 Task: Find an Airbnb in Su-ngai Kolok, Thailand for 8 guests from 12th to 16th July, with a price range of ₹10,000 to ₹16,000, including amenities like Wifi, Free parking, TV, Gym, and Breakfast, and enable self check-in.
Action: Mouse moved to (565, 124)
Screenshot: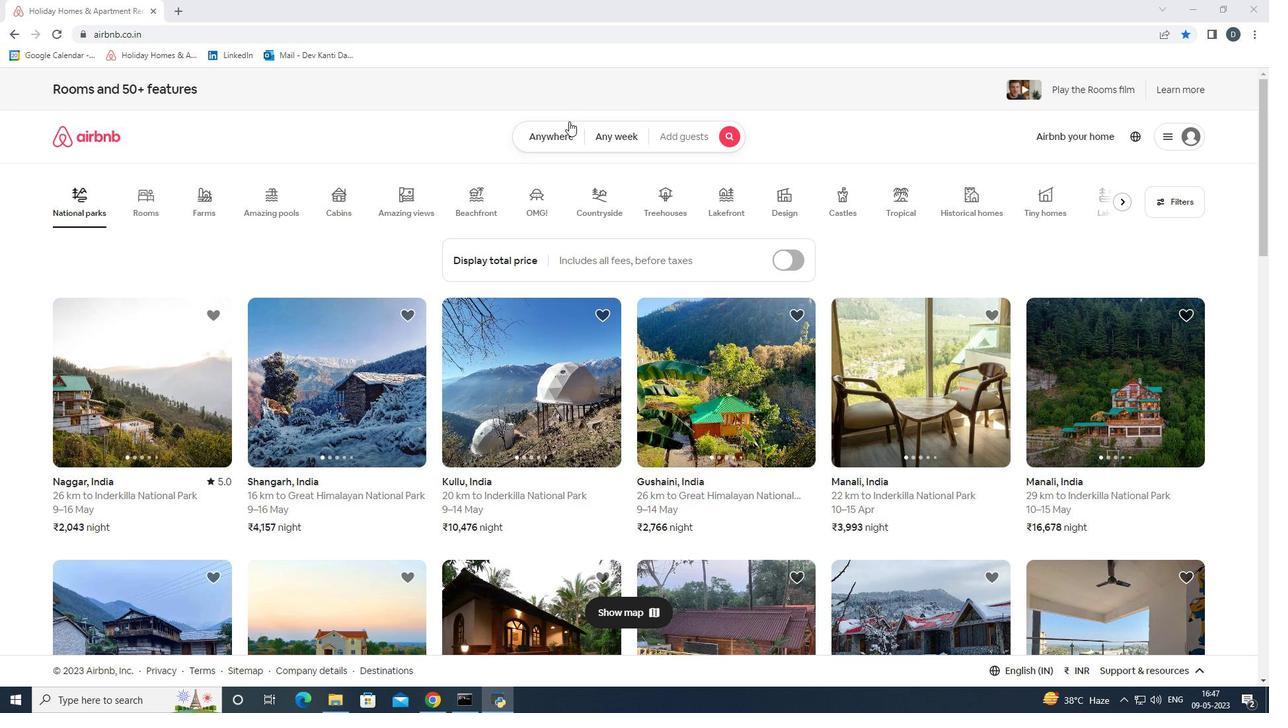 
Action: Mouse pressed left at (565, 124)
Screenshot: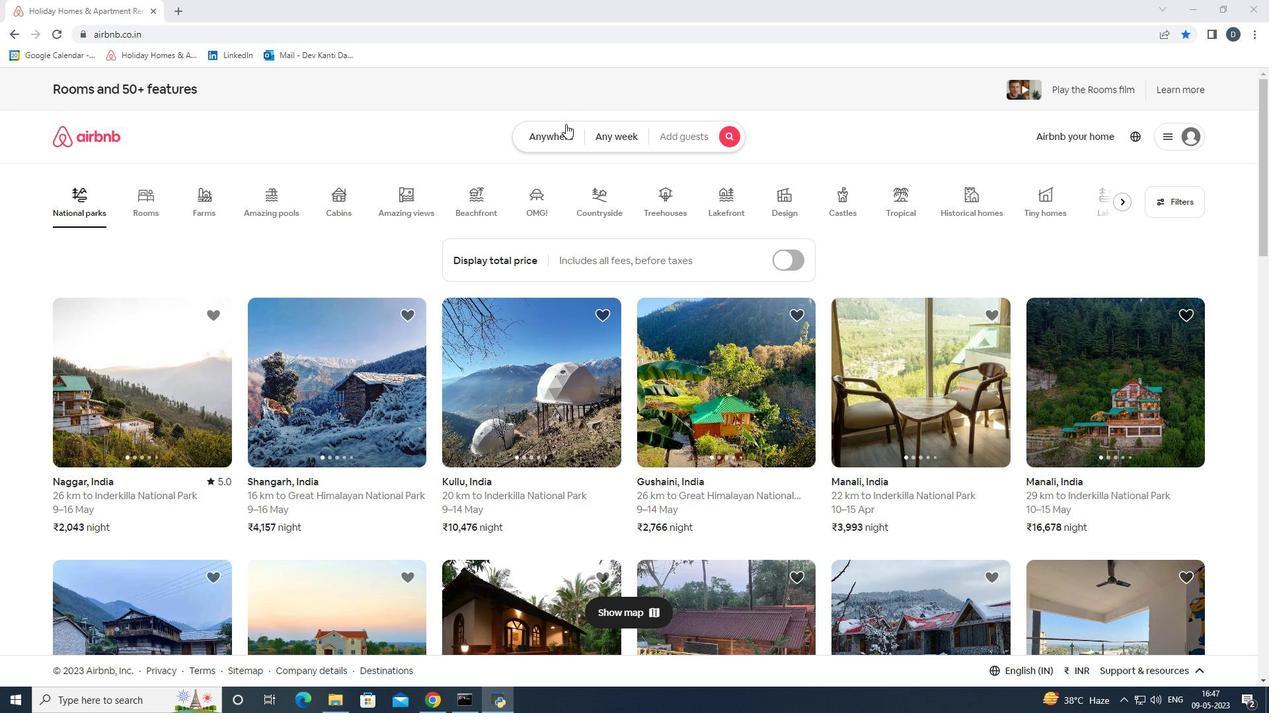 
Action: Mouse moved to (522, 189)
Screenshot: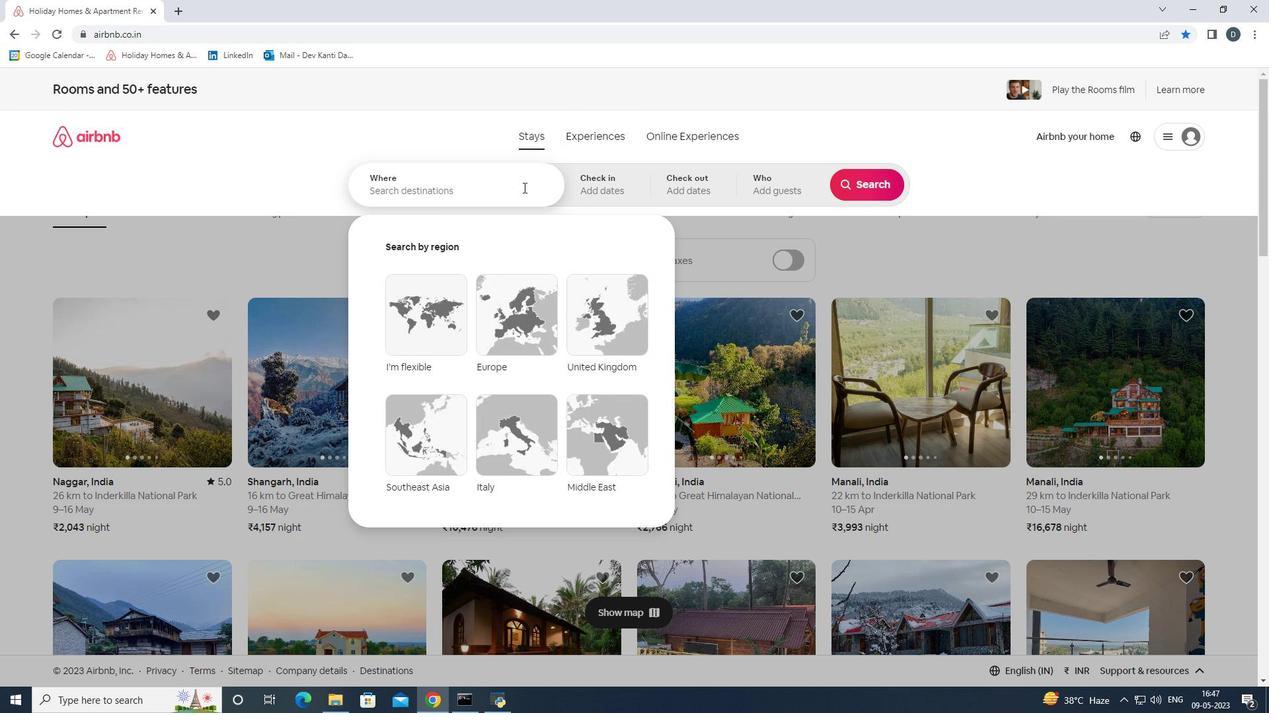 
Action: Mouse pressed left at (522, 189)
Screenshot: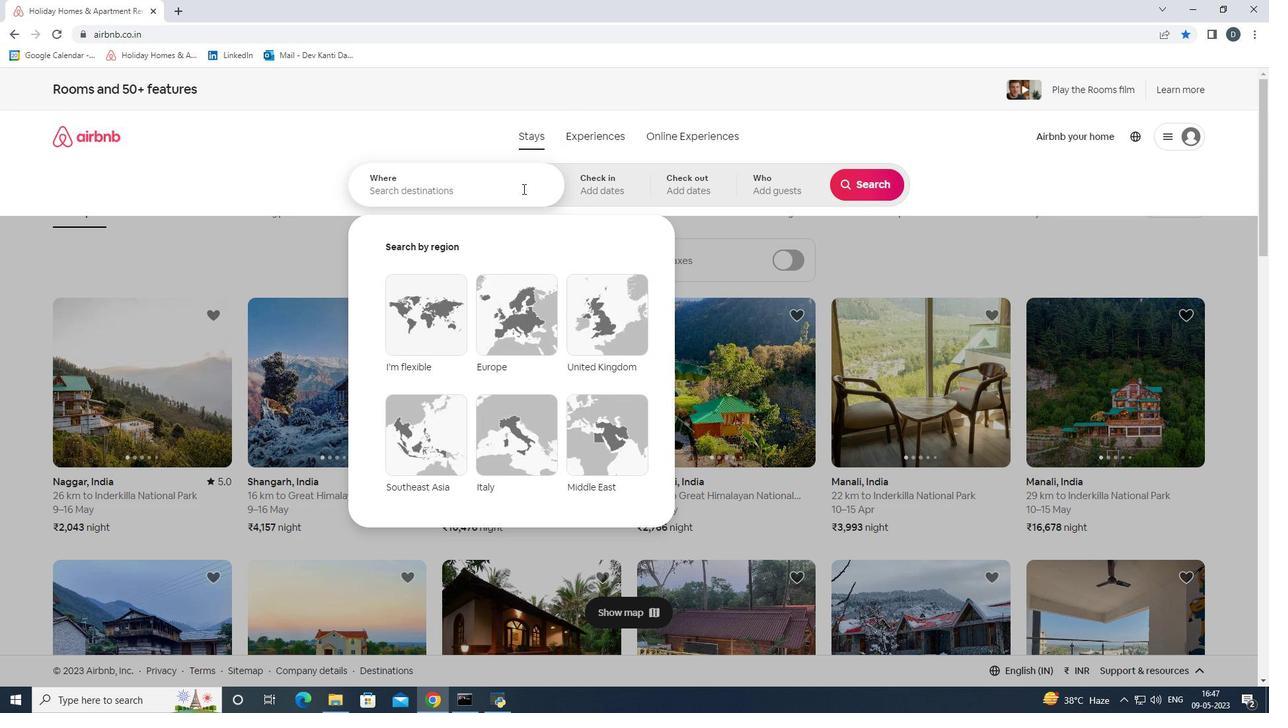 
Action: Mouse moved to (522, 190)
Screenshot: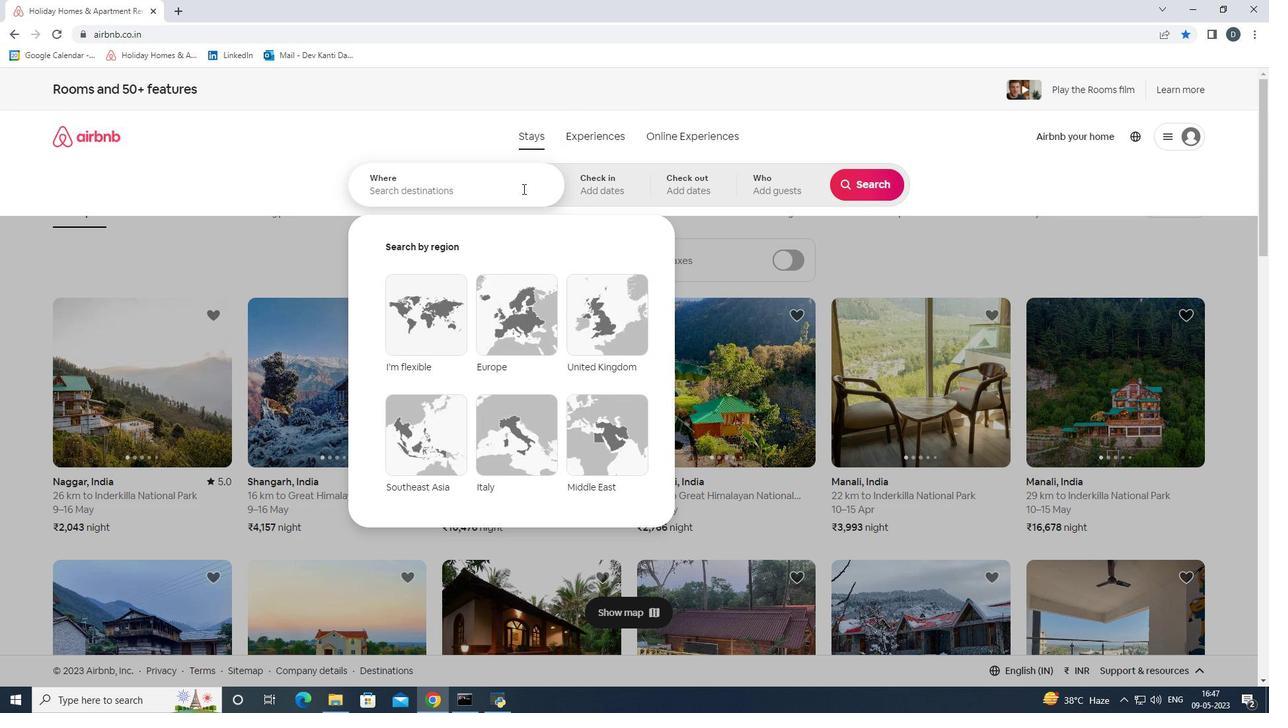 
Action: Key pressed <Key.shift>Su-<Key.shift>ngai<Key.space><Key.shift><Key.shift><Key.shift><Key.shift><Key.shift><Key.shift><Key.shift><Key.shift><Key.shift><Key.shift><Key.shift>Kolok,<Key.space><Key.shift><Key.shift><Key.shift><Key.shift><Key.shift><Key.shift><Key.shift><Key.shift><Key.shift><Key.shift><Key.shift><Key.shift><Key.shift><Key.shift>Thailand<Key.enter>
Screenshot: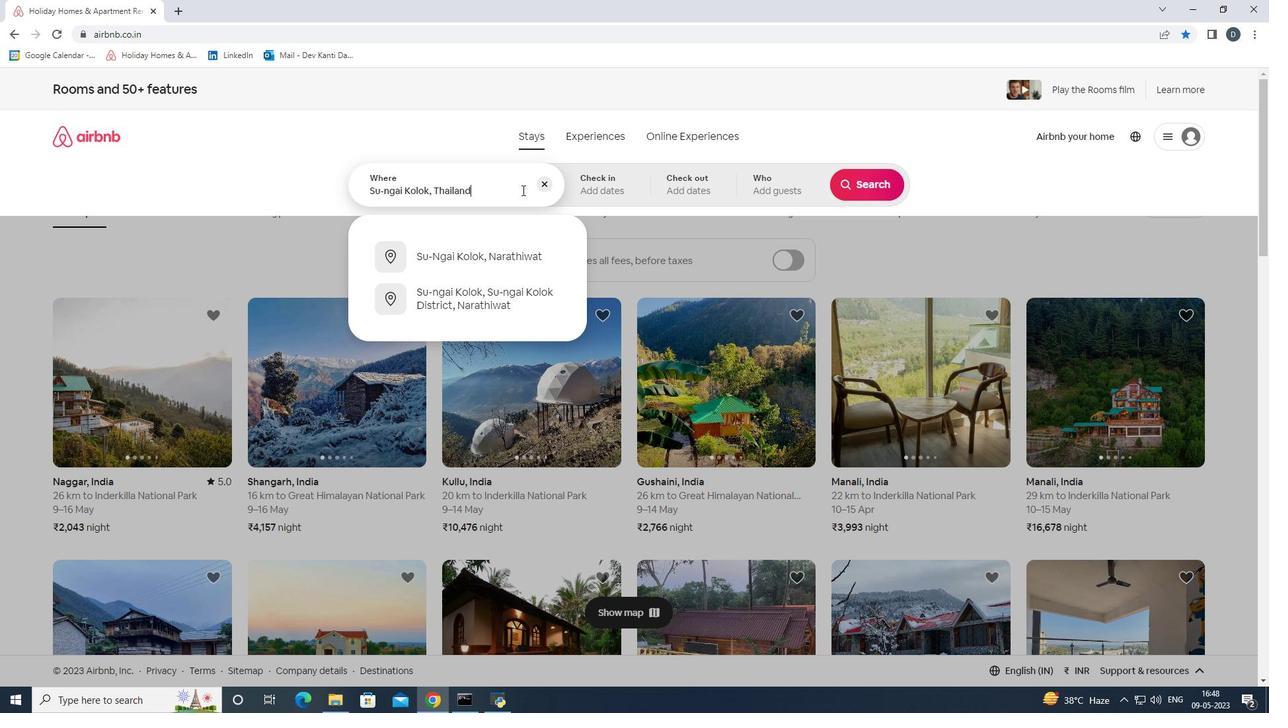 
Action: Mouse moved to (858, 293)
Screenshot: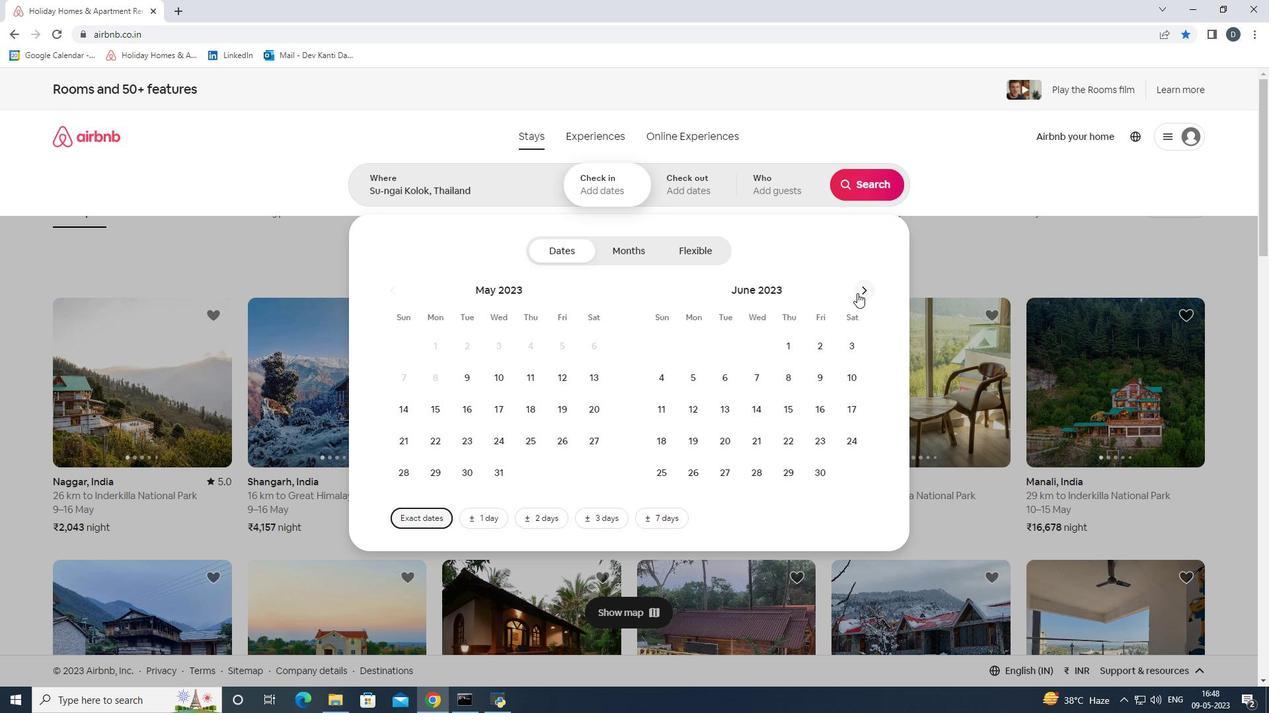 
Action: Mouse pressed left at (858, 293)
Screenshot: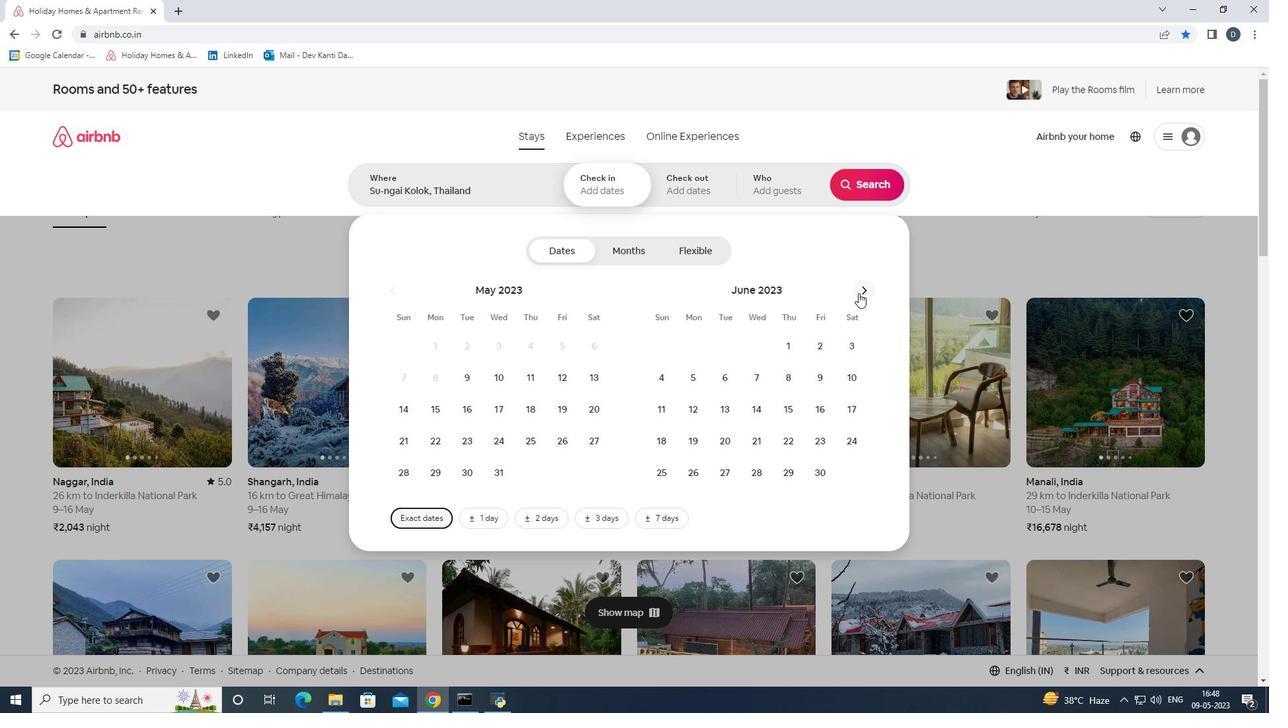 
Action: Mouse moved to (761, 404)
Screenshot: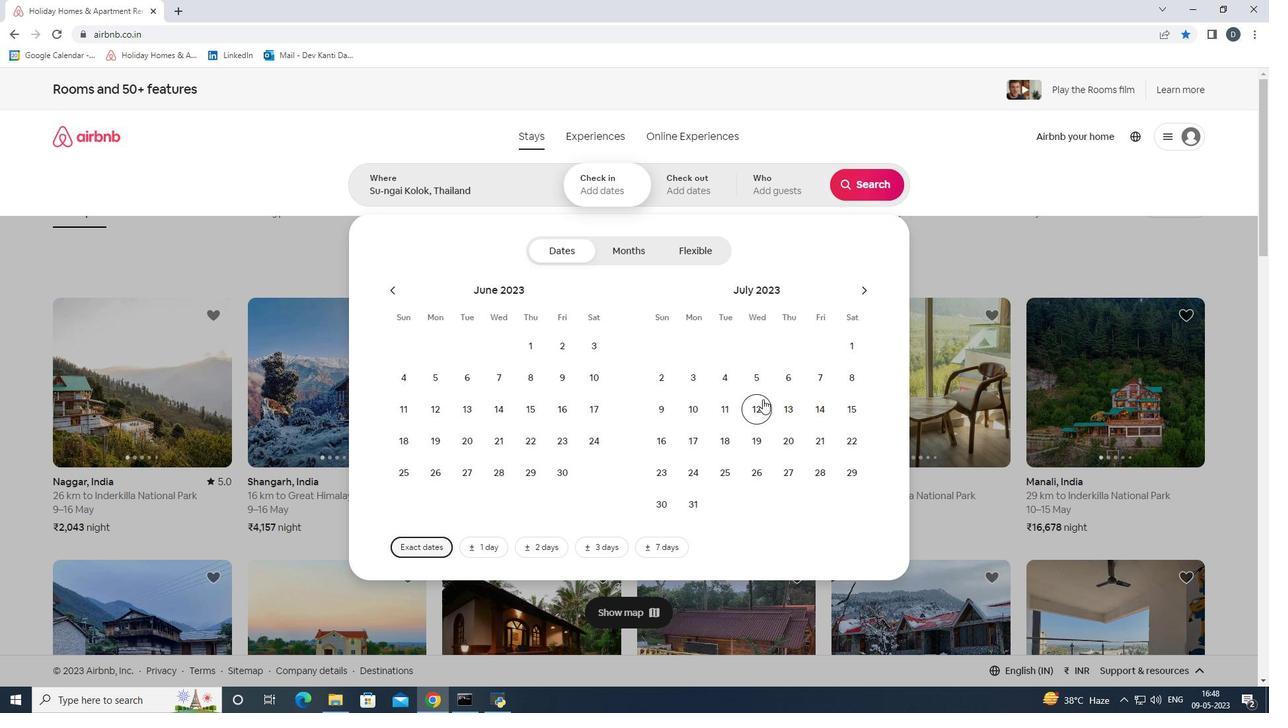 
Action: Mouse pressed left at (761, 404)
Screenshot: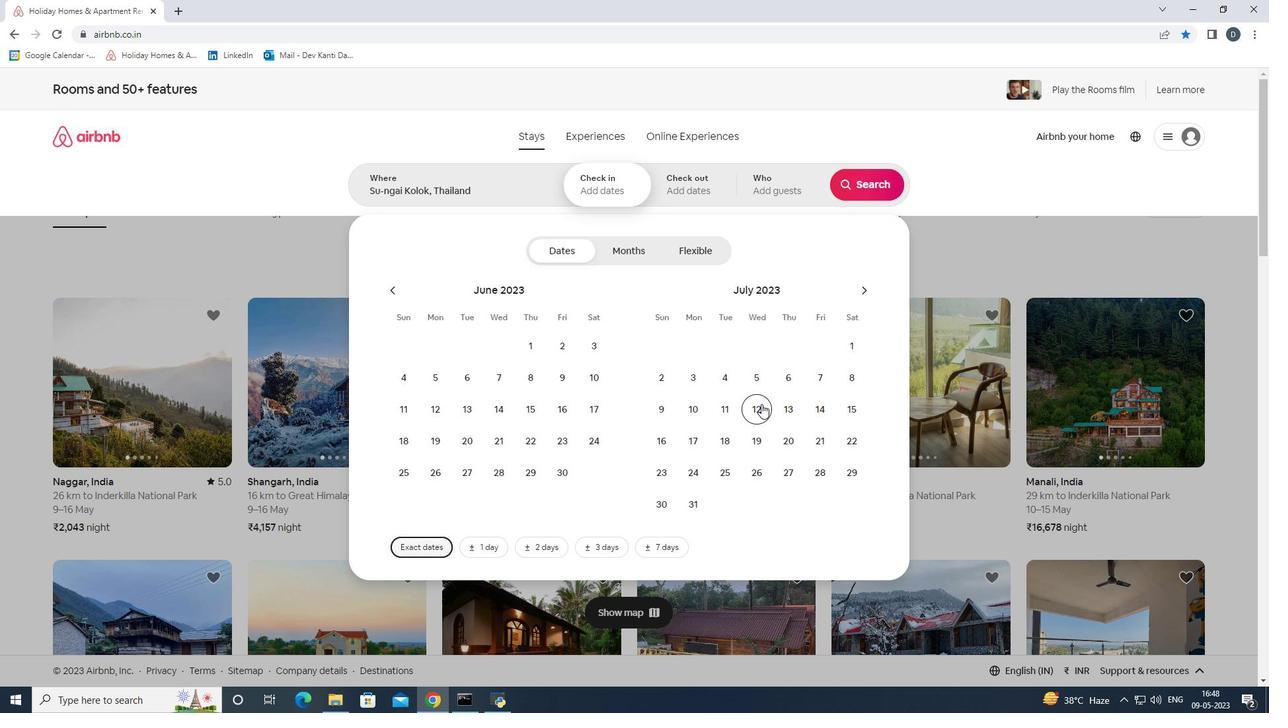 
Action: Mouse moved to (667, 434)
Screenshot: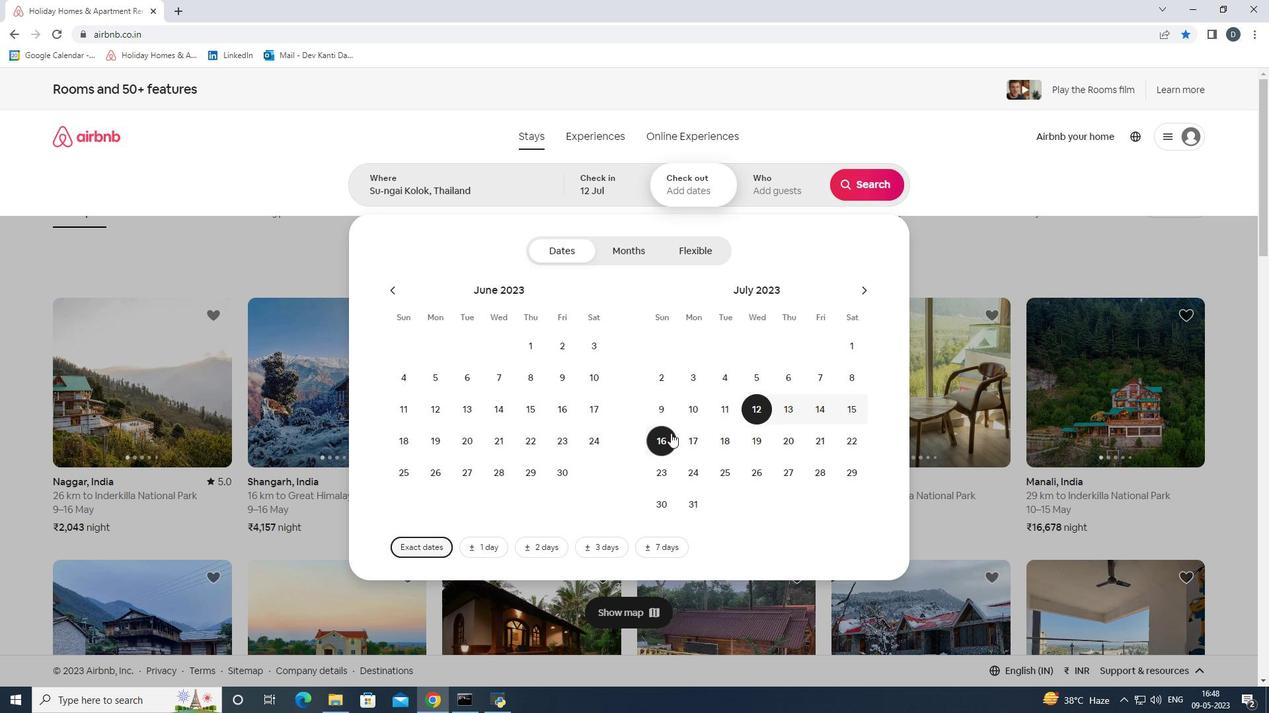 
Action: Mouse pressed left at (667, 434)
Screenshot: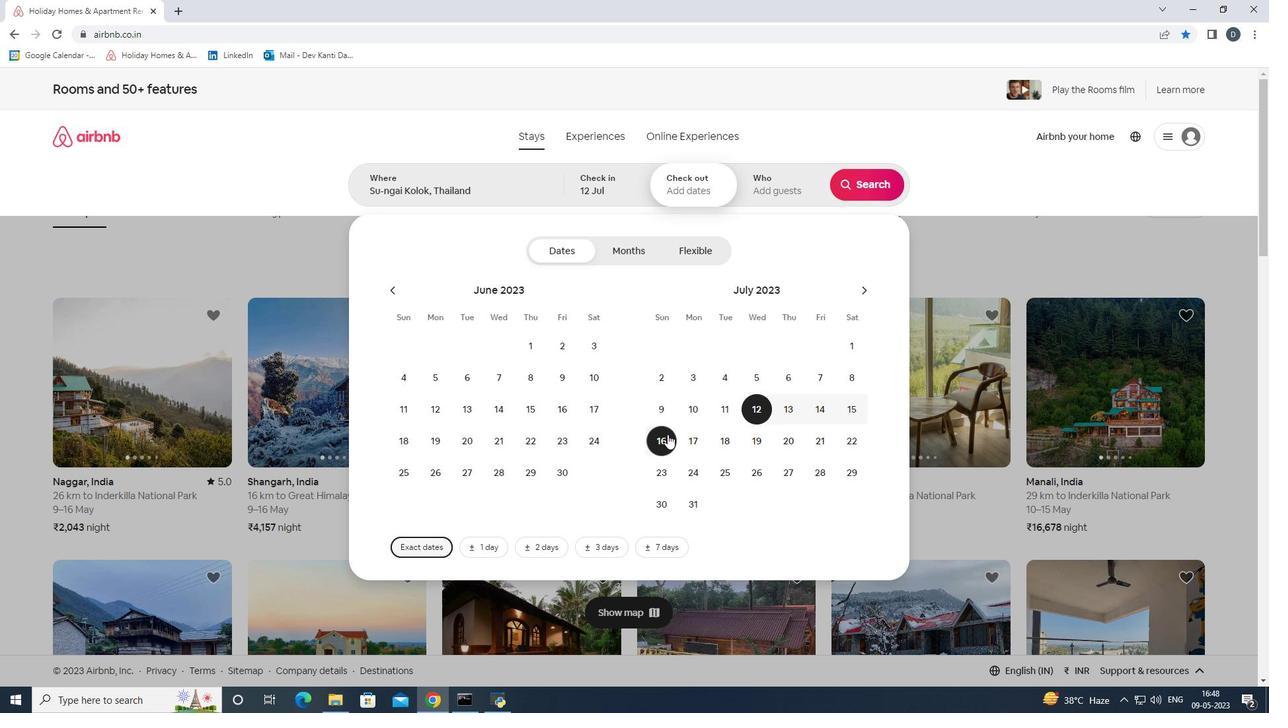 
Action: Mouse moved to (755, 202)
Screenshot: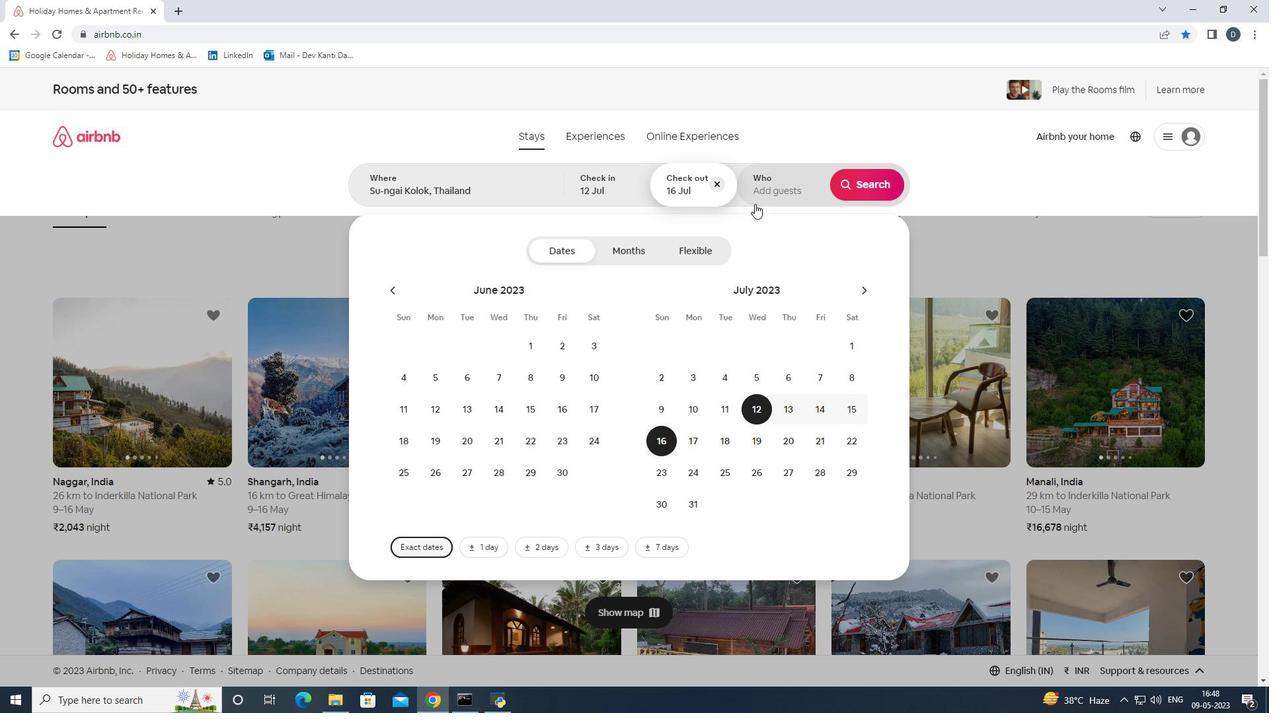 
Action: Mouse pressed left at (755, 202)
Screenshot: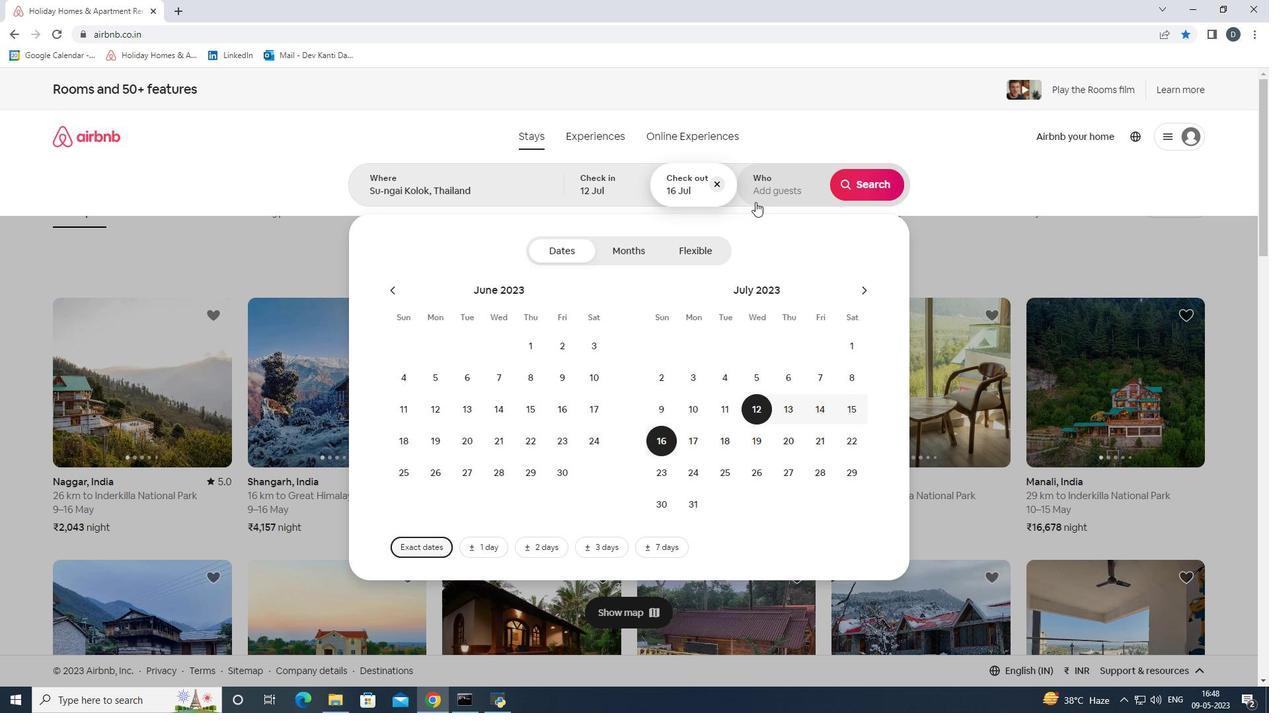 
Action: Mouse moved to (865, 256)
Screenshot: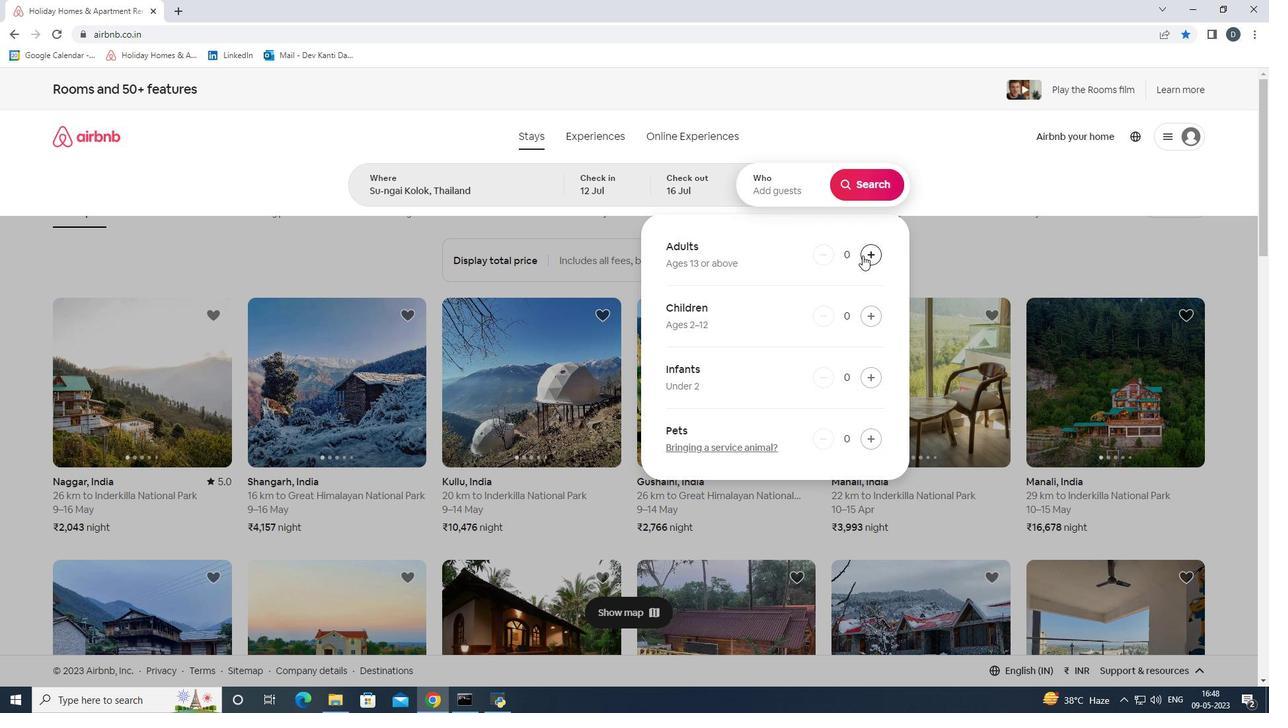
Action: Mouse pressed left at (865, 256)
Screenshot: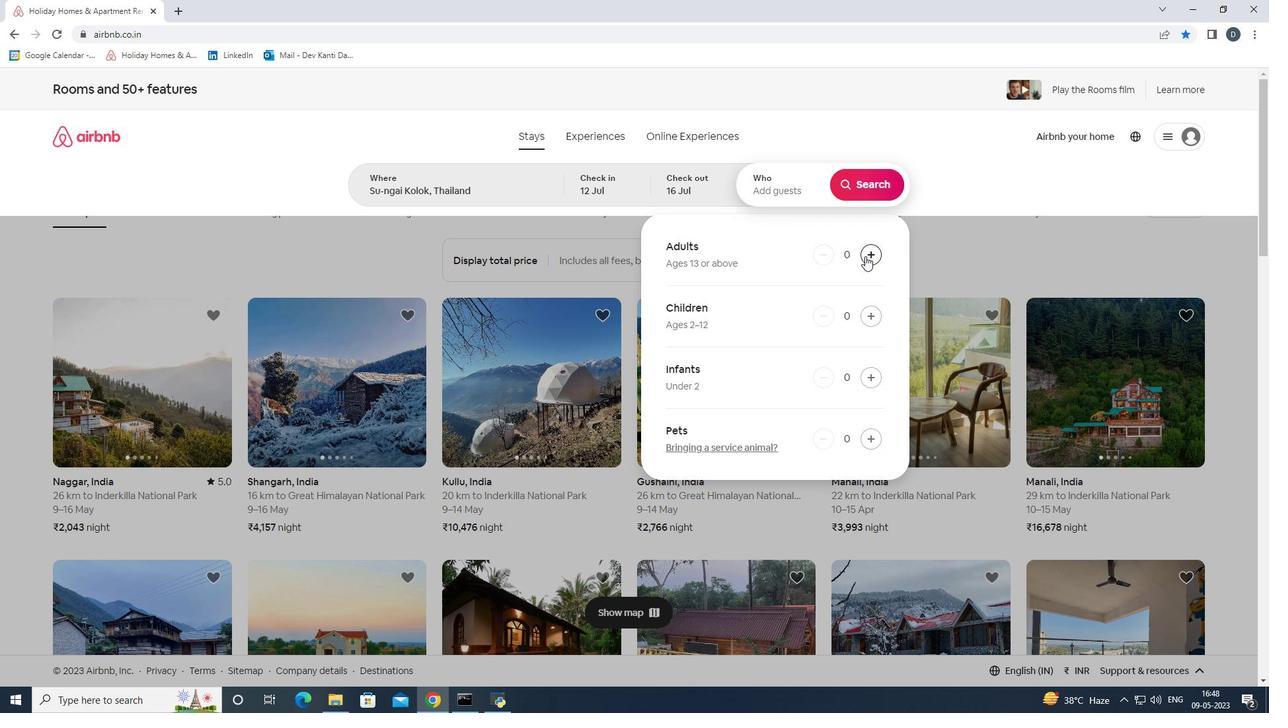 
Action: Mouse pressed left at (865, 256)
Screenshot: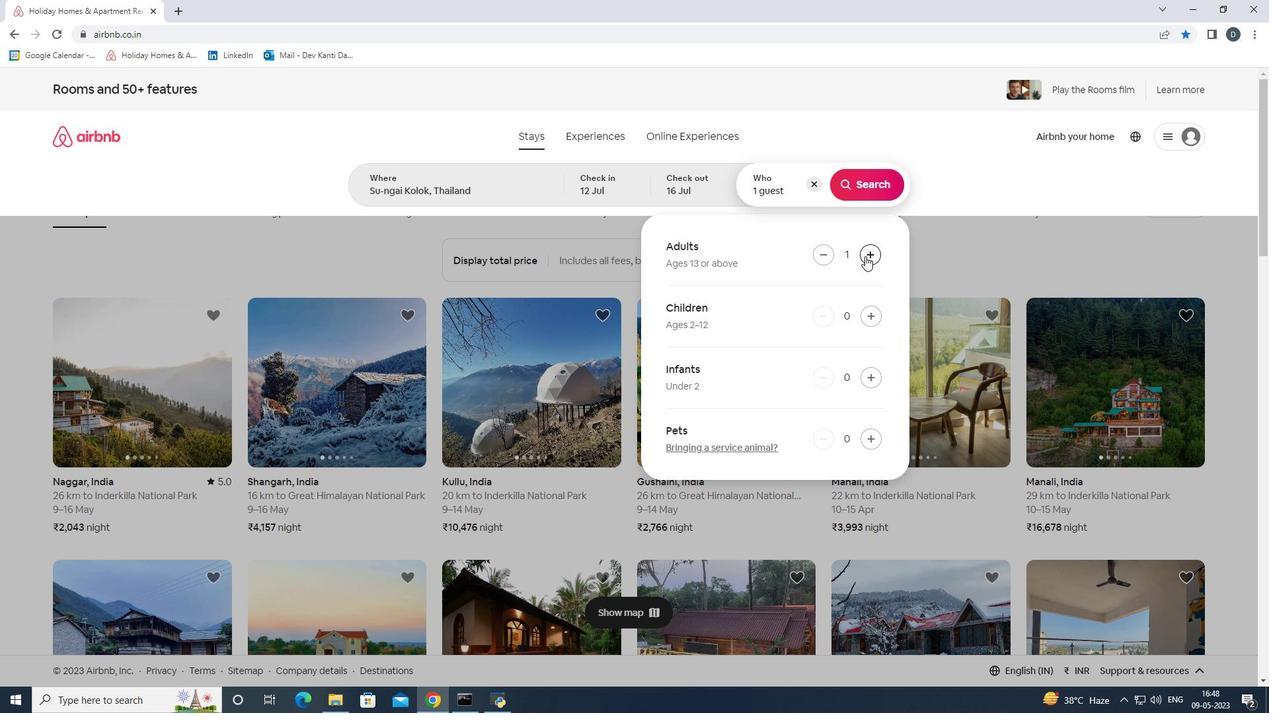 
Action: Mouse pressed left at (865, 256)
Screenshot: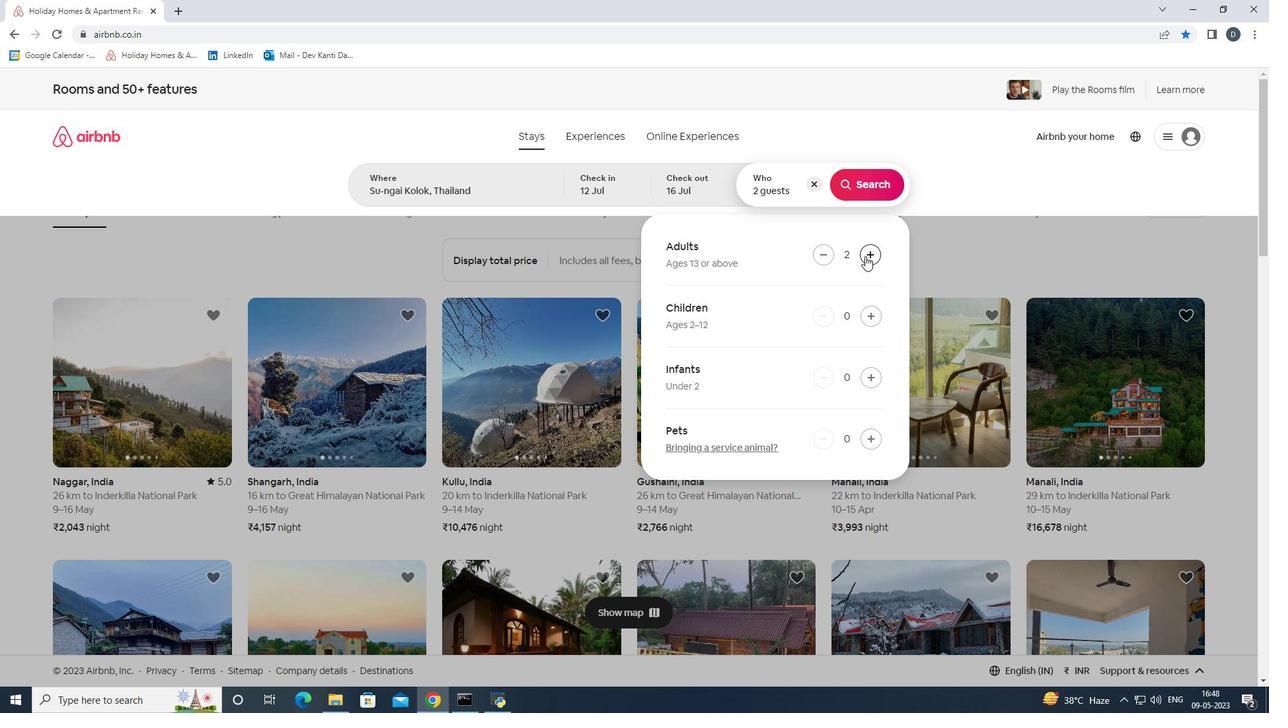 
Action: Mouse pressed left at (865, 256)
Screenshot: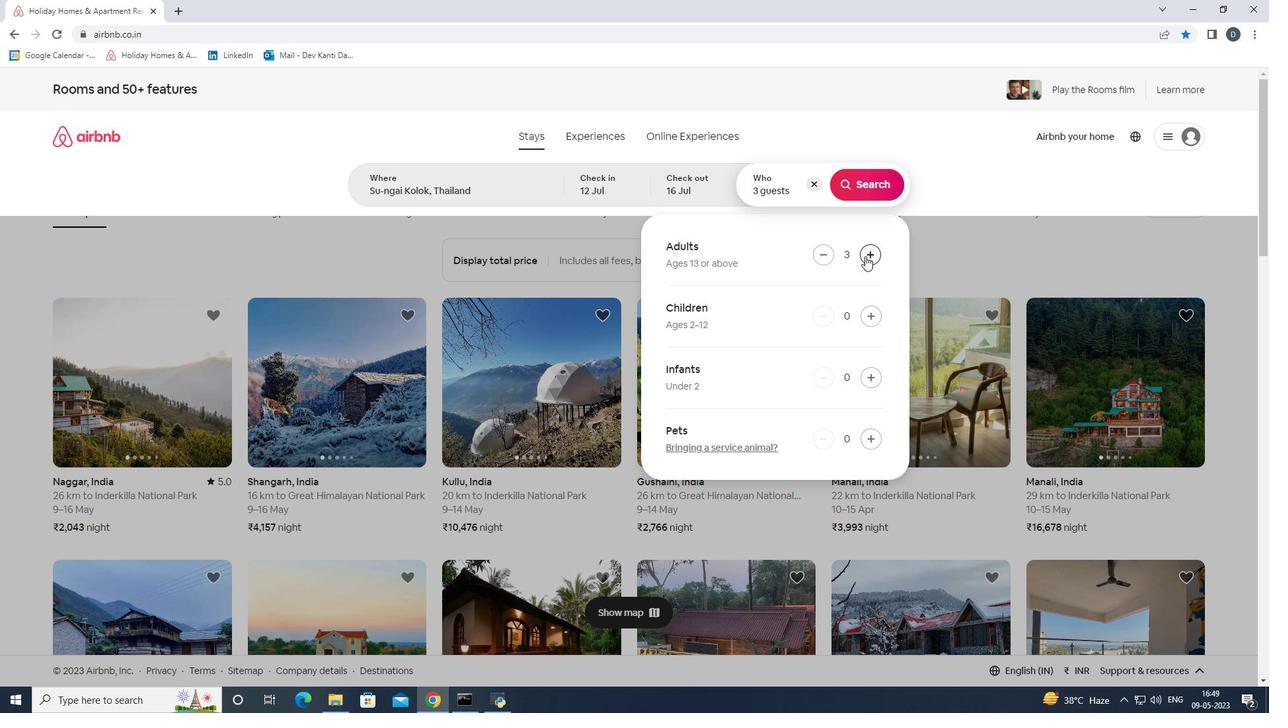 
Action: Mouse pressed left at (865, 256)
Screenshot: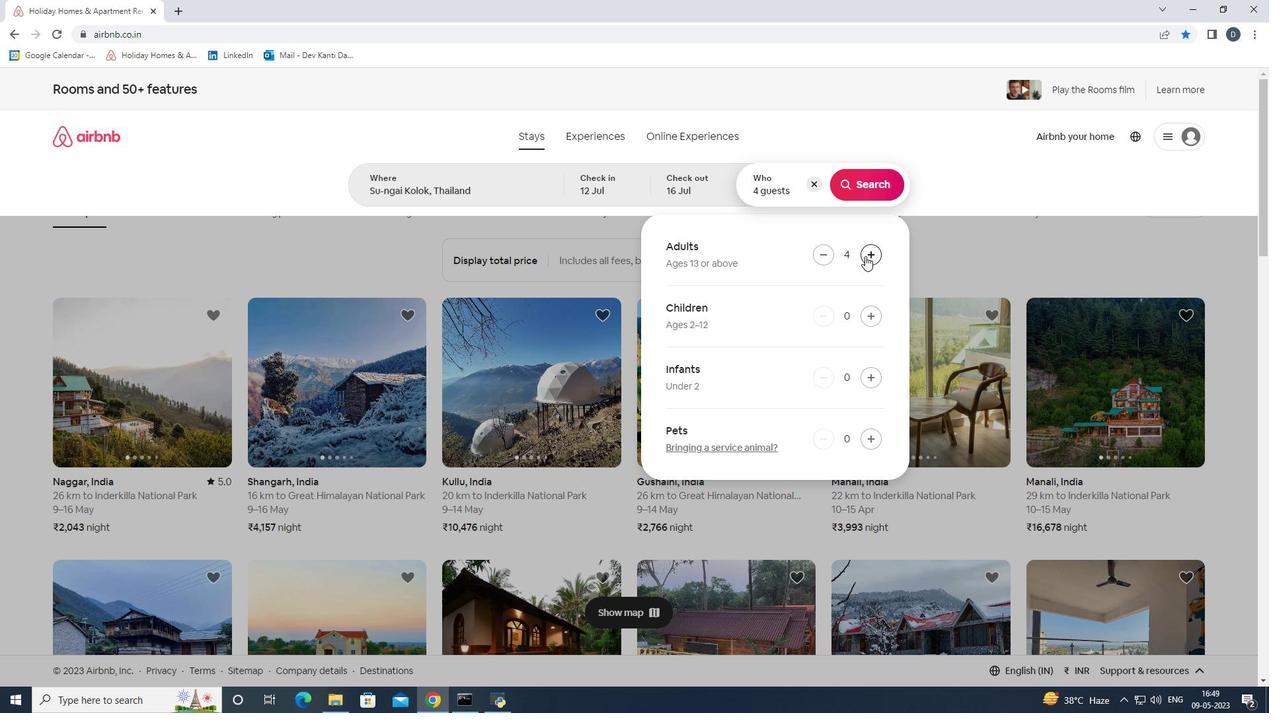 
Action: Mouse pressed left at (865, 256)
Screenshot: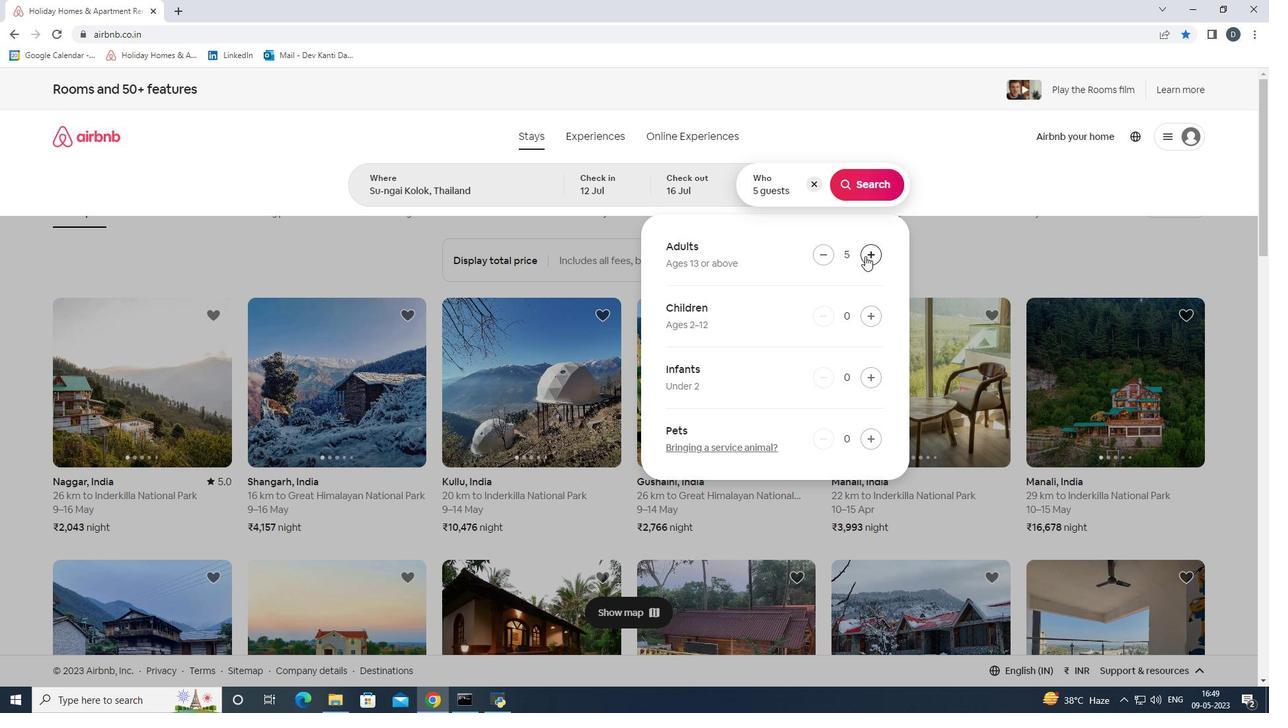 
Action: Mouse pressed left at (865, 256)
Screenshot: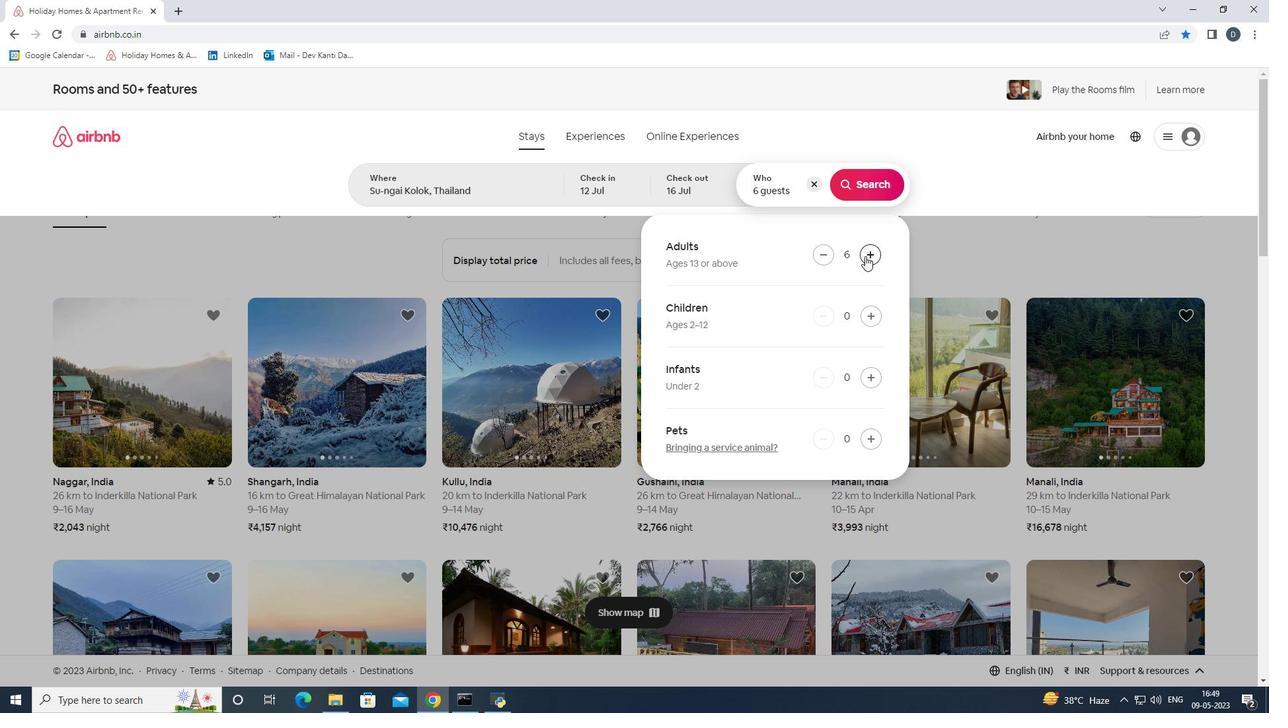
Action: Mouse pressed left at (865, 256)
Screenshot: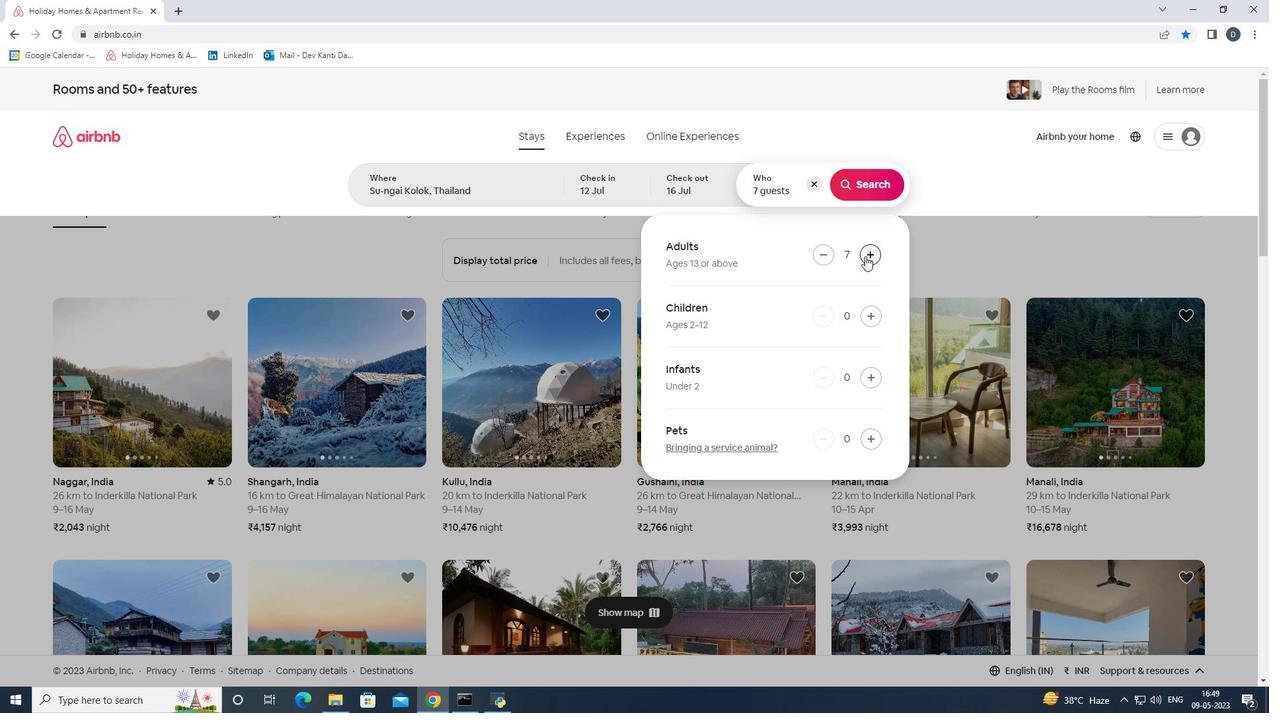 
Action: Mouse moved to (864, 192)
Screenshot: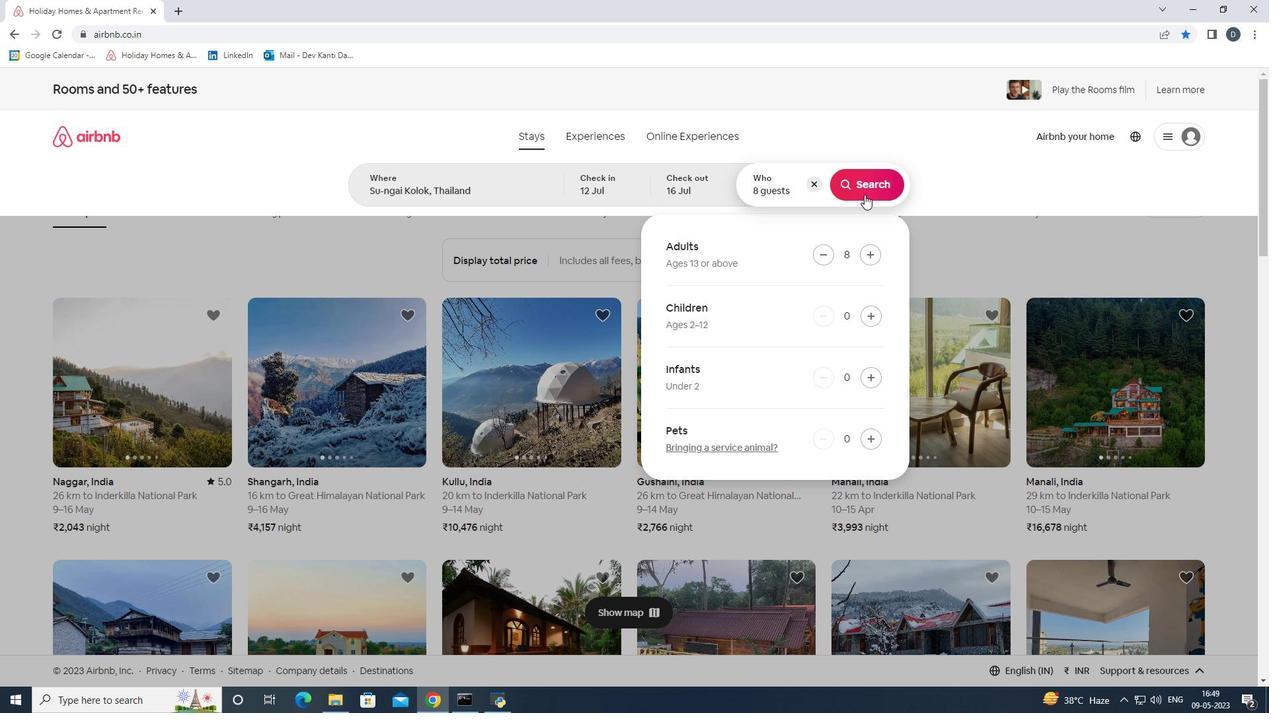 
Action: Mouse pressed left at (864, 192)
Screenshot: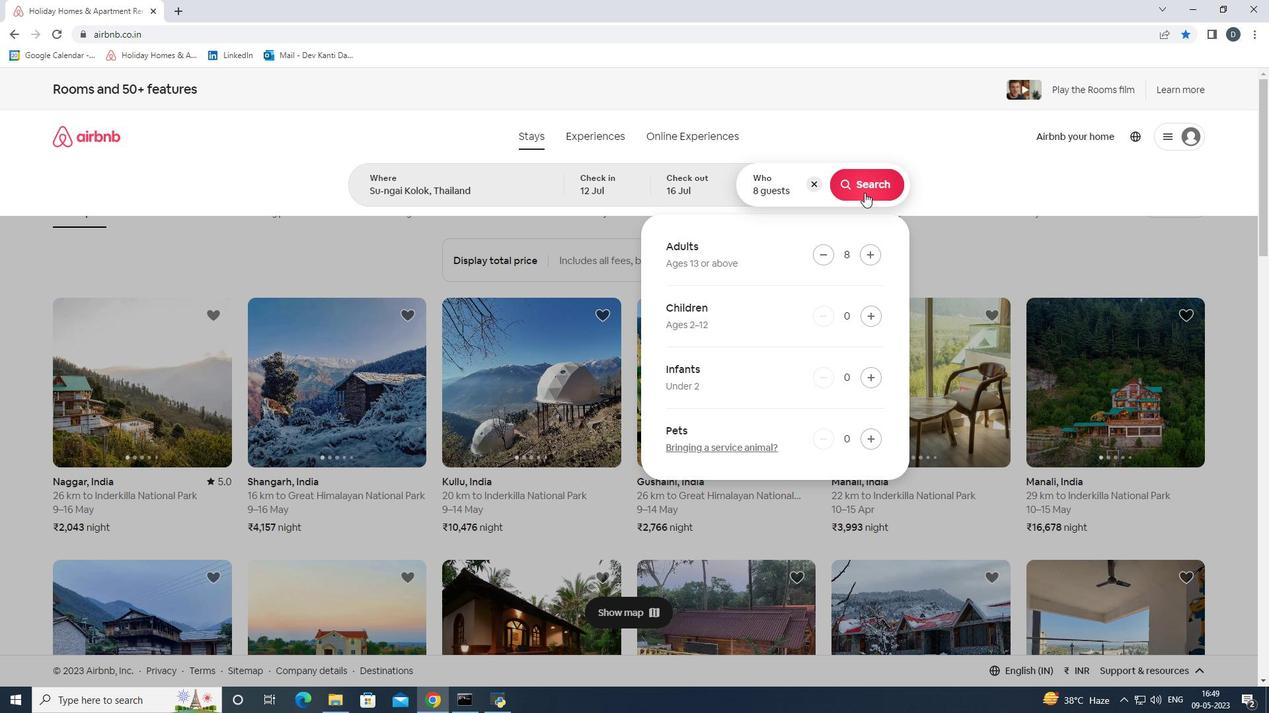 
Action: Mouse moved to (1200, 146)
Screenshot: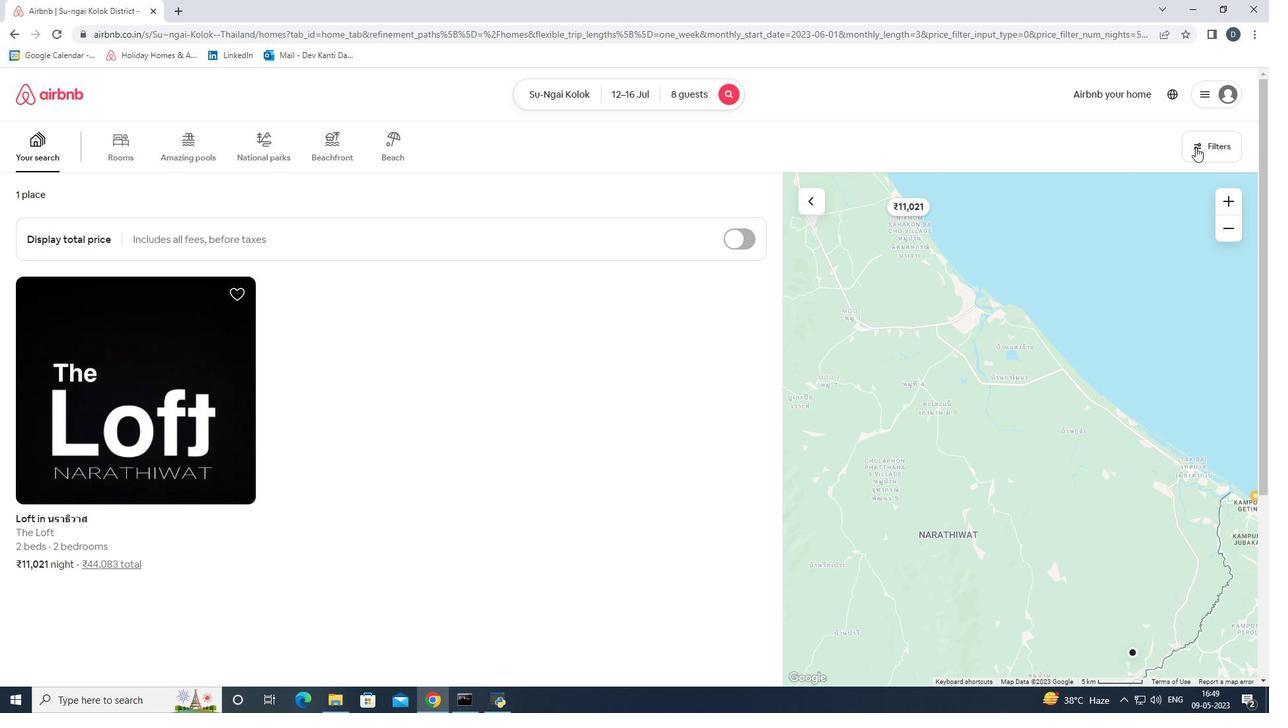 
Action: Mouse pressed left at (1200, 146)
Screenshot: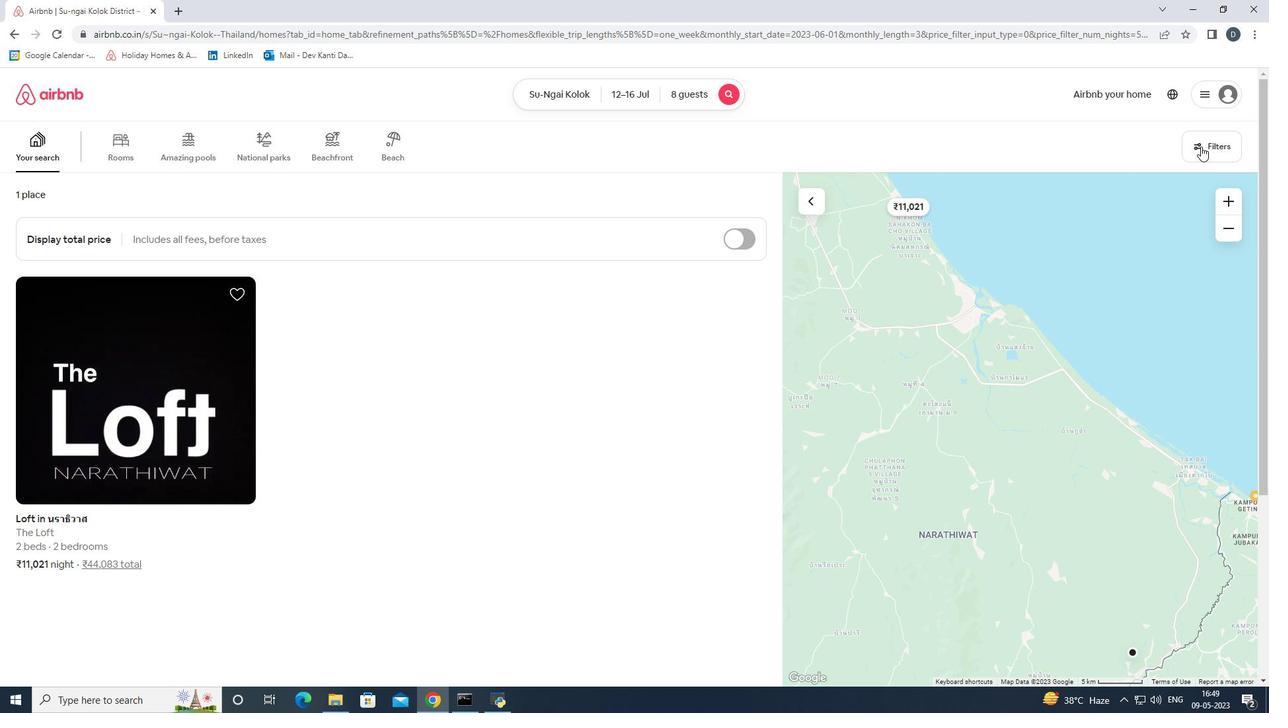 
Action: Mouse moved to (572, 469)
Screenshot: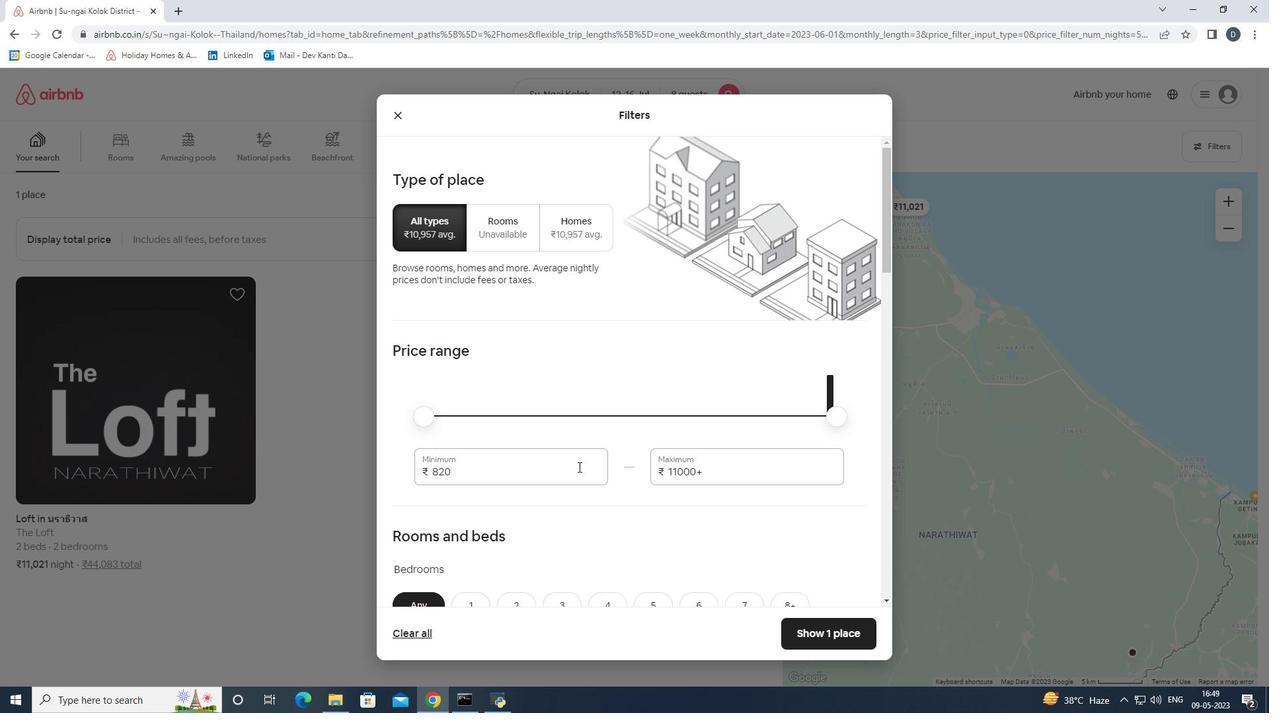 
Action: Mouse pressed left at (572, 469)
Screenshot: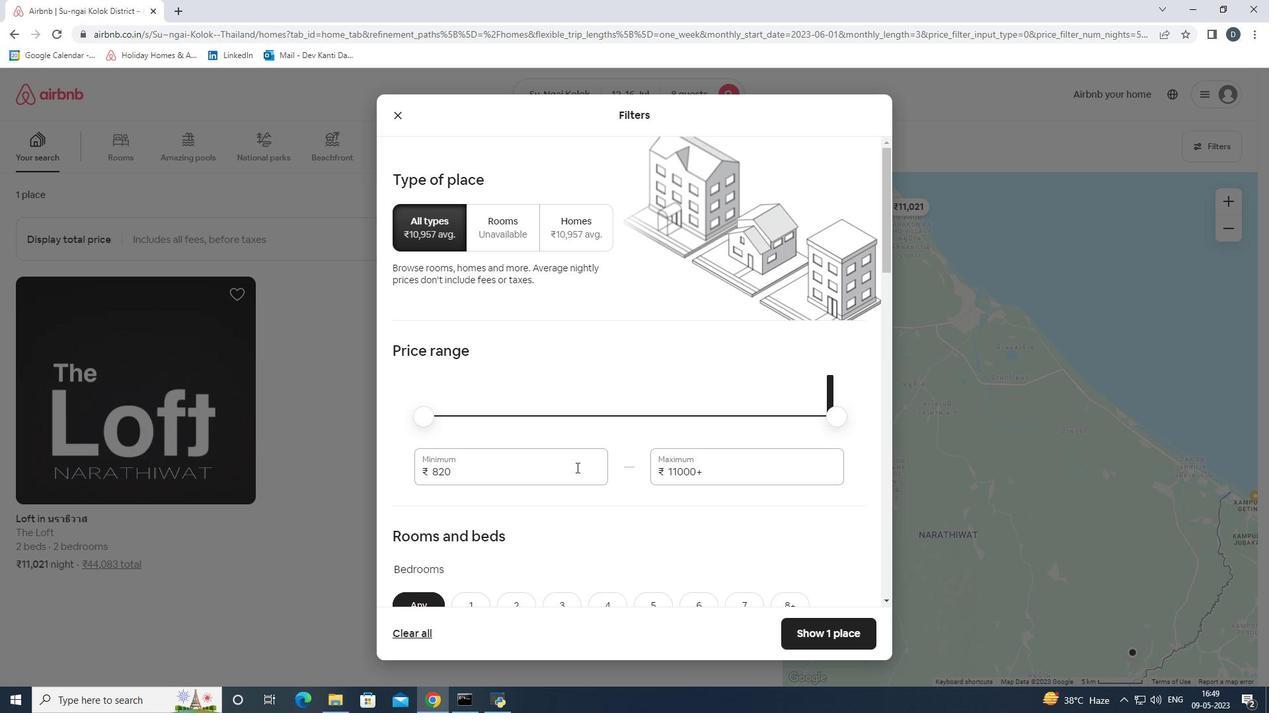 
Action: Mouse pressed left at (572, 469)
Screenshot: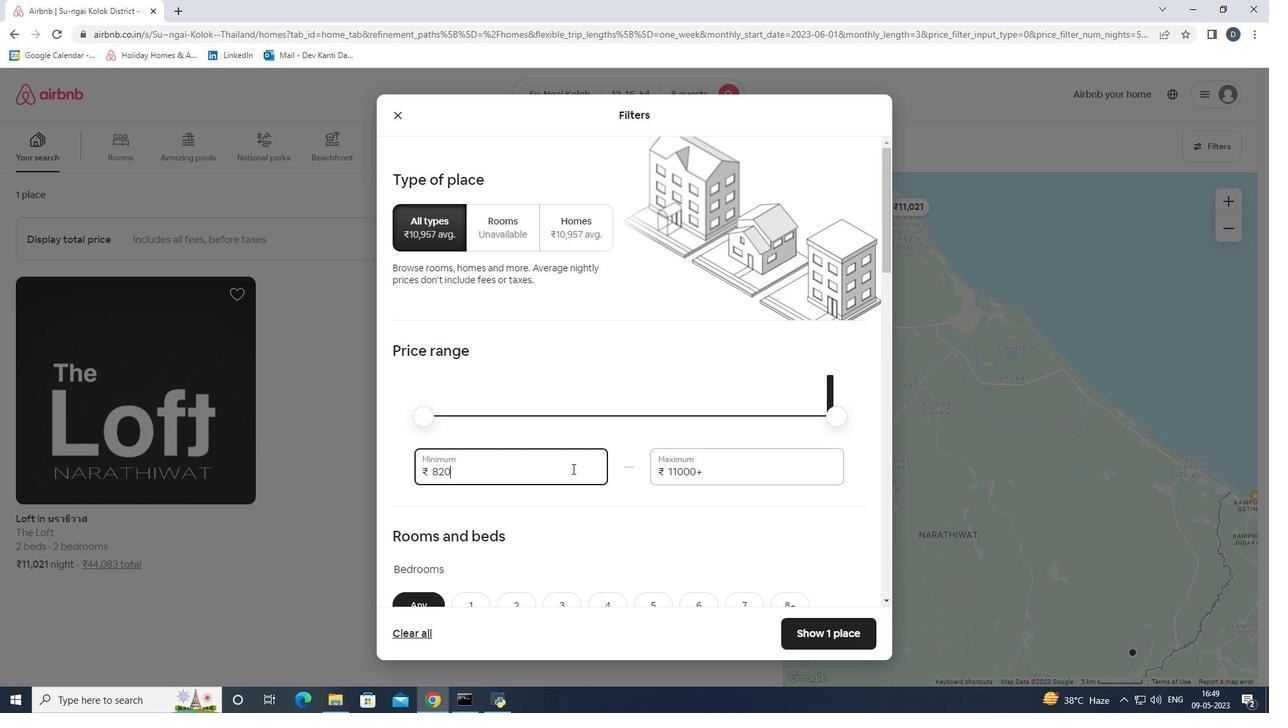 
Action: Mouse moved to (553, 471)
Screenshot: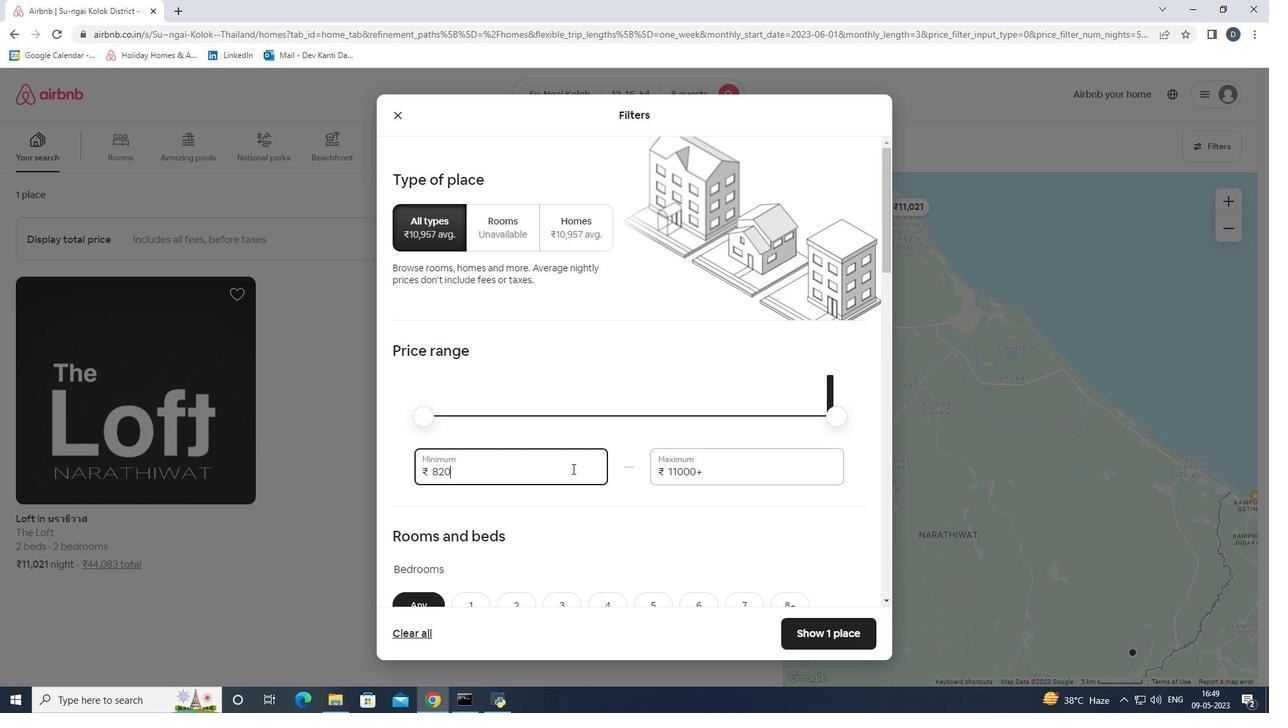 
Action: Key pressed 10000<Key.tab>16000
Screenshot: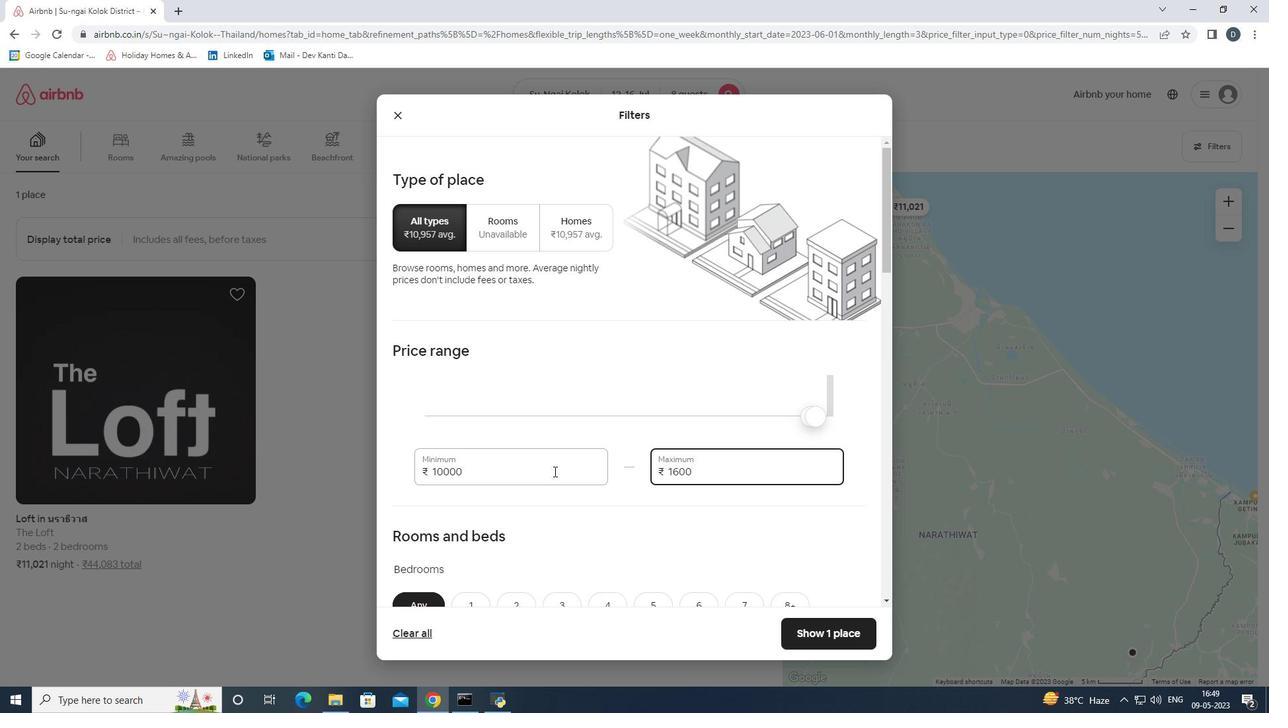 
Action: Mouse scrolled (553, 471) with delta (0, 0)
Screenshot: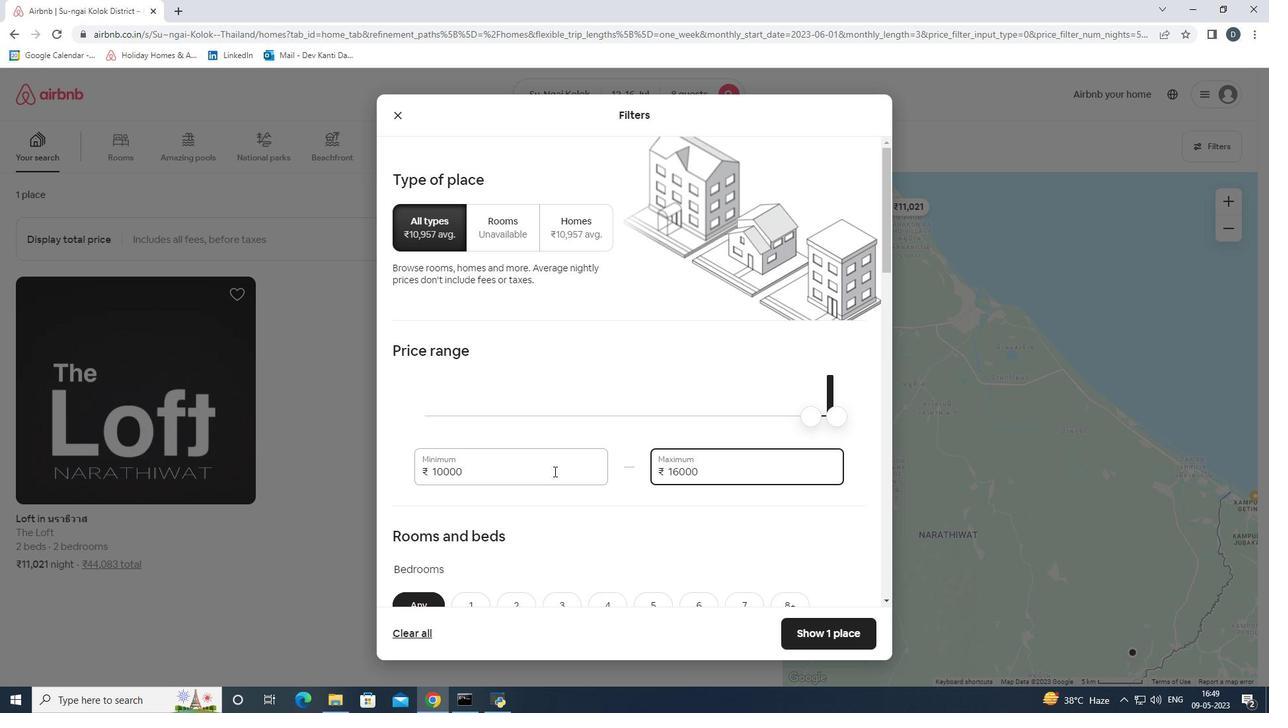 
Action: Mouse scrolled (553, 471) with delta (0, 0)
Screenshot: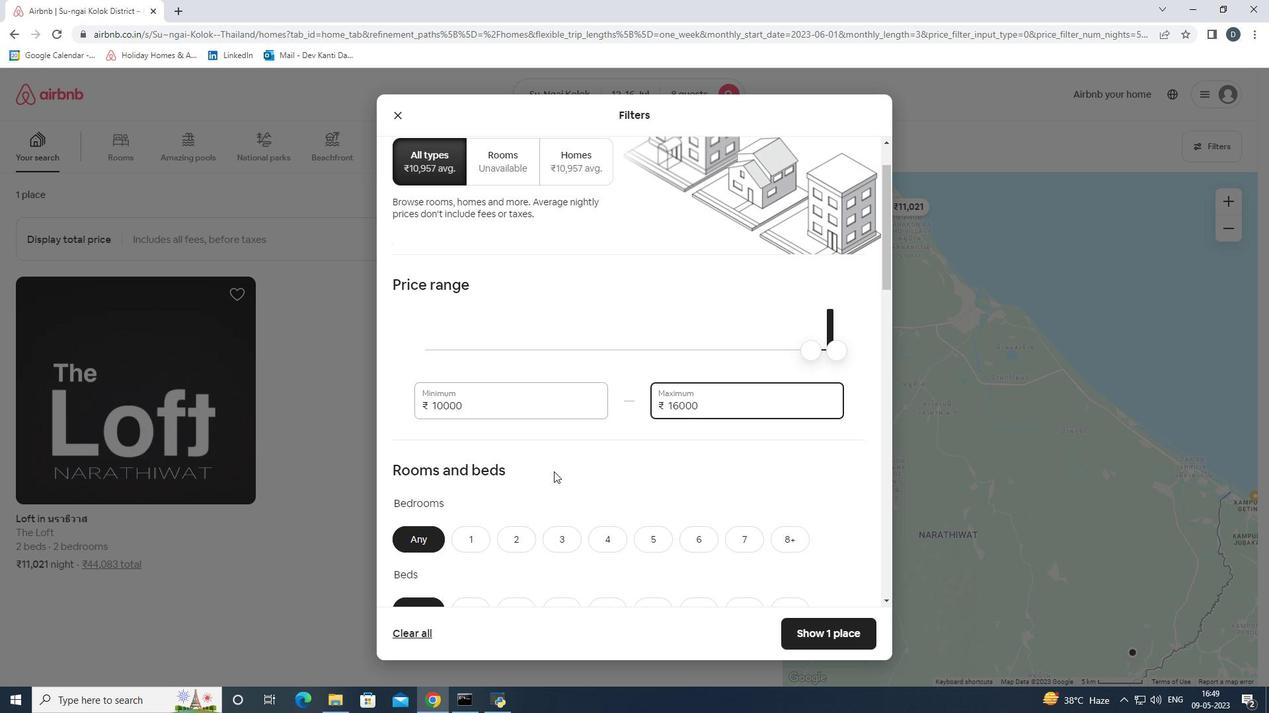 
Action: Mouse scrolled (553, 471) with delta (0, 0)
Screenshot: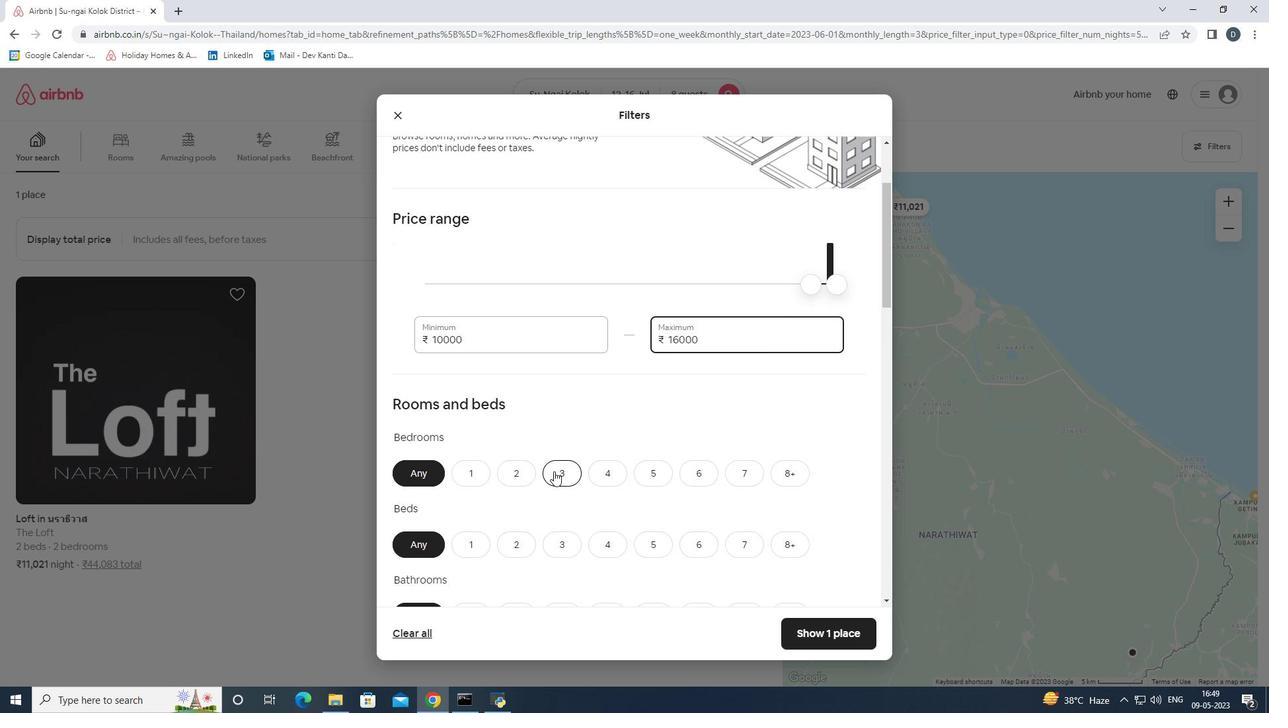 
Action: Mouse moved to (553, 476)
Screenshot: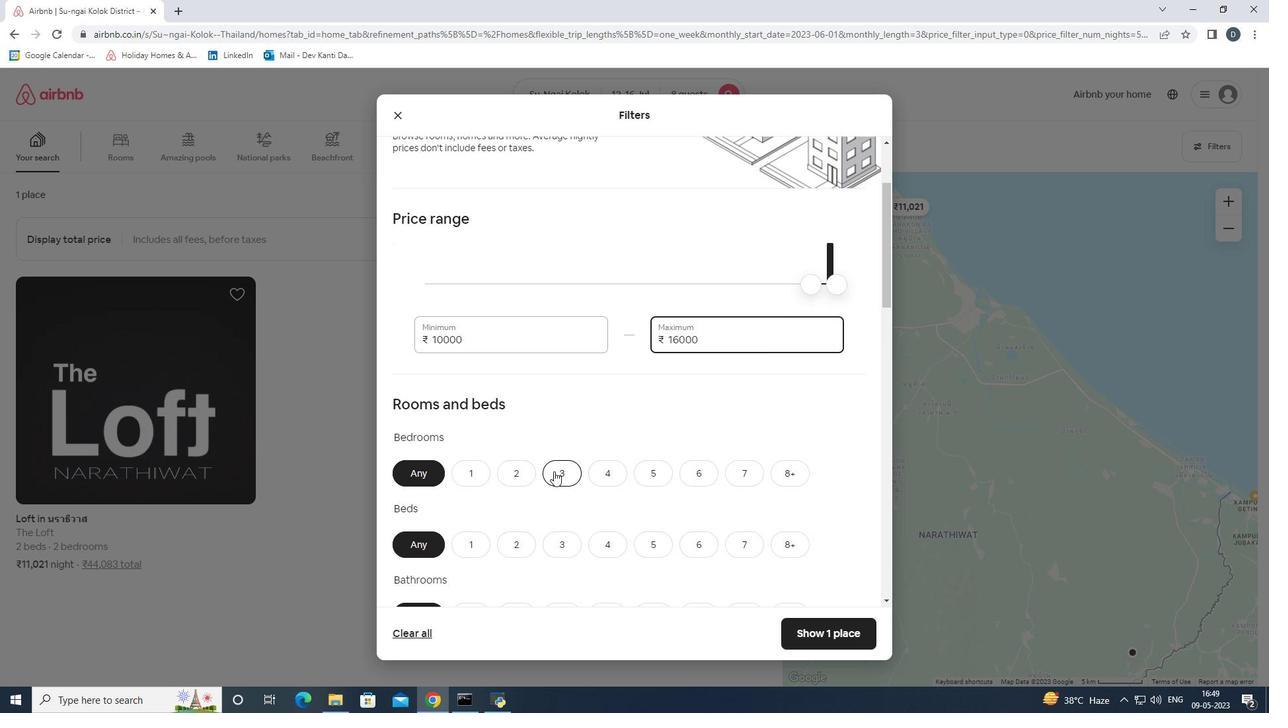 
Action: Mouse scrolled (553, 475) with delta (0, 0)
Screenshot: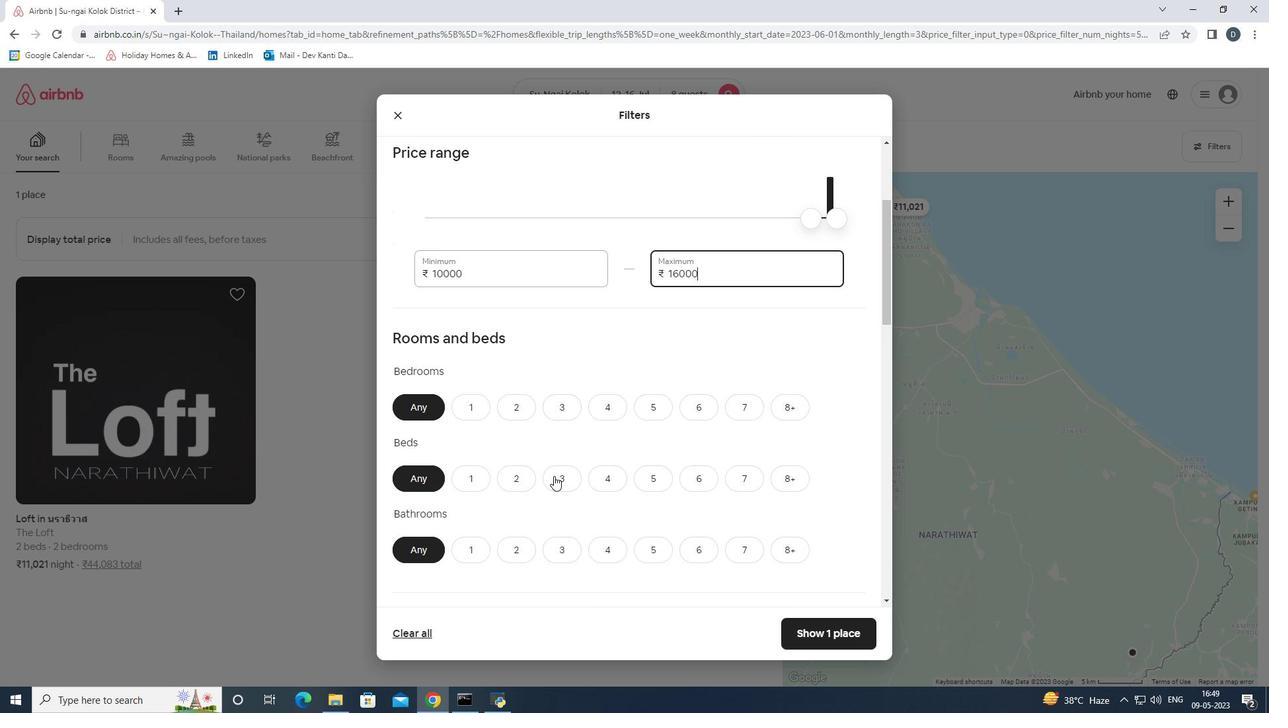 
Action: Mouse moved to (781, 346)
Screenshot: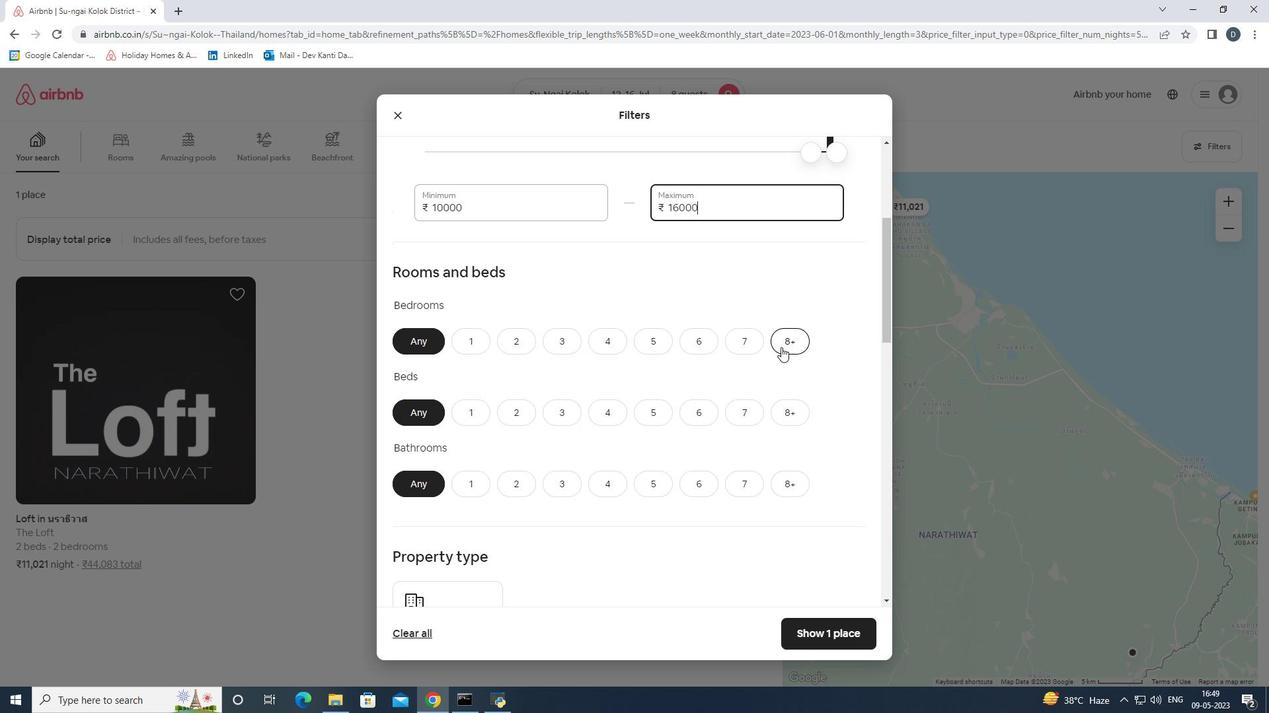 
Action: Mouse pressed left at (781, 346)
Screenshot: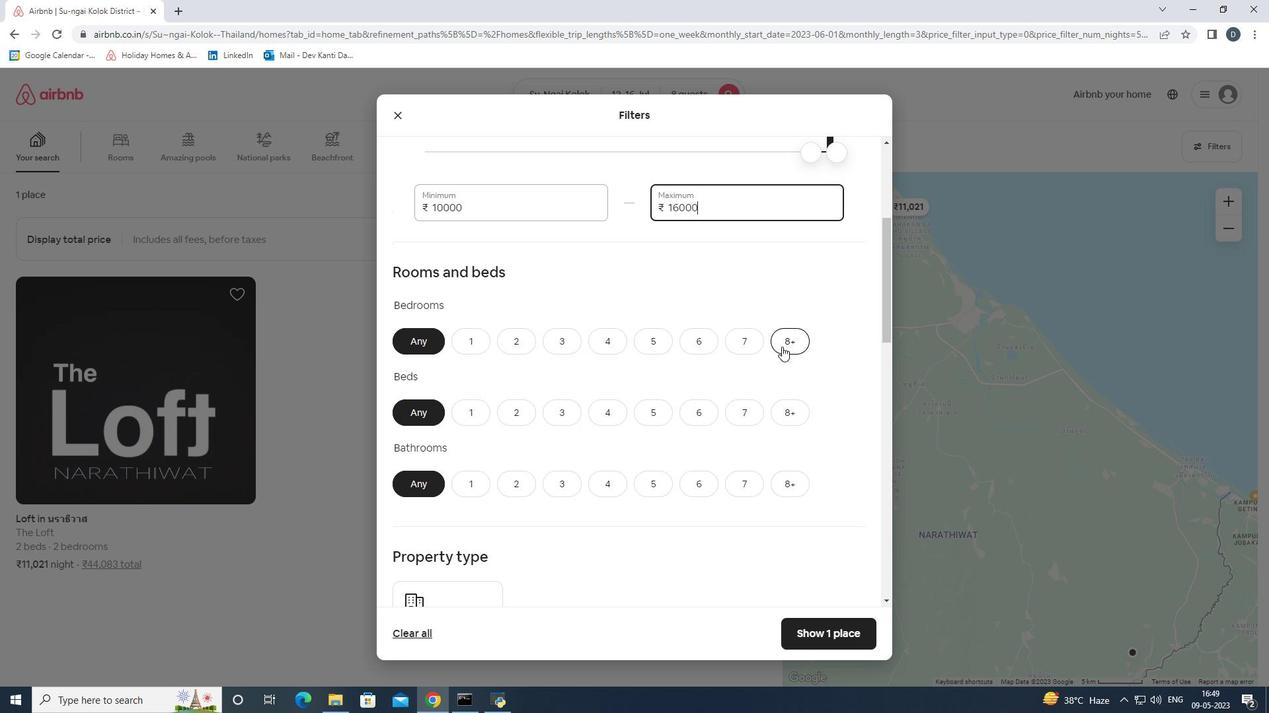 
Action: Mouse moved to (789, 409)
Screenshot: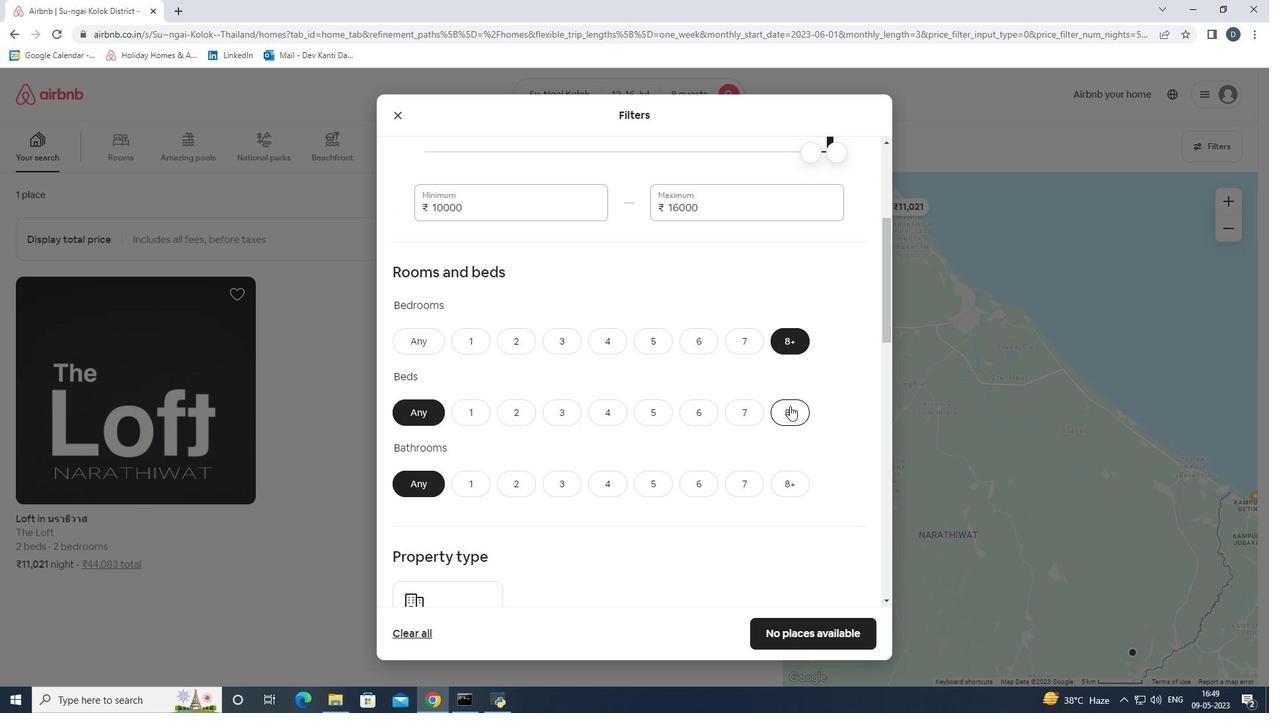 
Action: Mouse pressed left at (789, 409)
Screenshot: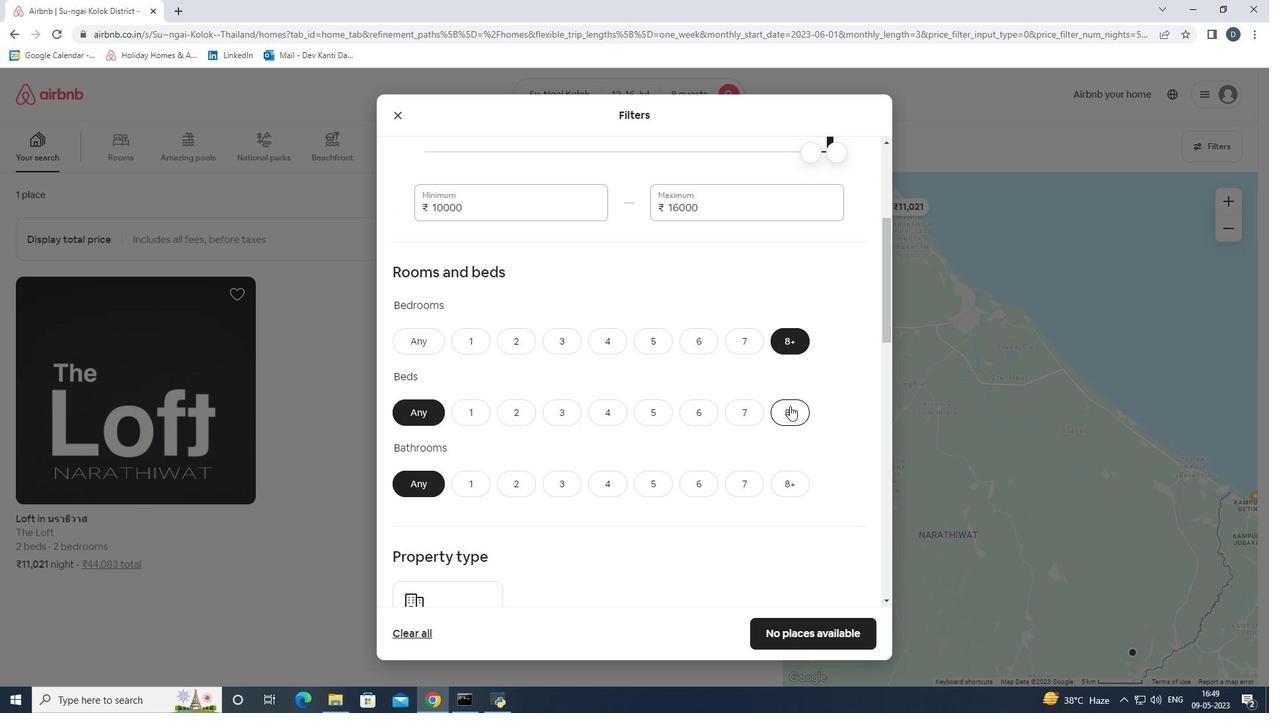
Action: Mouse moved to (793, 472)
Screenshot: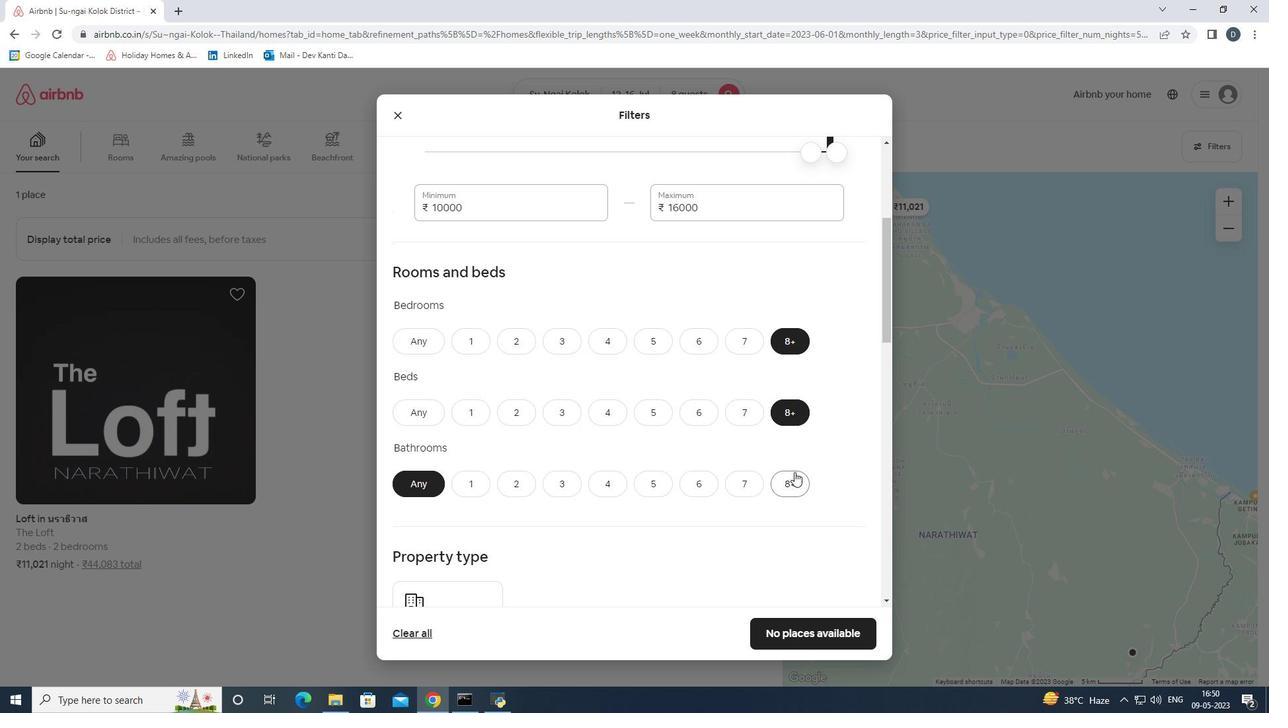 
Action: Mouse pressed left at (793, 472)
Screenshot: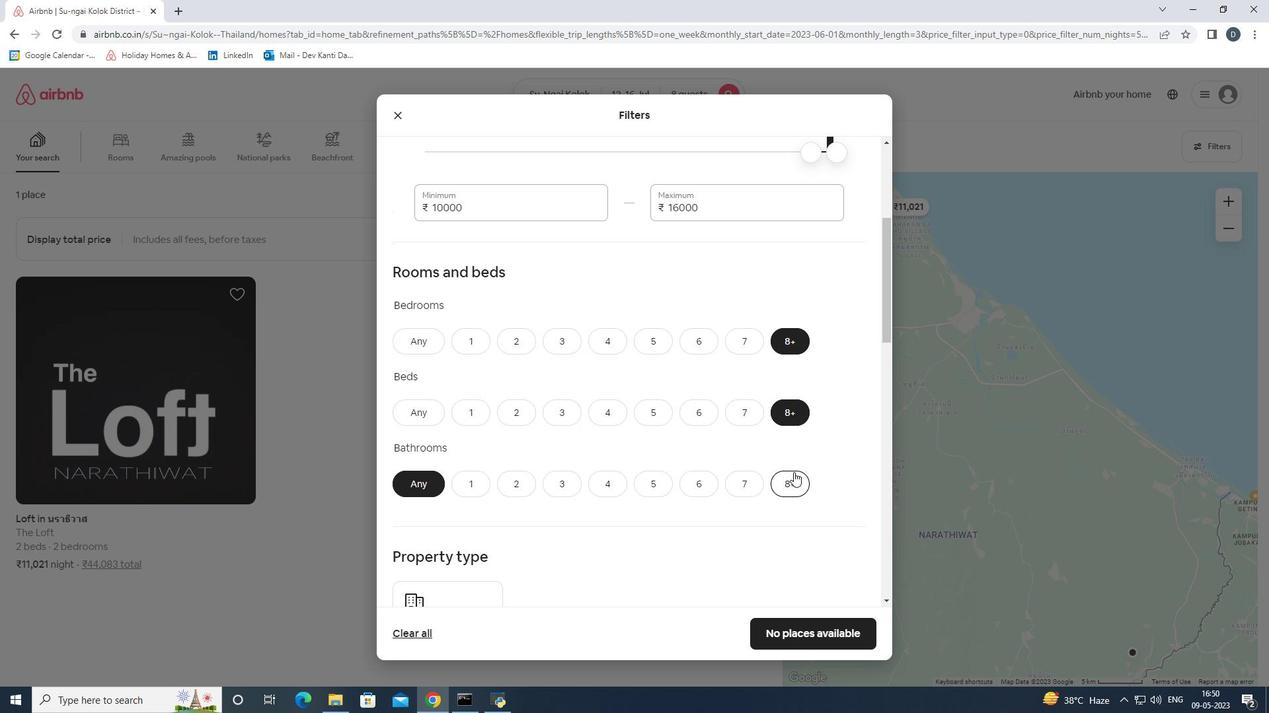 
Action: Mouse moved to (790, 473)
Screenshot: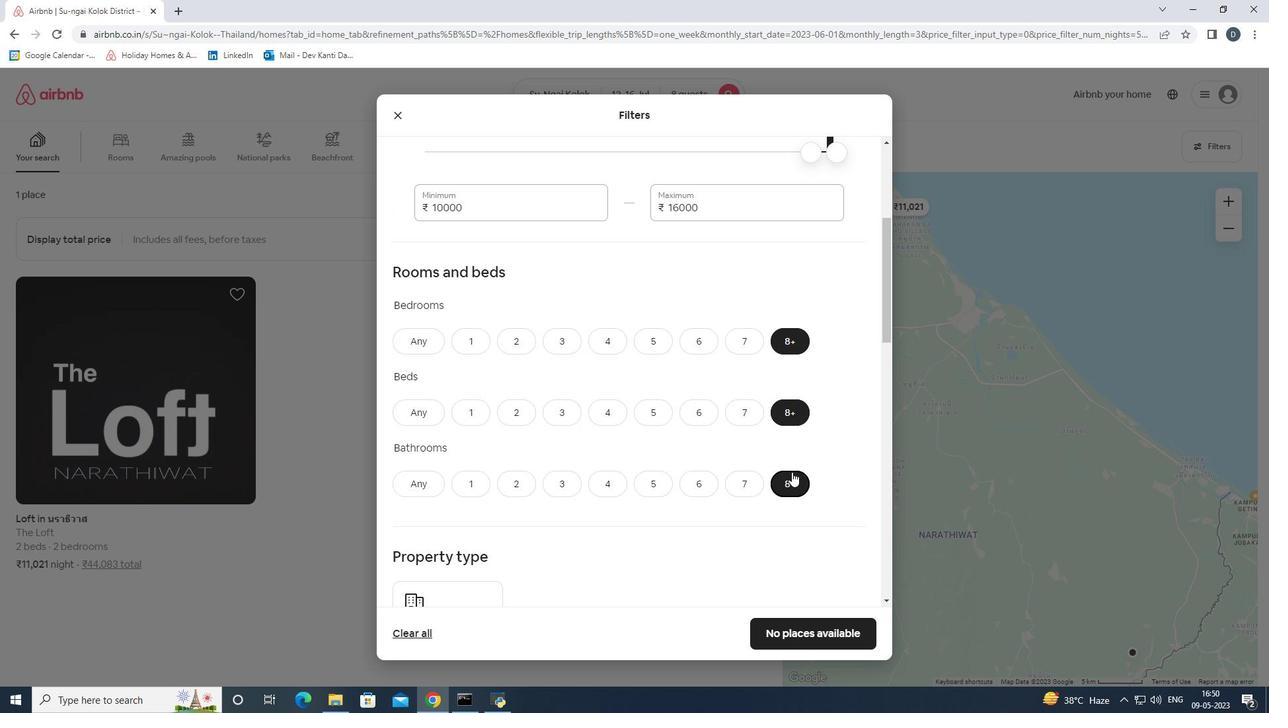 
Action: Mouse scrolled (790, 472) with delta (0, 0)
Screenshot: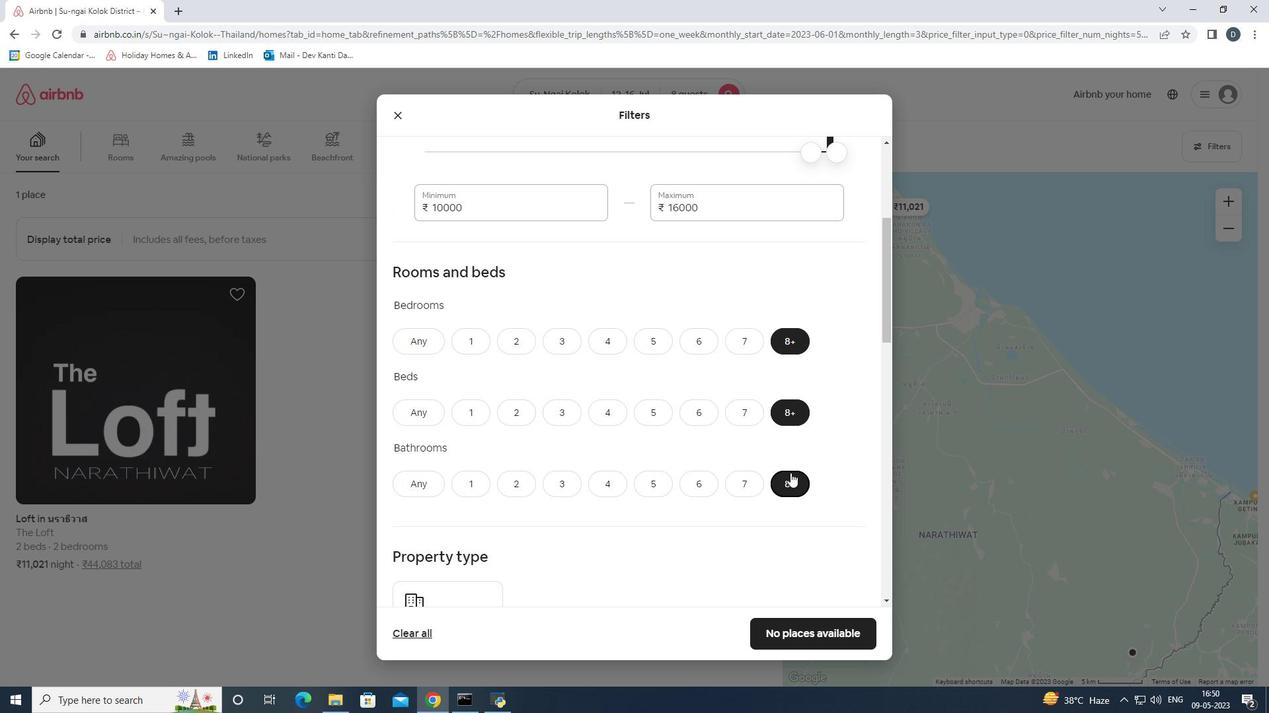
Action: Mouse scrolled (790, 472) with delta (0, 0)
Screenshot: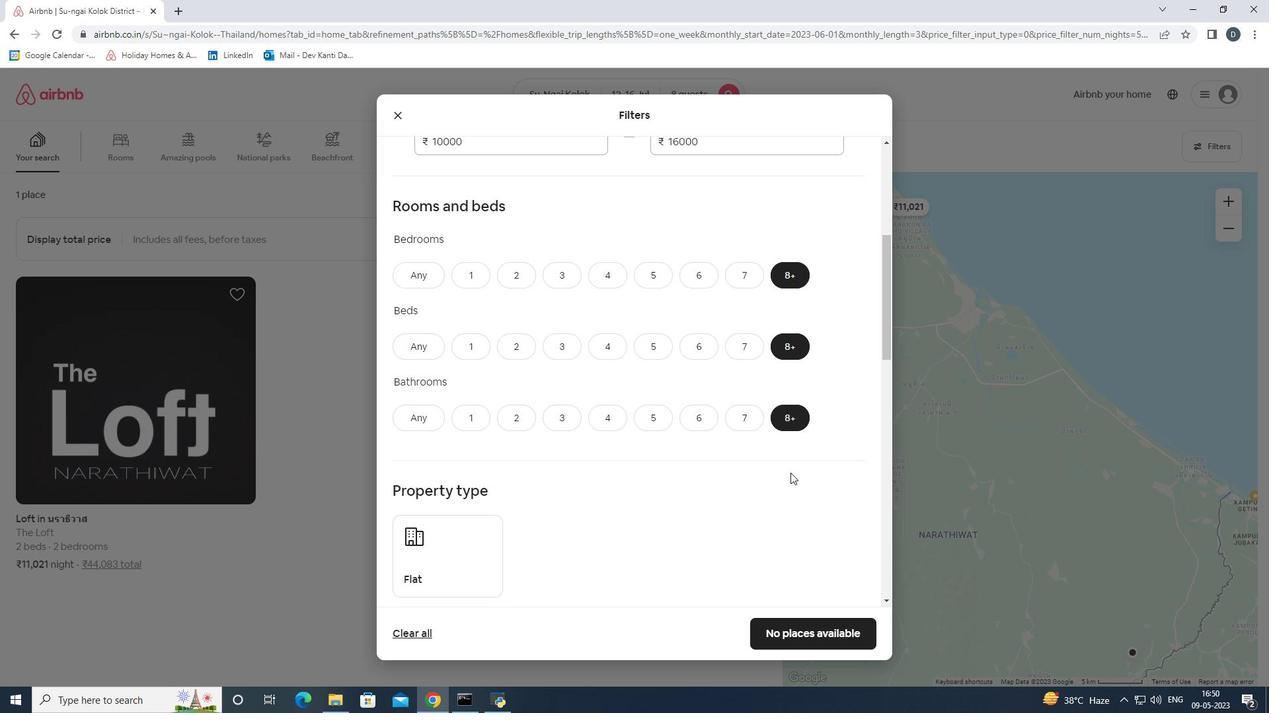 
Action: Mouse moved to (473, 497)
Screenshot: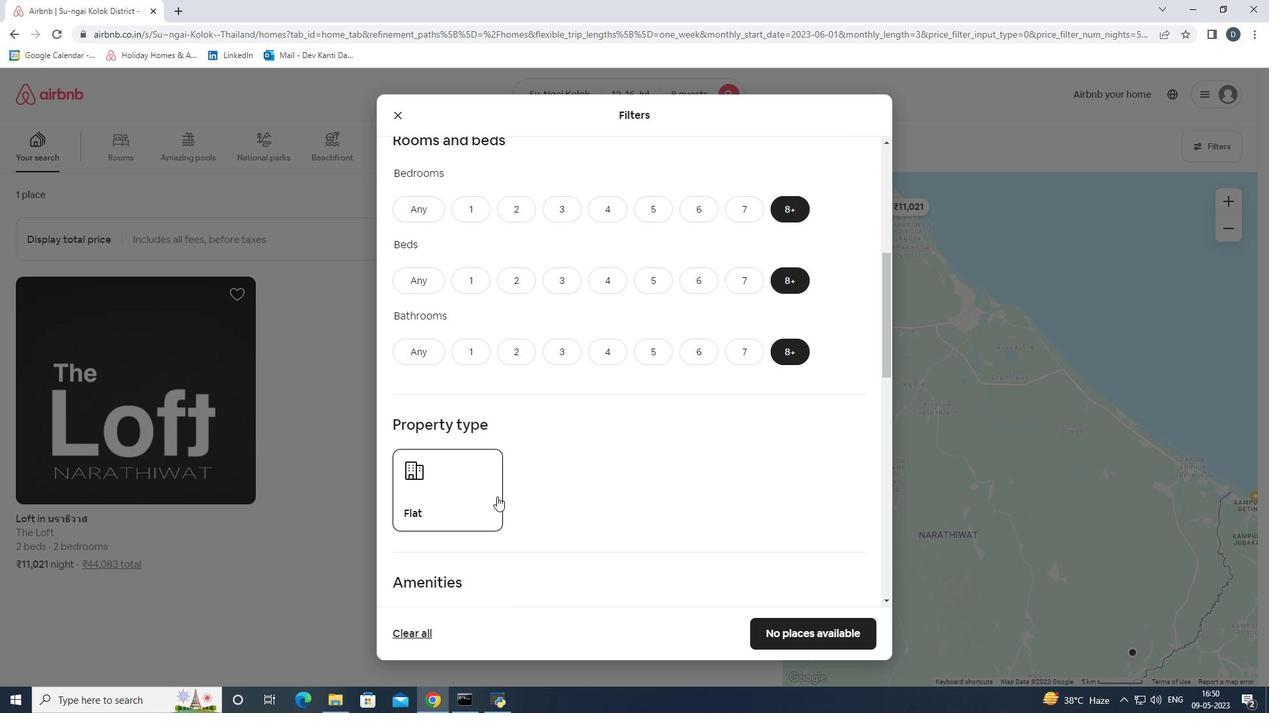 
Action: Mouse pressed left at (473, 497)
Screenshot: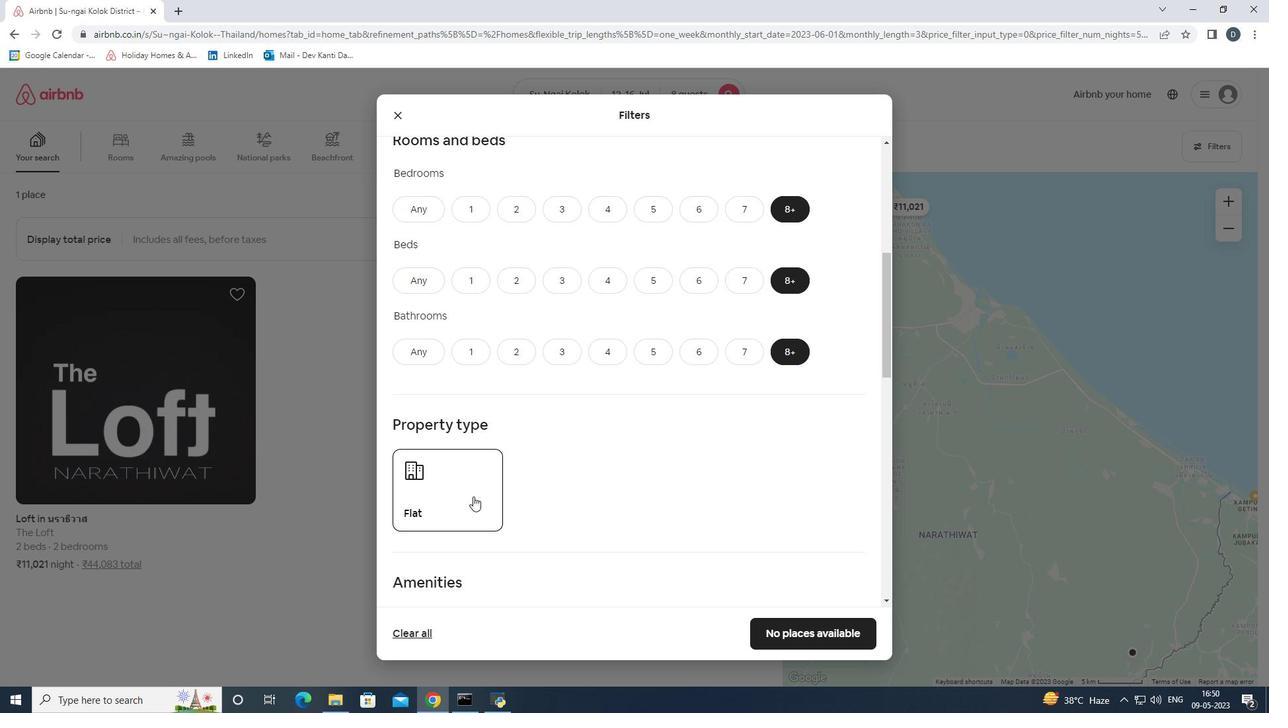 
Action: Mouse scrolled (473, 496) with delta (0, 0)
Screenshot: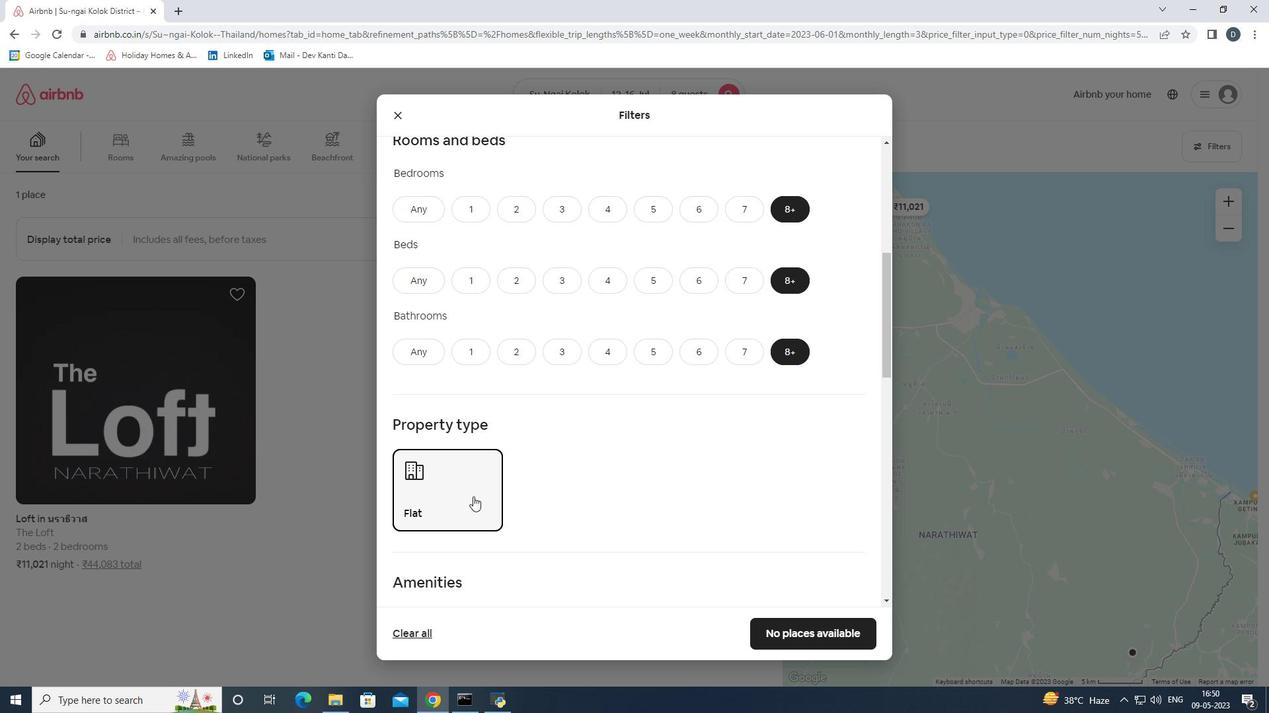 
Action: Mouse scrolled (473, 496) with delta (0, 0)
Screenshot: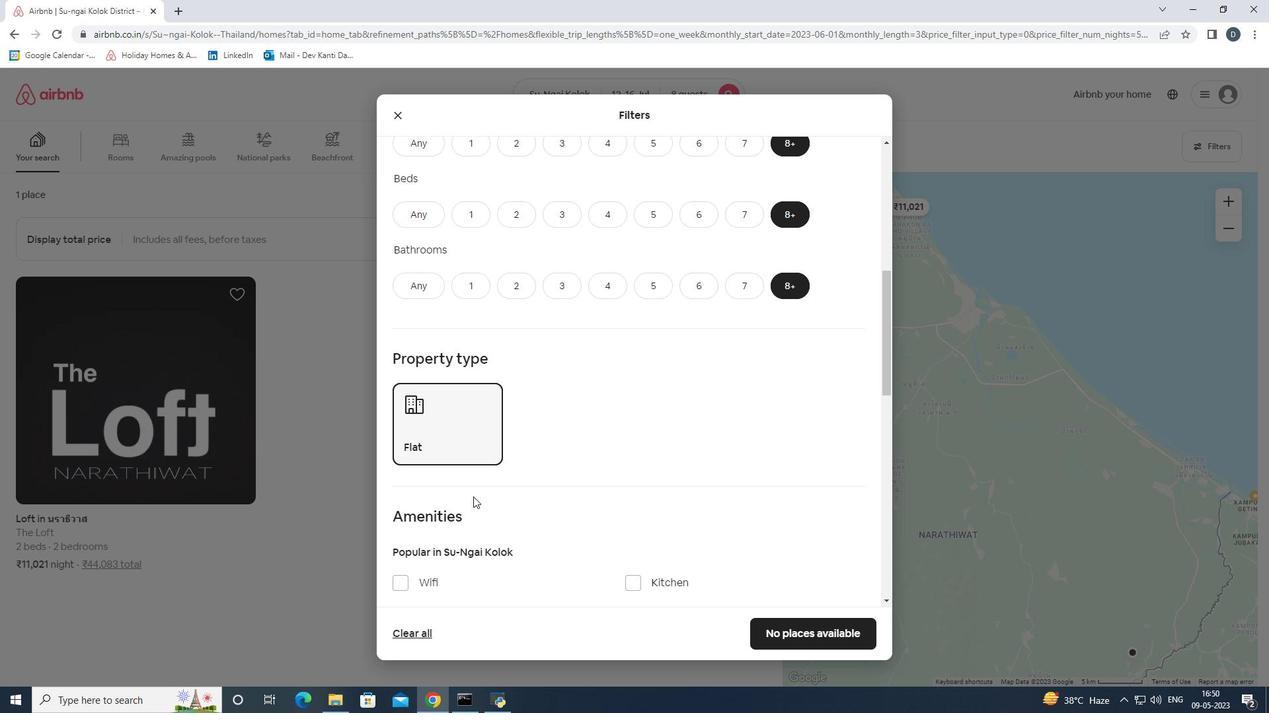 
Action: Mouse scrolled (473, 496) with delta (0, 0)
Screenshot: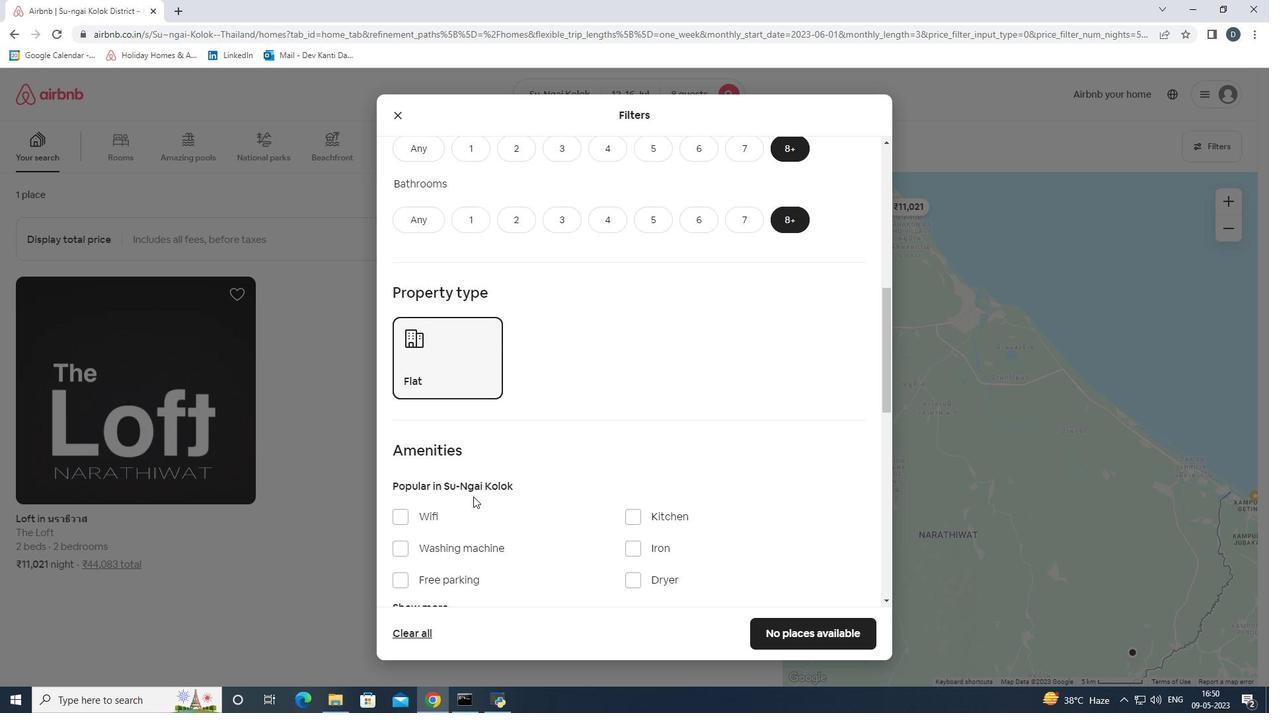 
Action: Mouse moved to (406, 448)
Screenshot: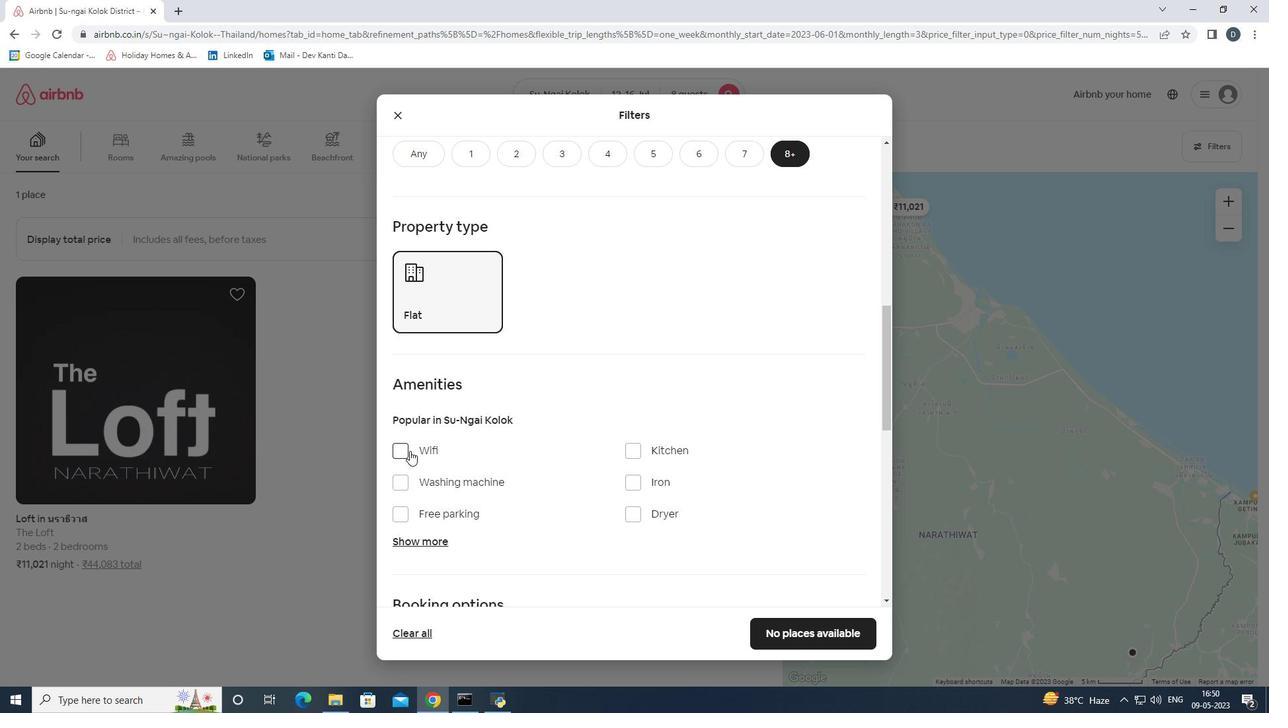 
Action: Mouse pressed left at (406, 448)
Screenshot: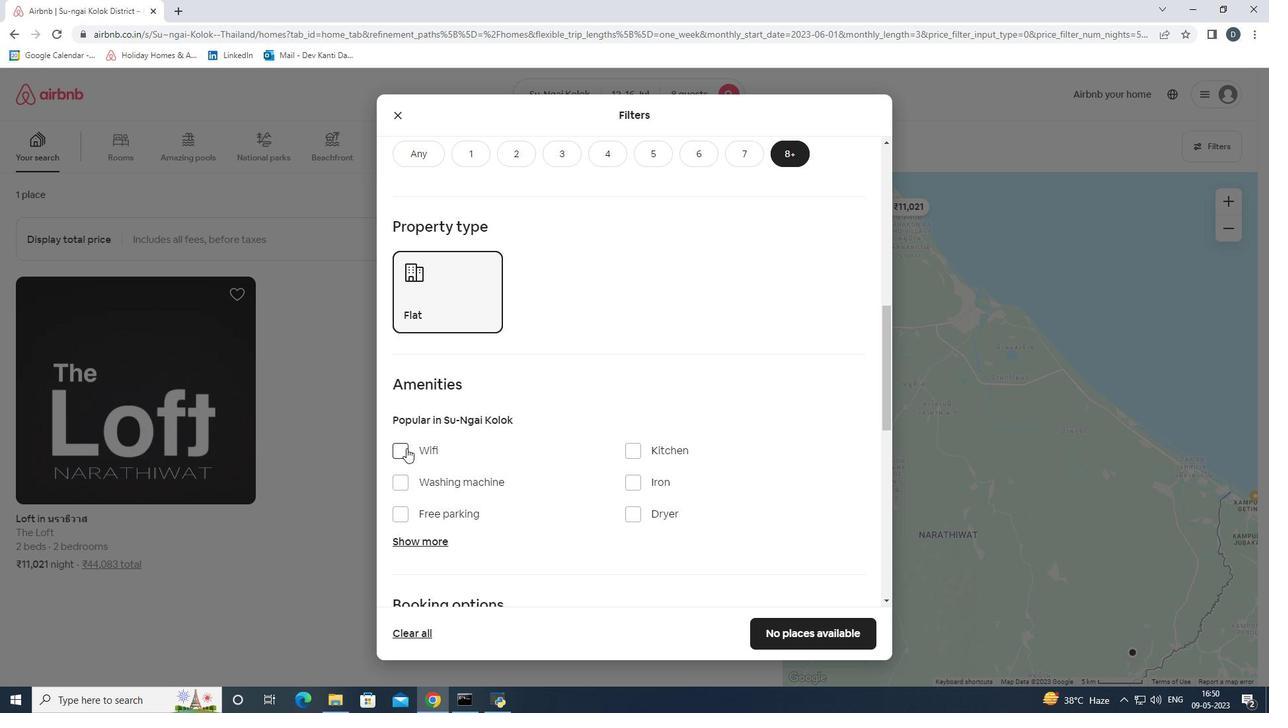 
Action: Mouse moved to (404, 512)
Screenshot: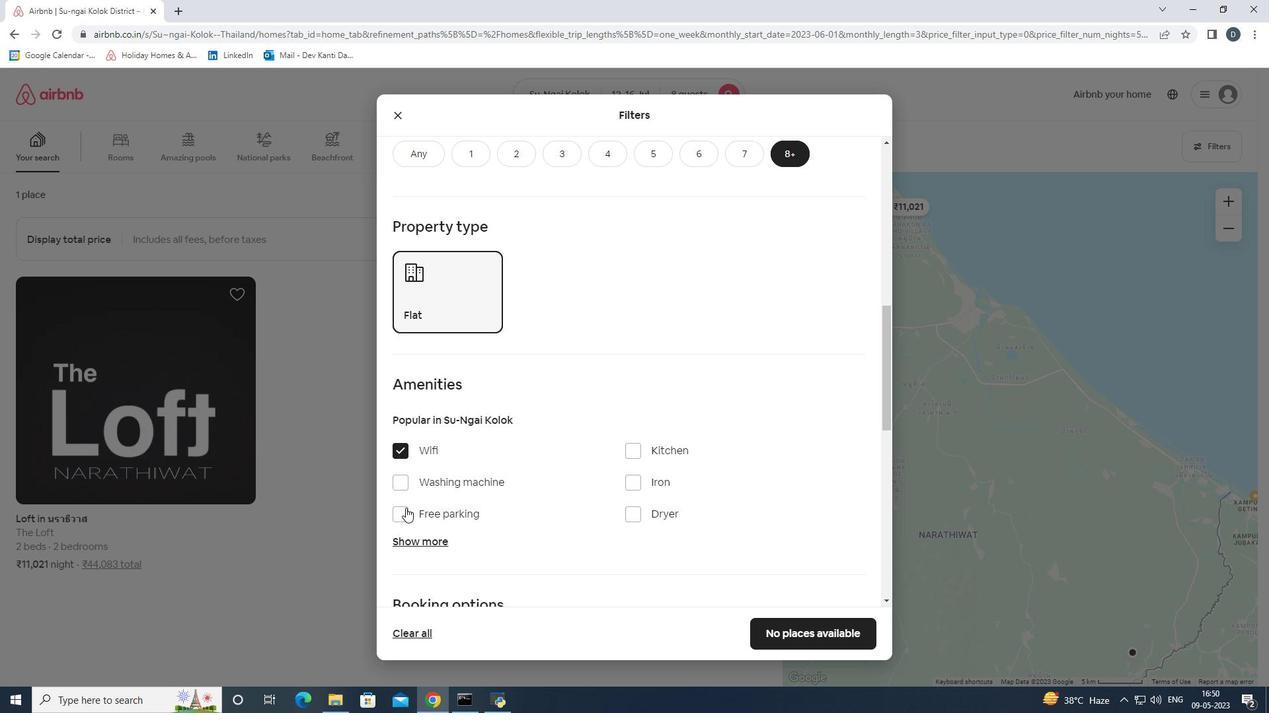 
Action: Mouse pressed left at (404, 512)
Screenshot: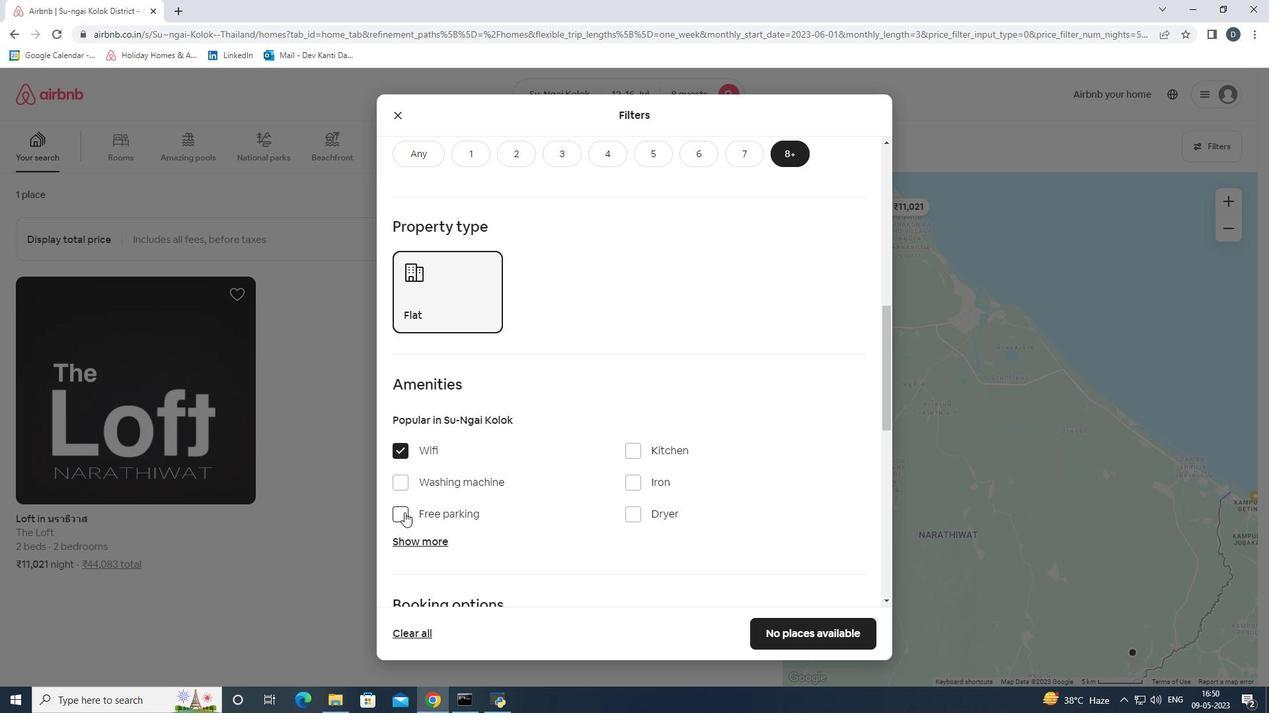 
Action: Mouse moved to (407, 544)
Screenshot: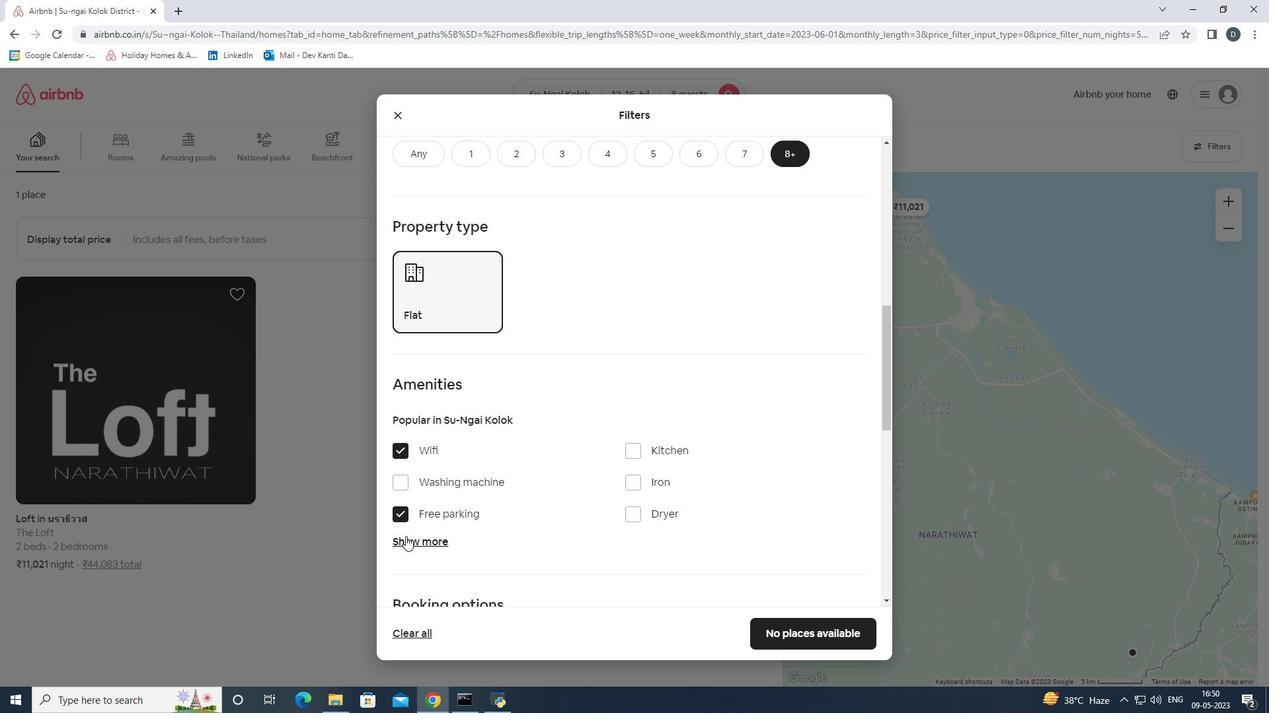 
Action: Mouse pressed left at (407, 544)
Screenshot: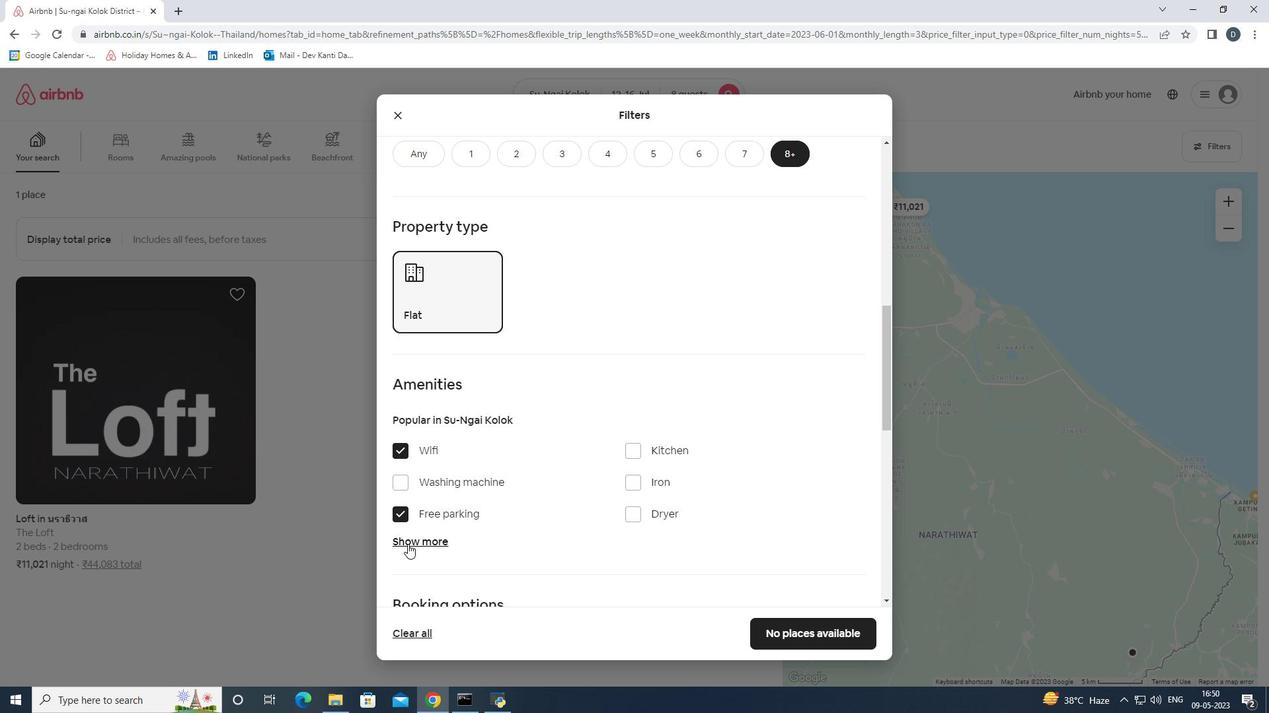
Action: Mouse moved to (419, 549)
Screenshot: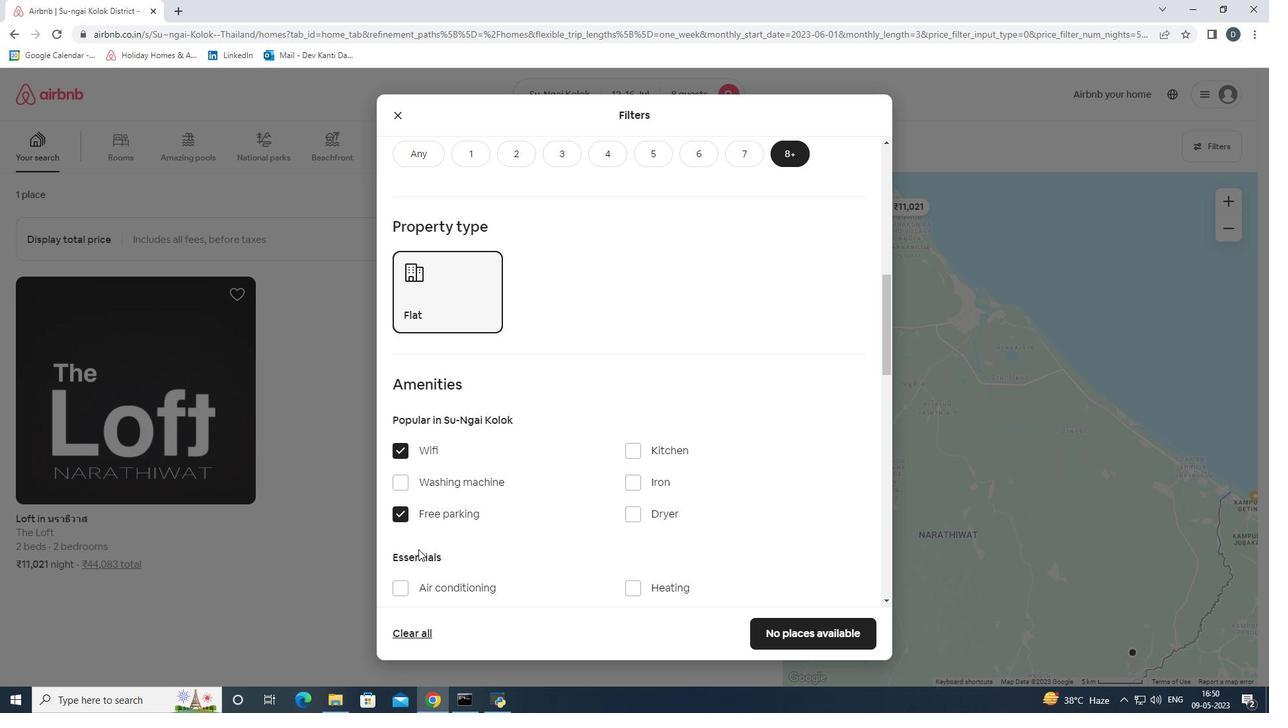 
Action: Mouse scrolled (419, 549) with delta (0, 0)
Screenshot: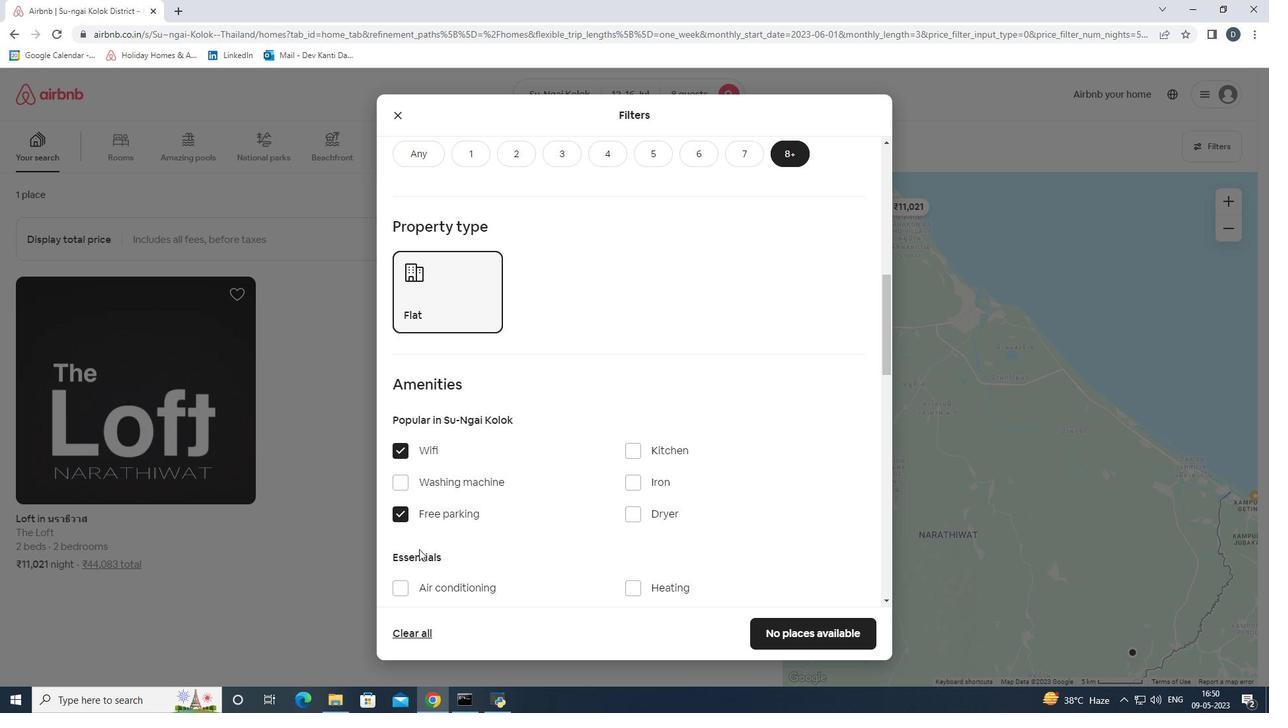 
Action: Mouse moved to (420, 549)
Screenshot: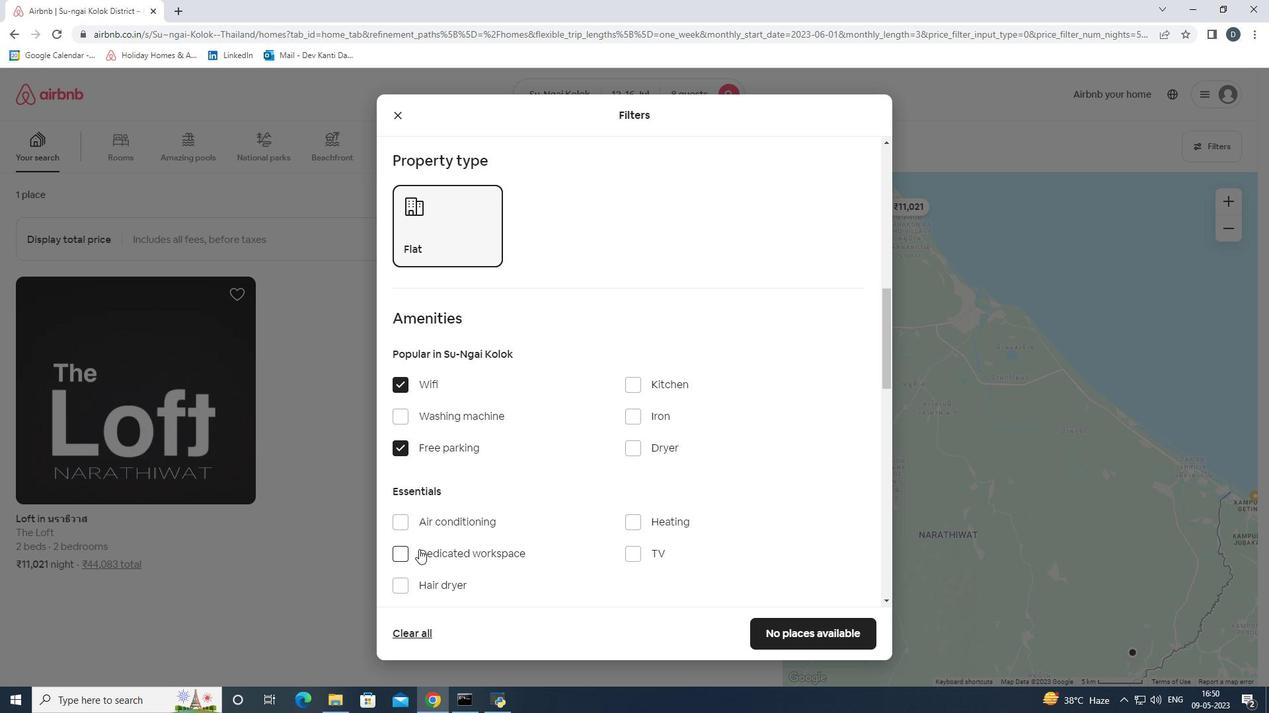 
Action: Mouse scrolled (420, 549) with delta (0, 0)
Screenshot: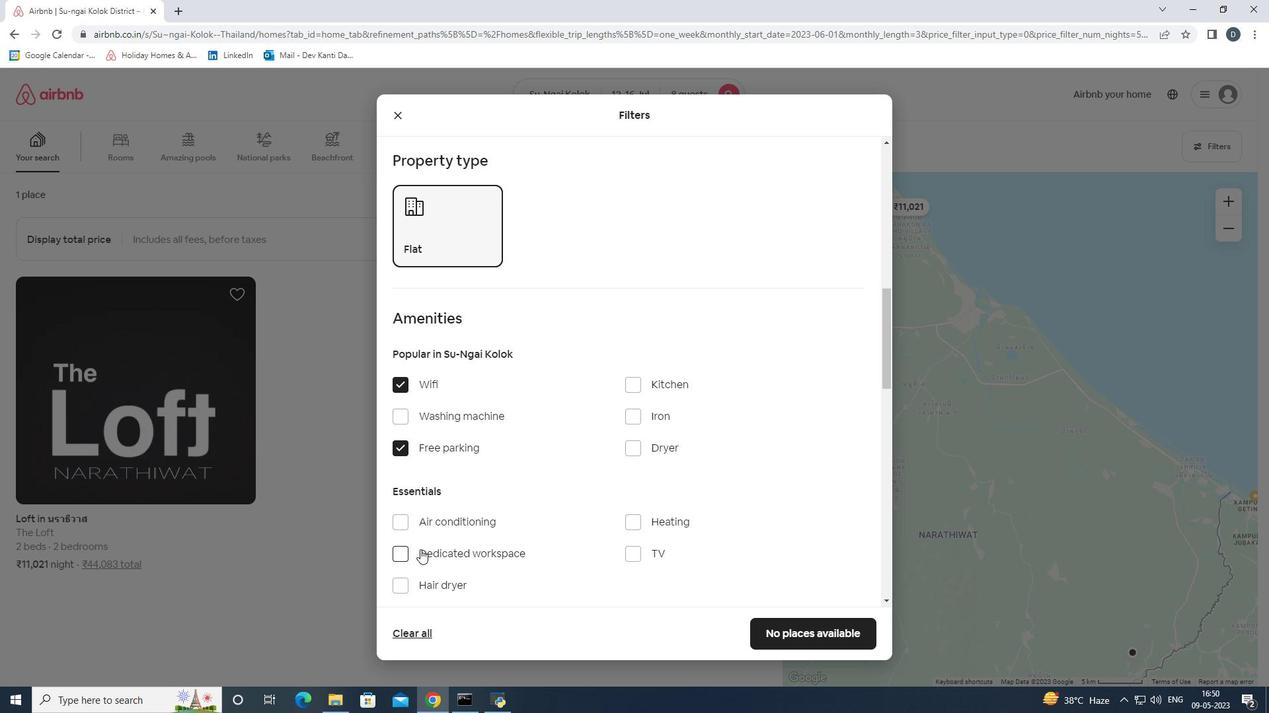 
Action: Mouse moved to (629, 489)
Screenshot: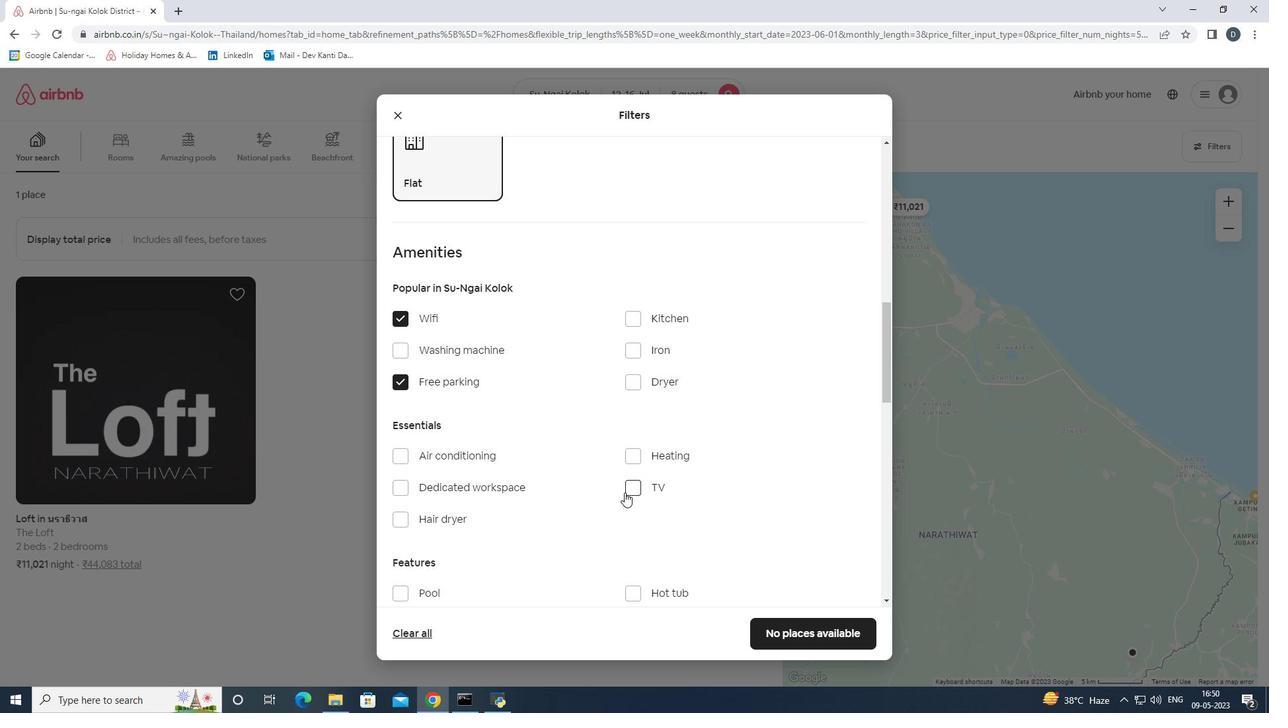 
Action: Mouse pressed left at (629, 489)
Screenshot: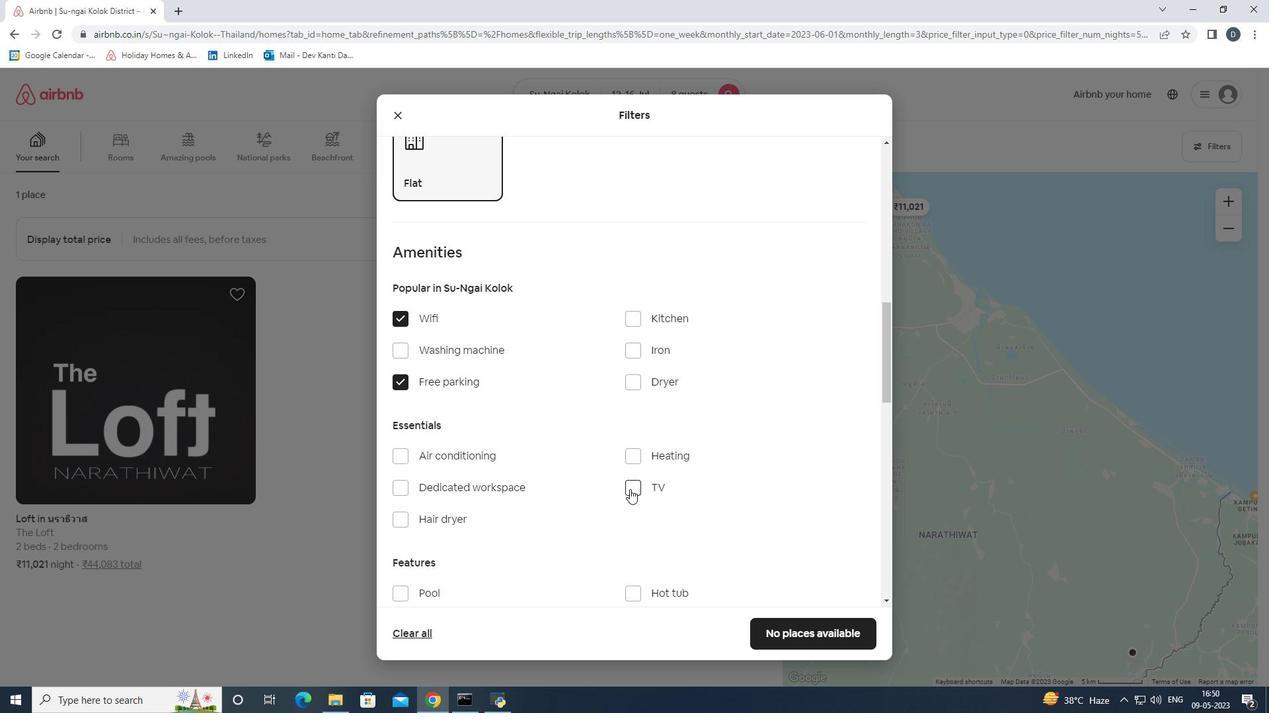 
Action: Mouse scrolled (629, 489) with delta (0, 0)
Screenshot: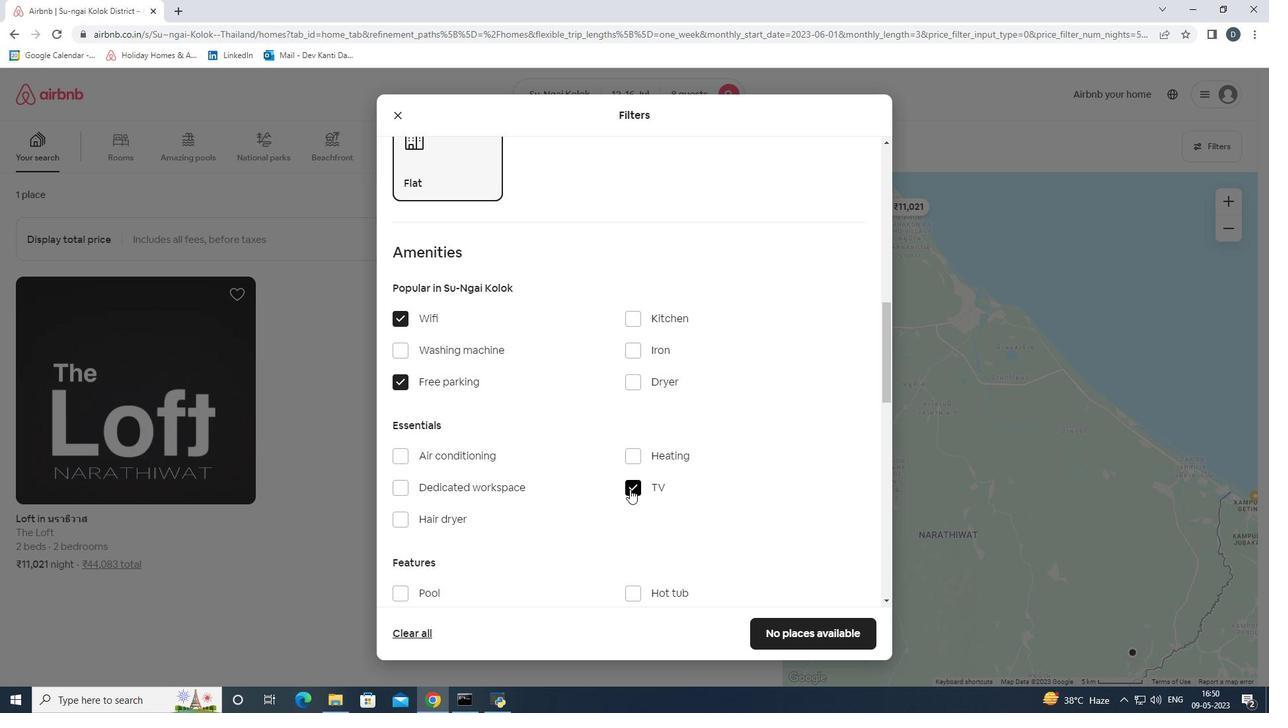 
Action: Mouse scrolled (629, 489) with delta (0, 0)
Screenshot: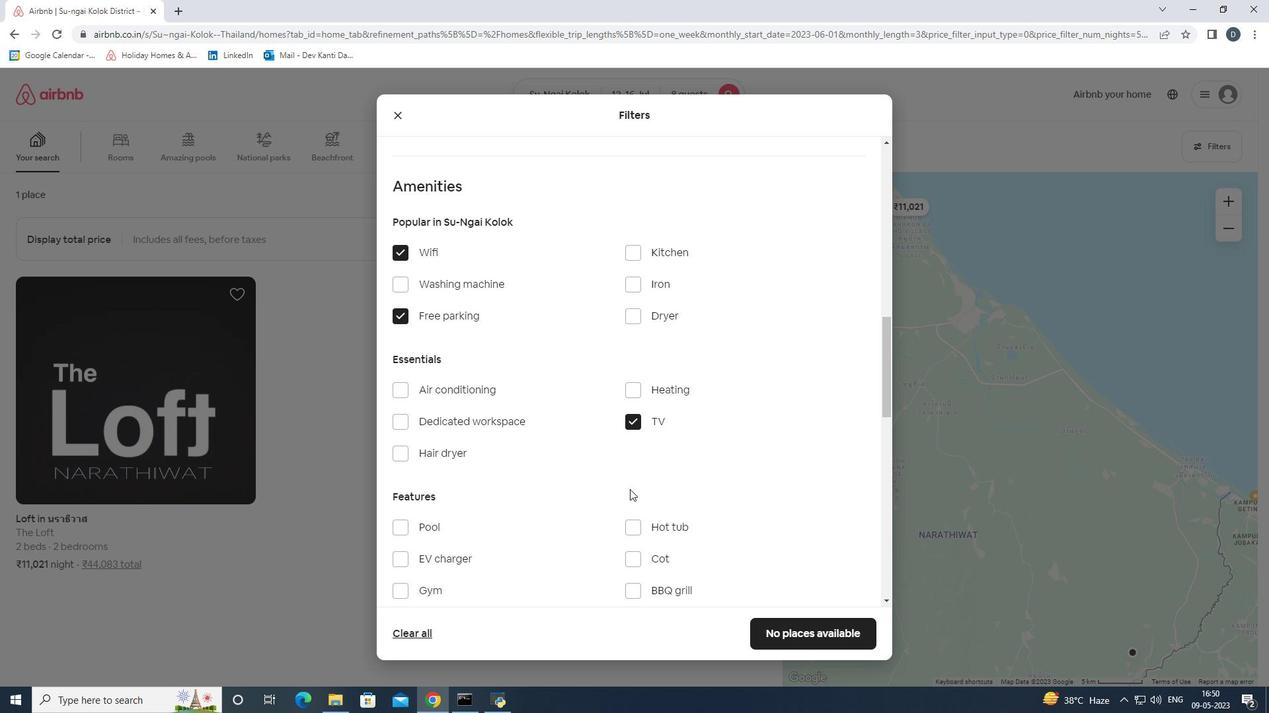 
Action: Mouse moved to (403, 525)
Screenshot: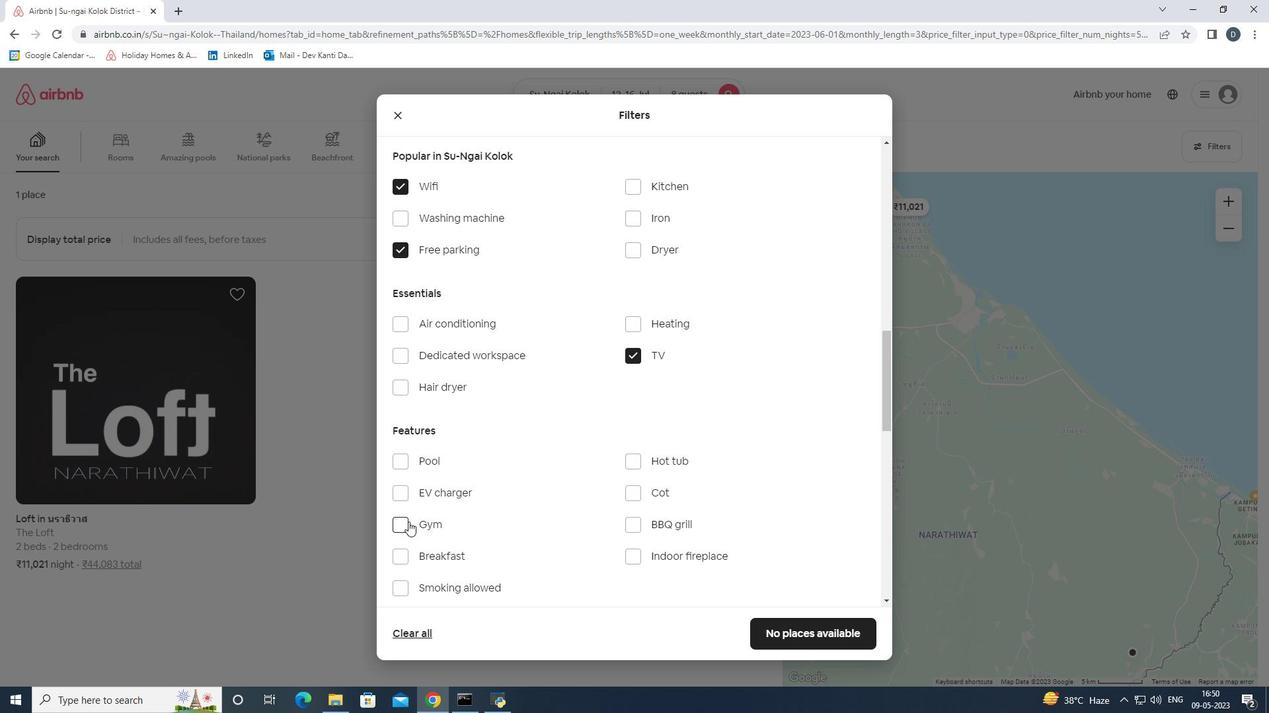 
Action: Mouse pressed left at (403, 525)
Screenshot: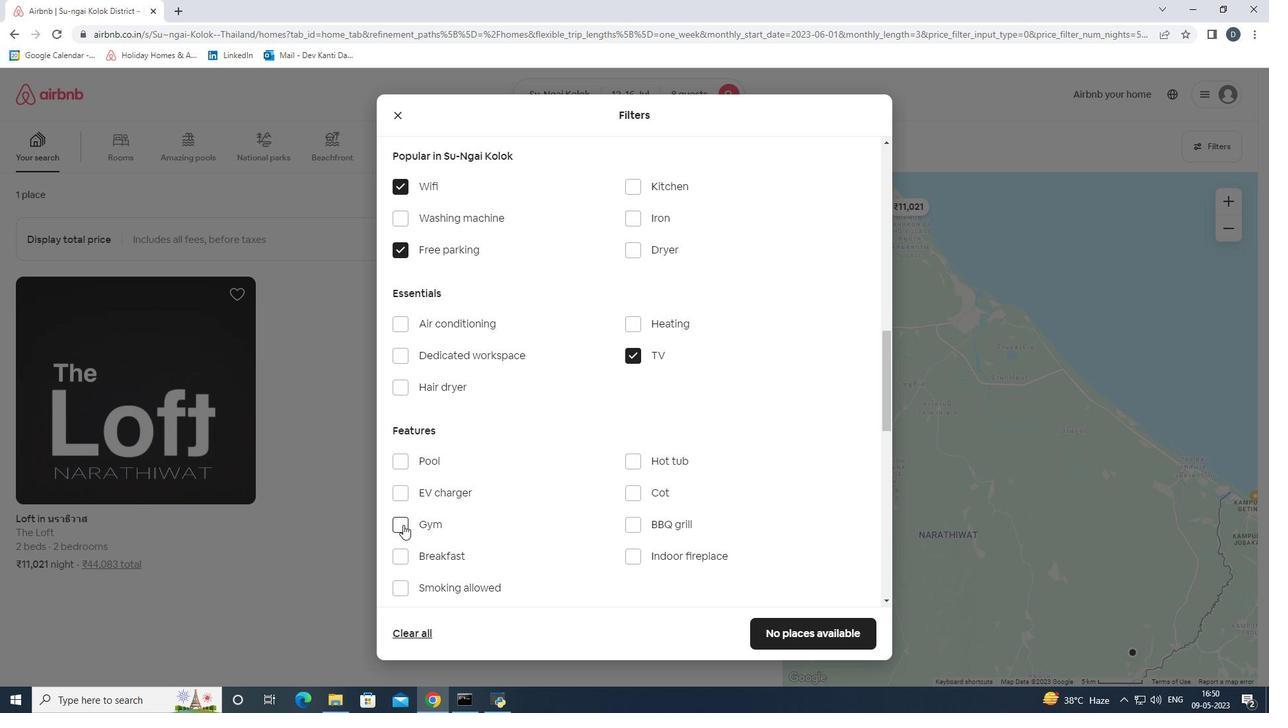 
Action: Mouse moved to (399, 557)
Screenshot: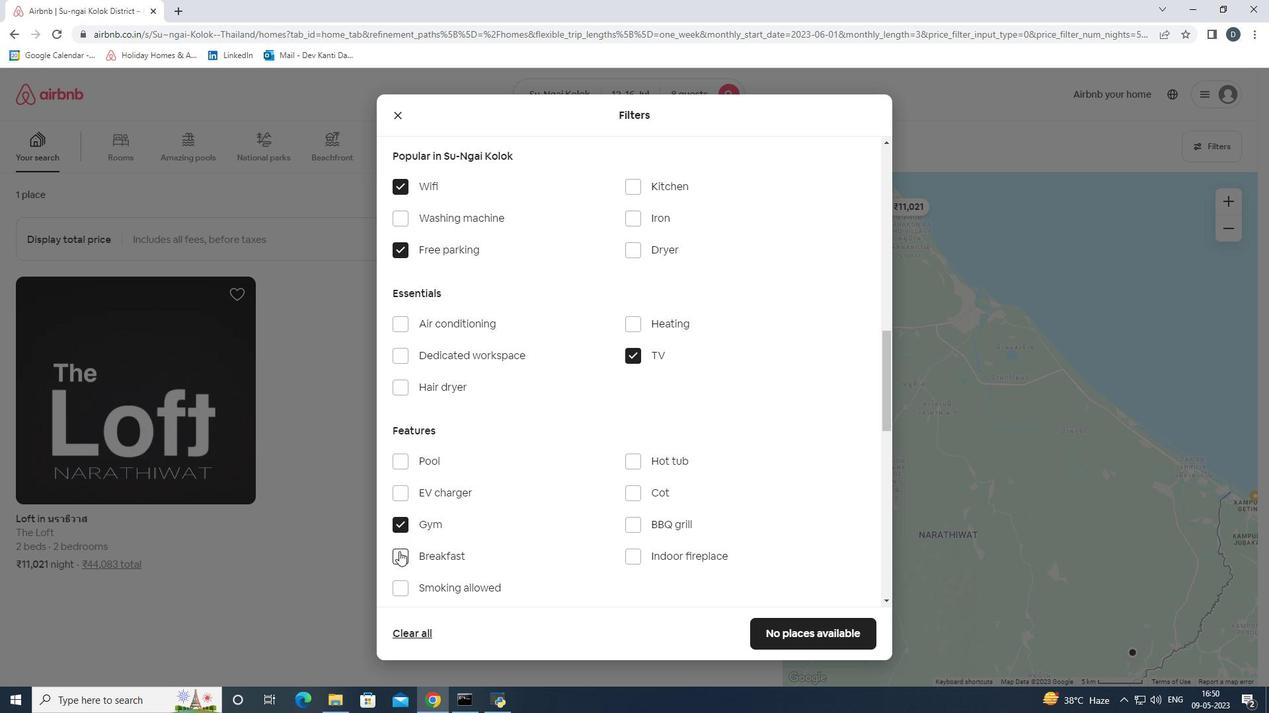 
Action: Mouse pressed left at (399, 557)
Screenshot: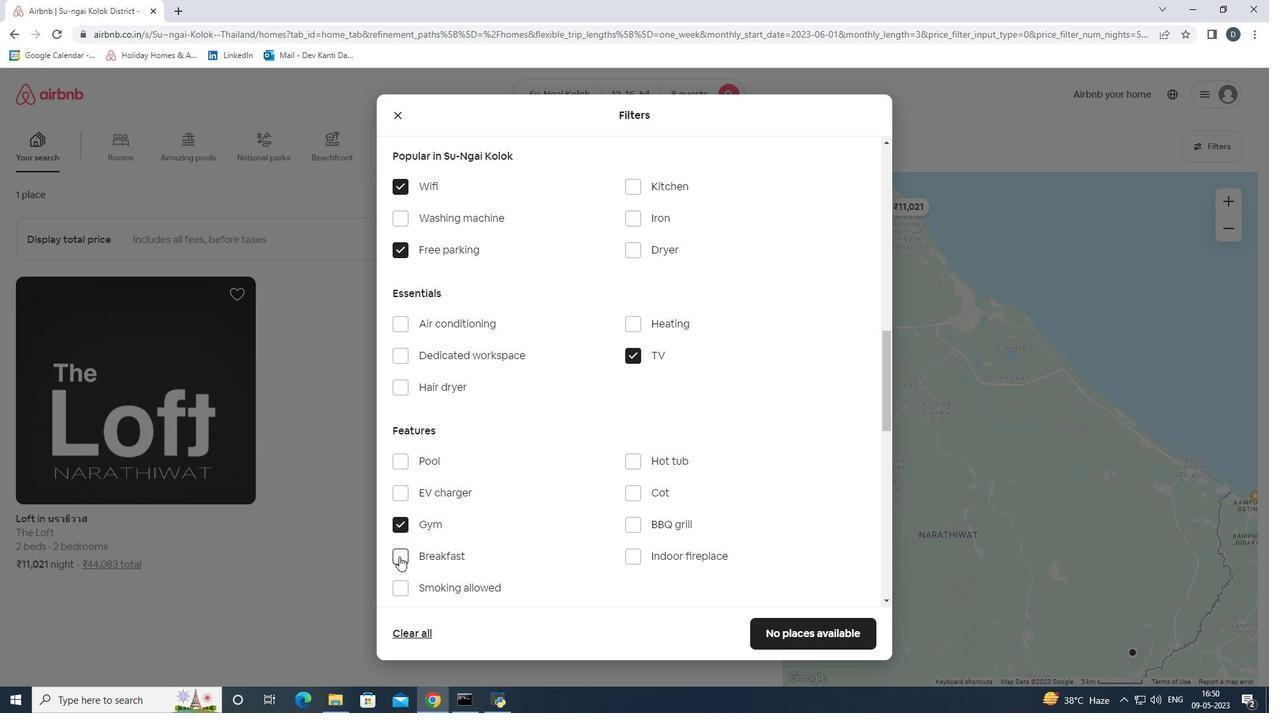 
Action: Mouse moved to (410, 553)
Screenshot: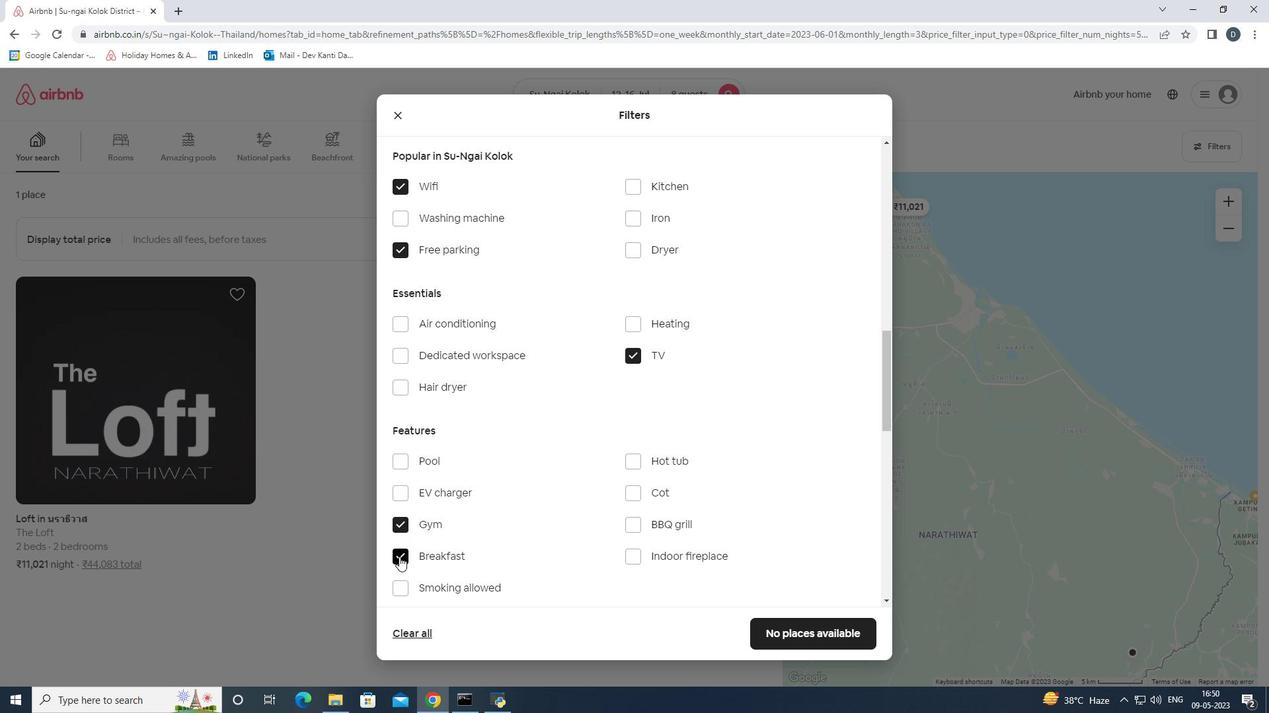 
Action: Mouse scrolled (410, 552) with delta (0, 0)
Screenshot: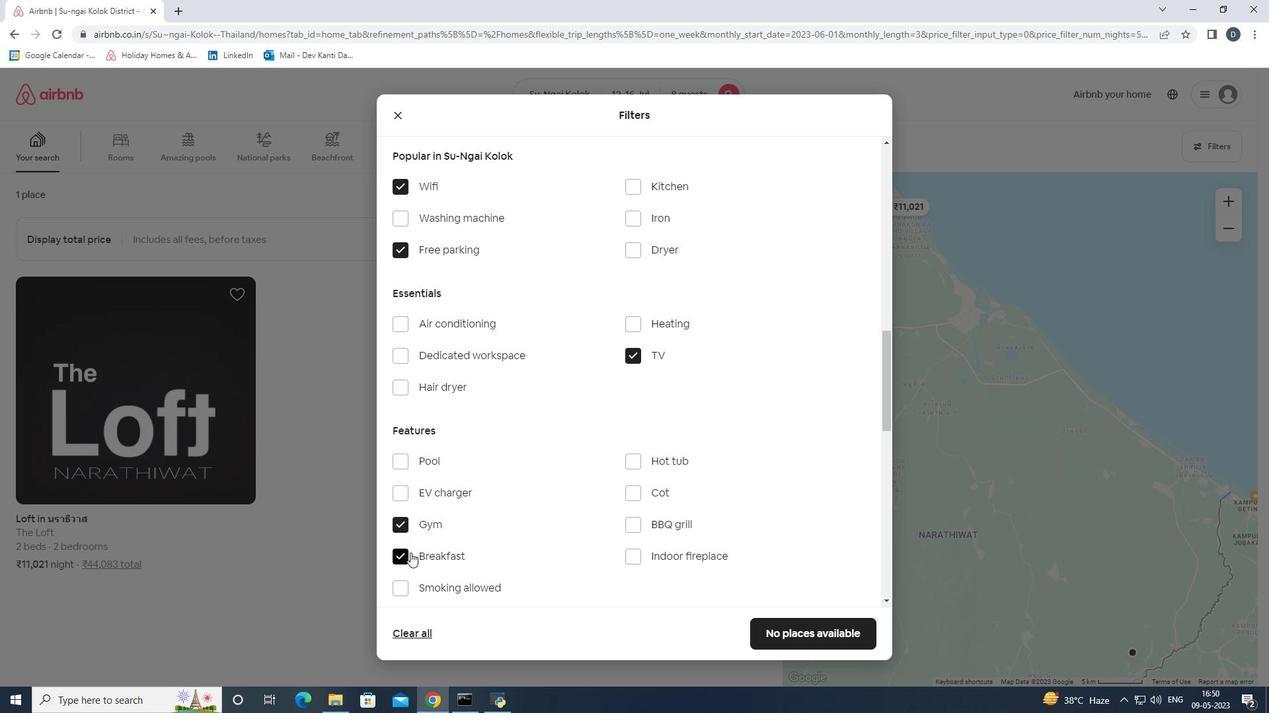 
Action: Mouse moved to (450, 547)
Screenshot: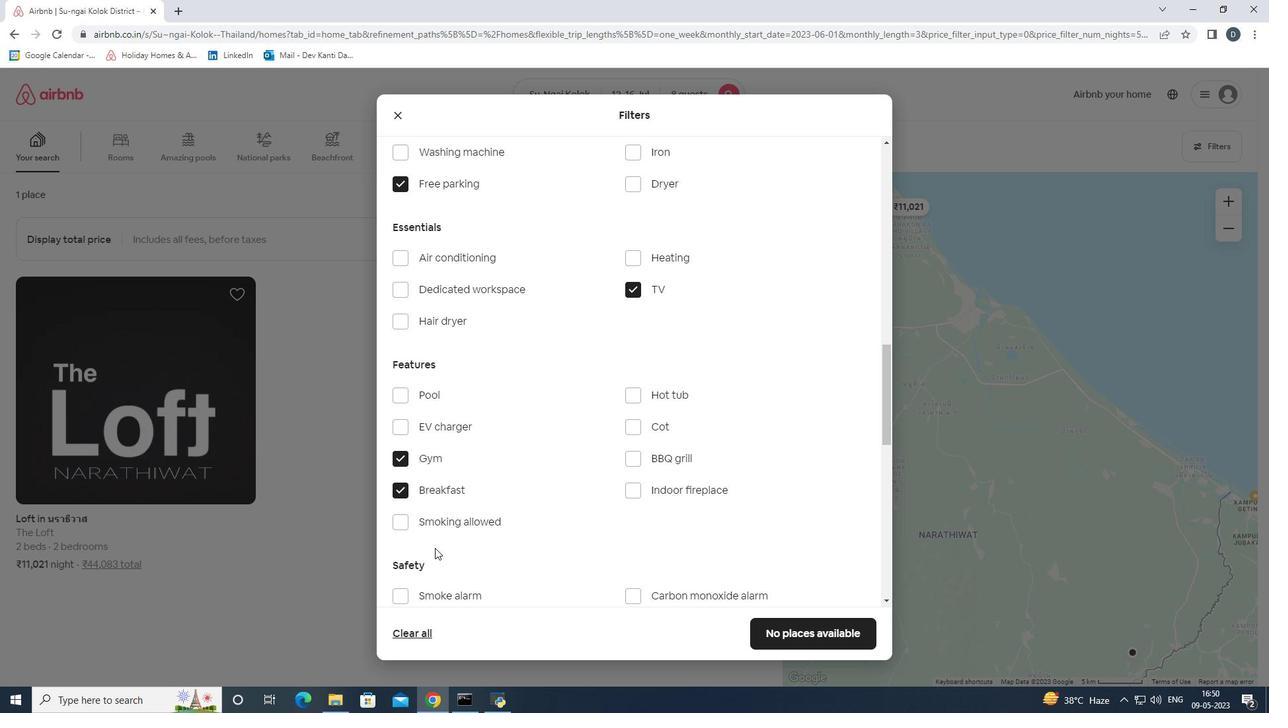 
Action: Mouse scrolled (450, 547) with delta (0, 0)
Screenshot: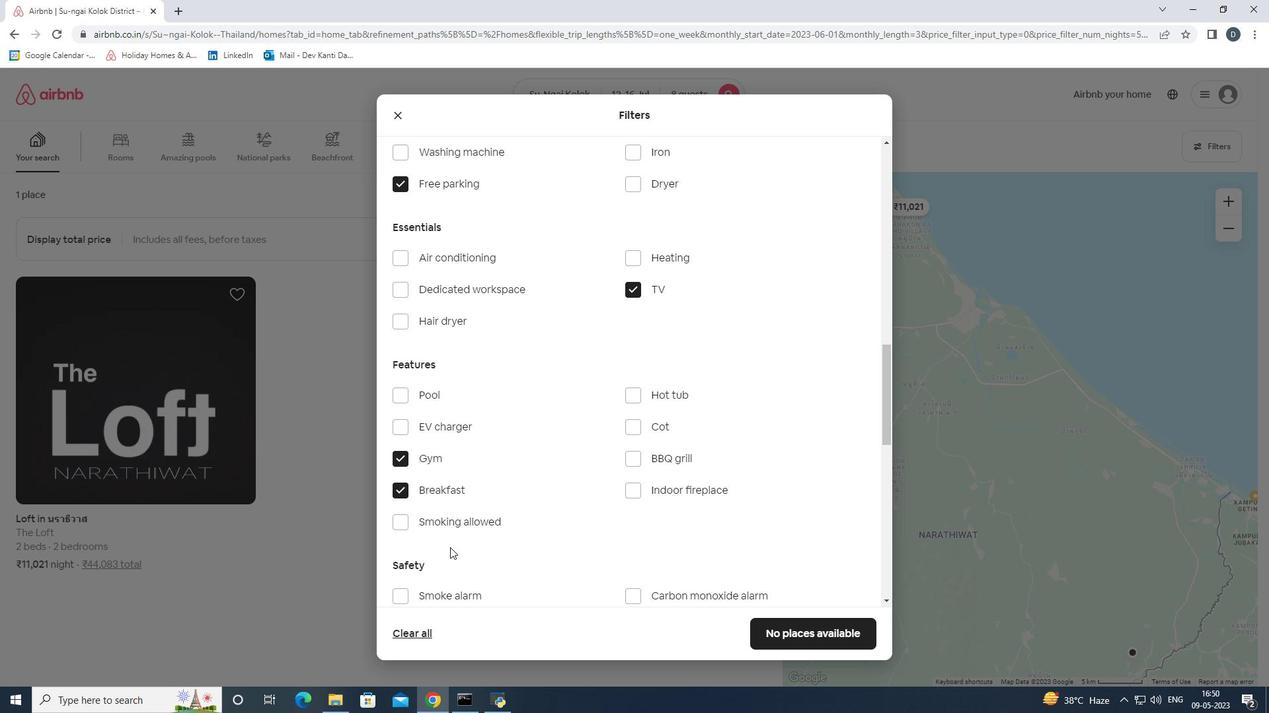 
Action: Mouse scrolled (450, 547) with delta (0, 0)
Screenshot: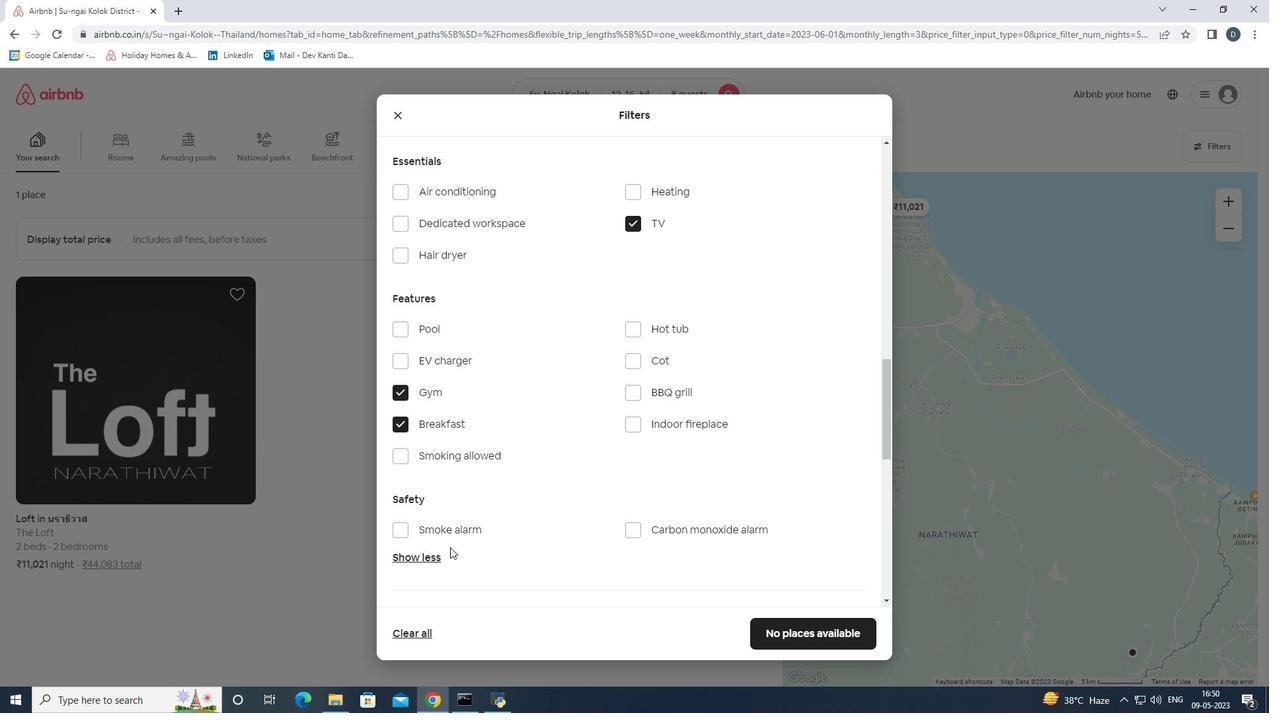 
Action: Mouse scrolled (450, 547) with delta (0, 0)
Screenshot: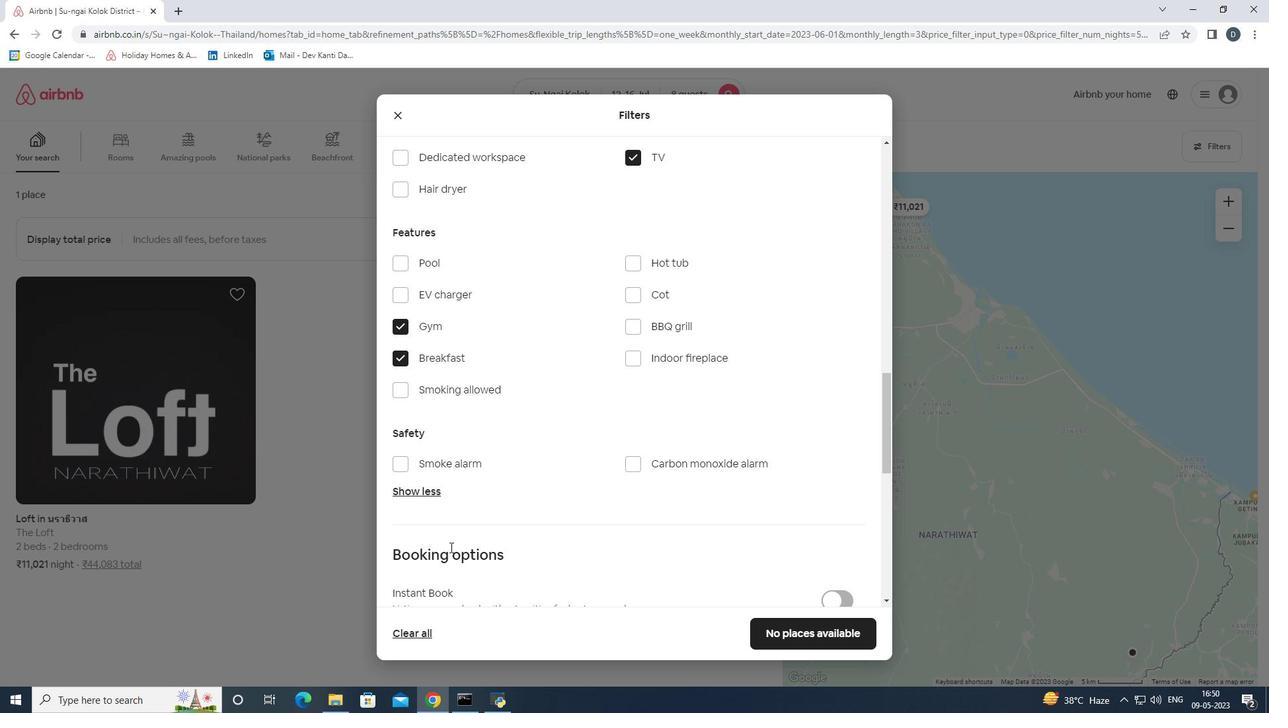 
Action: Mouse scrolled (450, 547) with delta (0, 0)
Screenshot: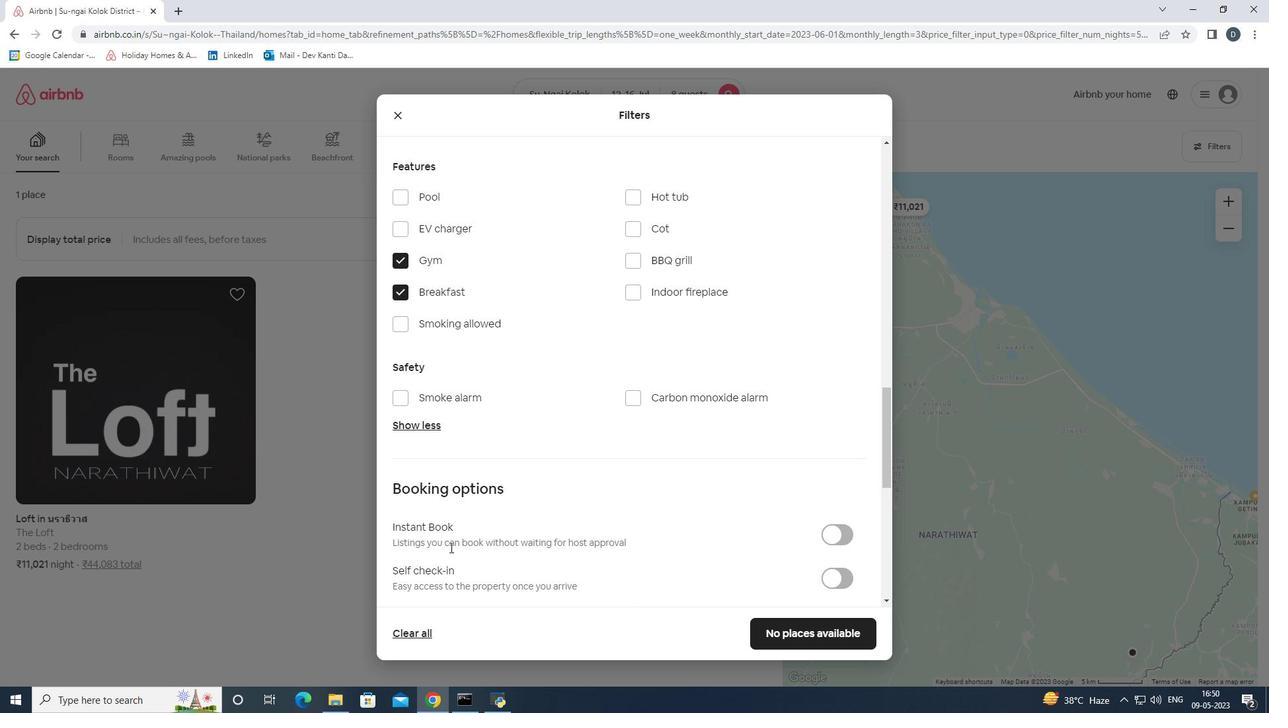 
Action: Mouse scrolled (450, 547) with delta (0, 0)
Screenshot: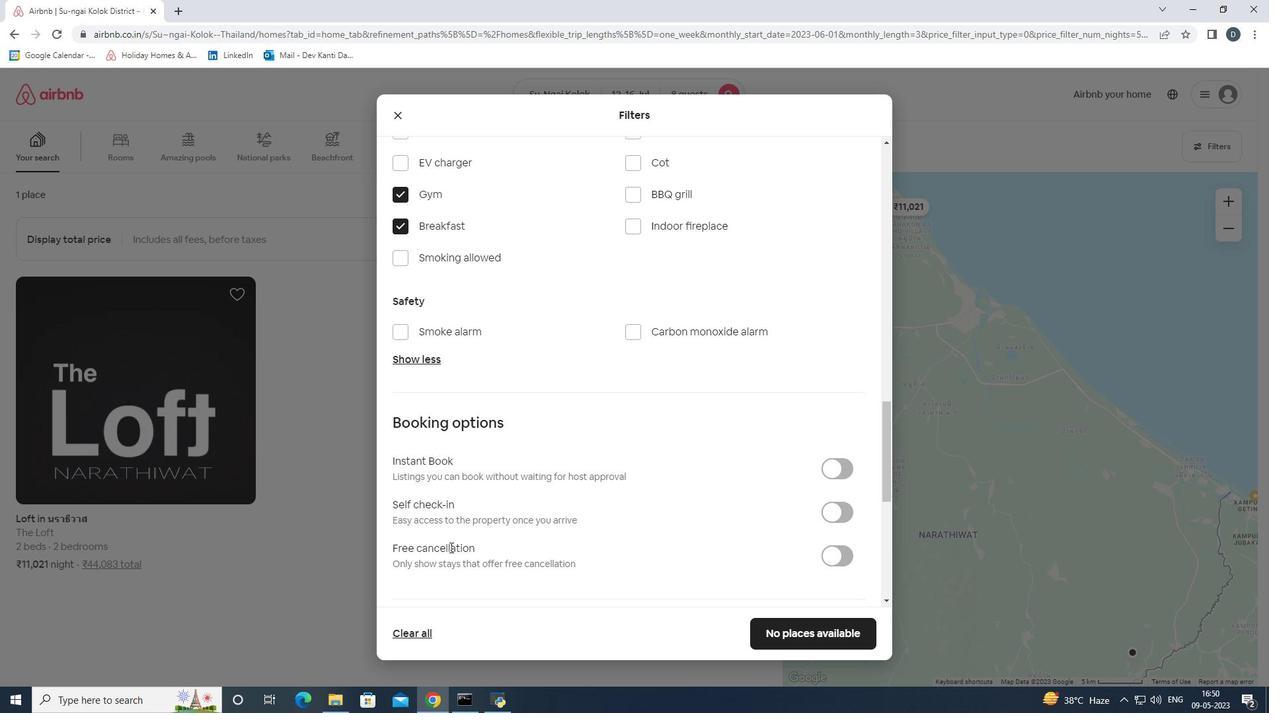 
Action: Mouse moved to (824, 448)
Screenshot: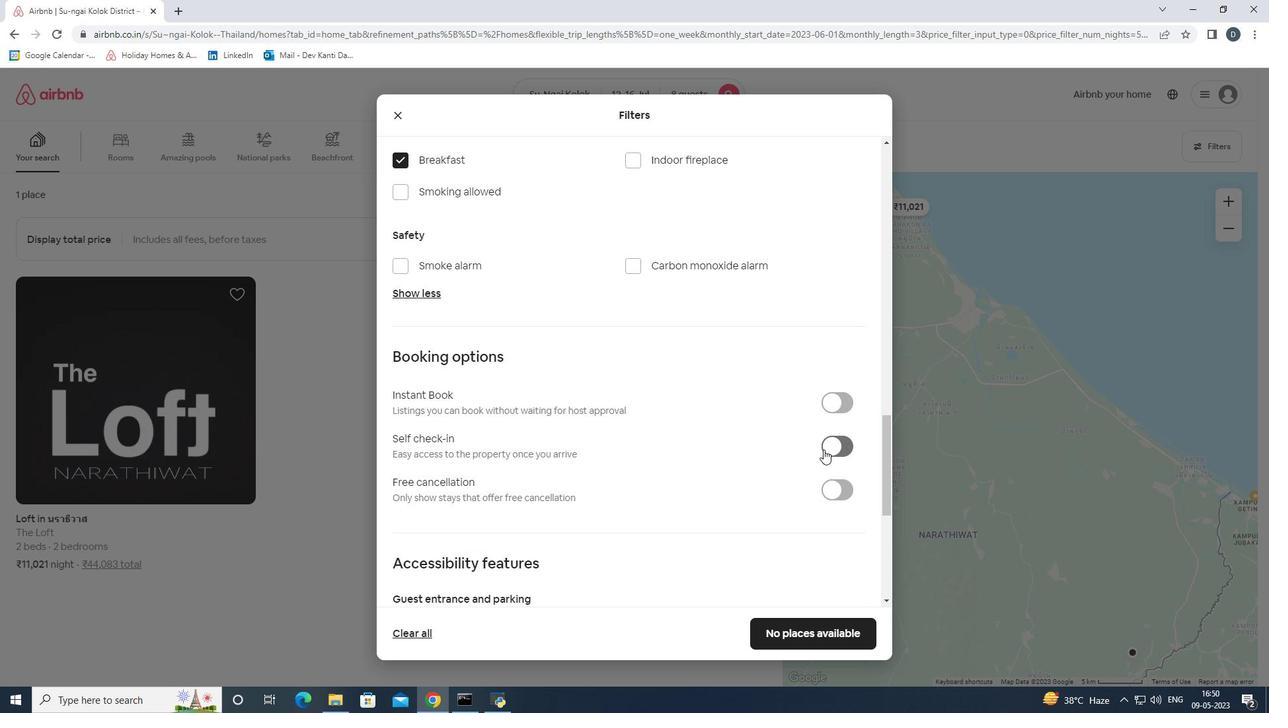 
Action: Mouse pressed left at (824, 448)
Screenshot: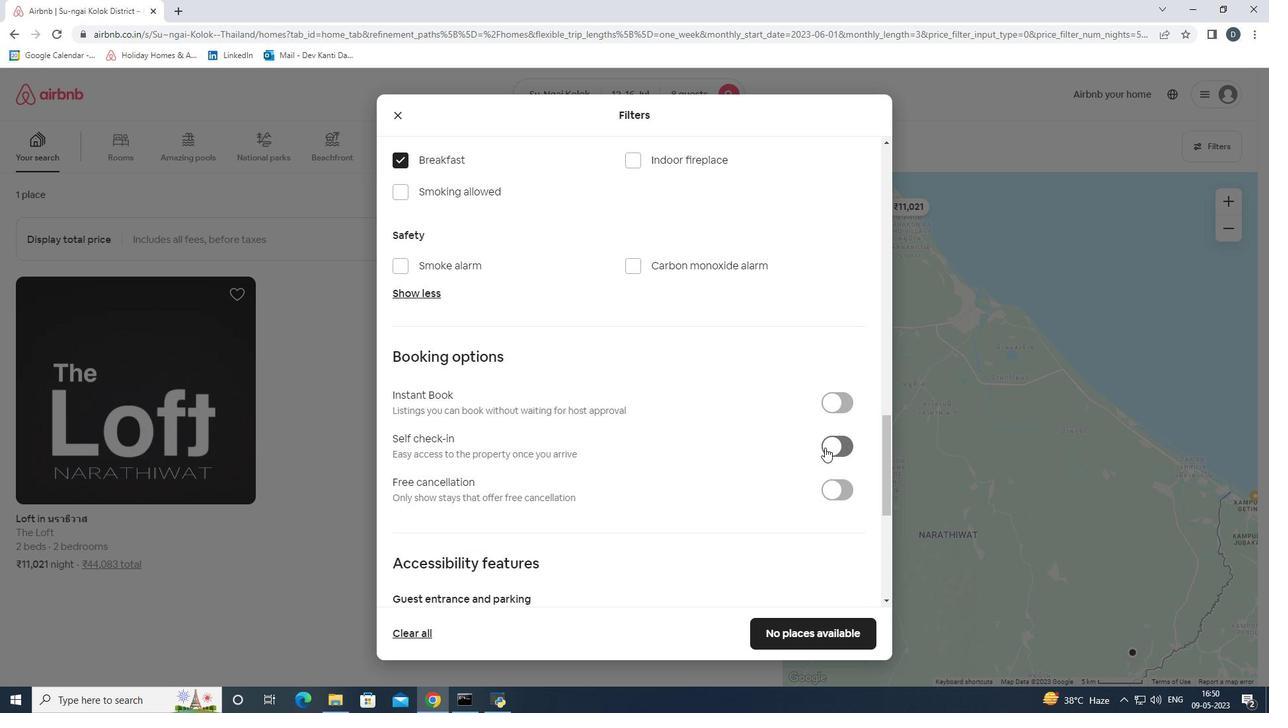 
Action: Mouse scrolled (824, 447) with delta (0, 0)
Screenshot: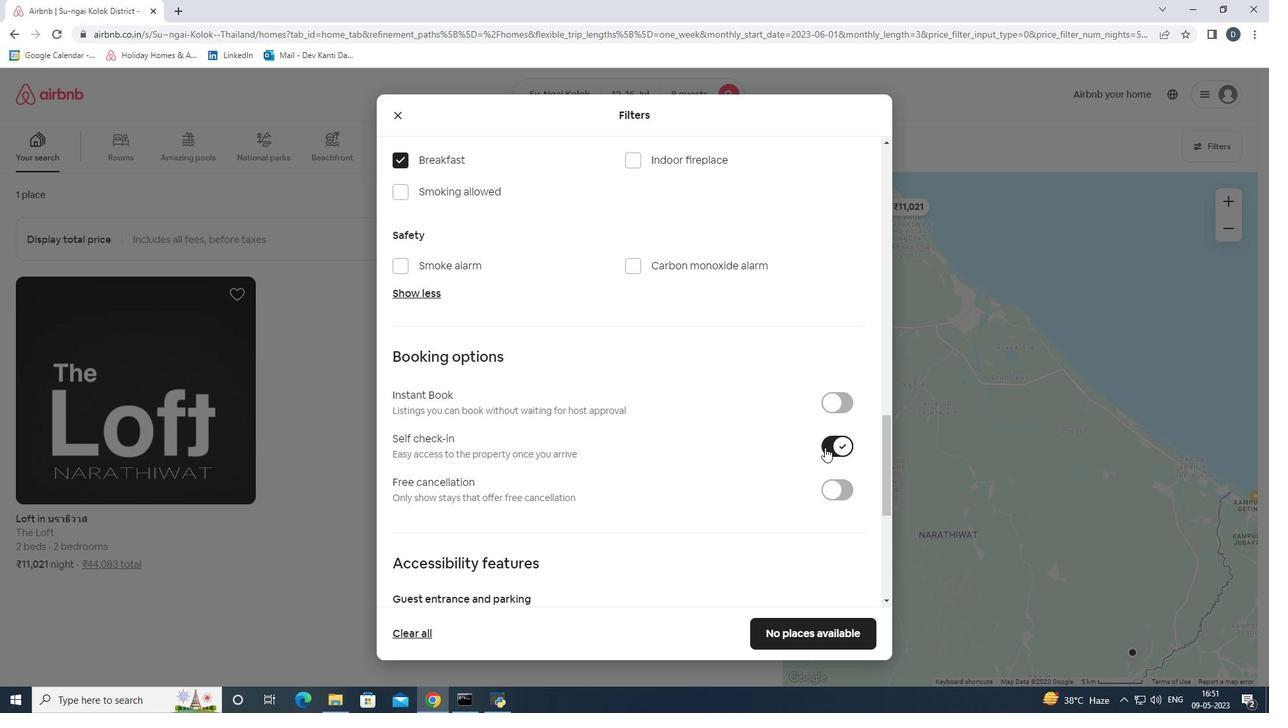 
Action: Mouse scrolled (824, 447) with delta (0, 0)
Screenshot: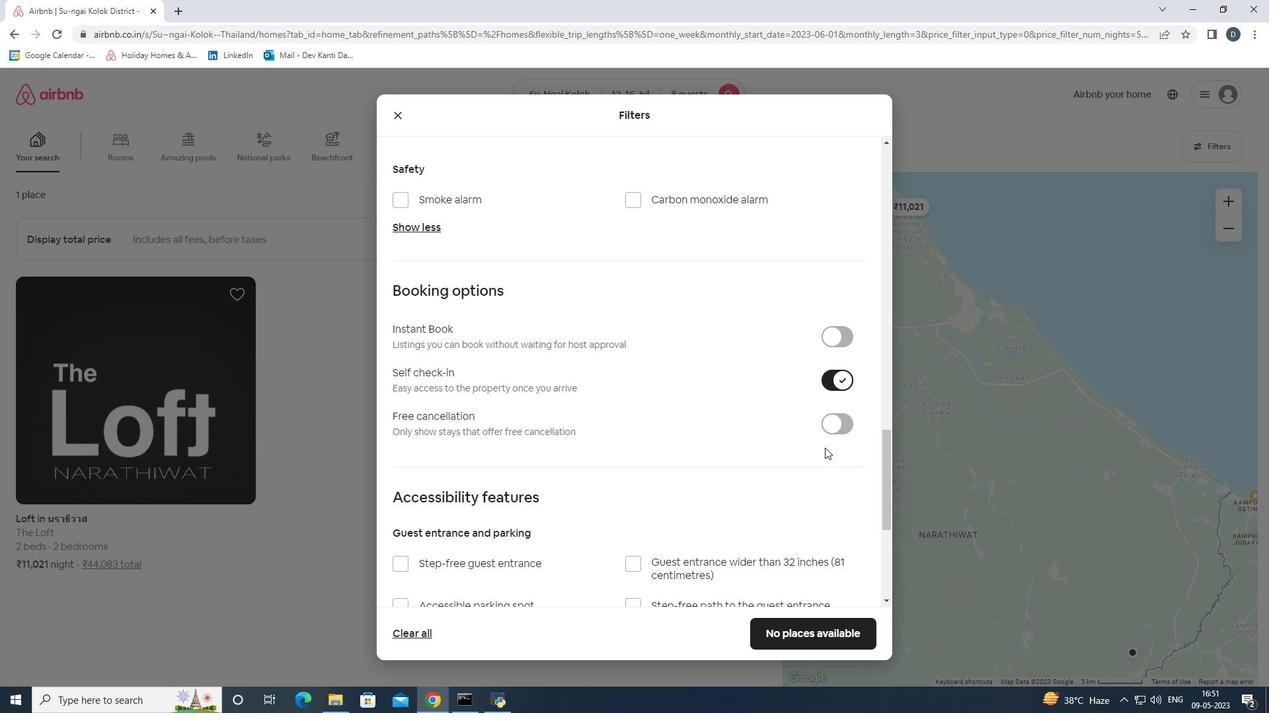 
Action: Mouse scrolled (824, 447) with delta (0, 0)
Screenshot: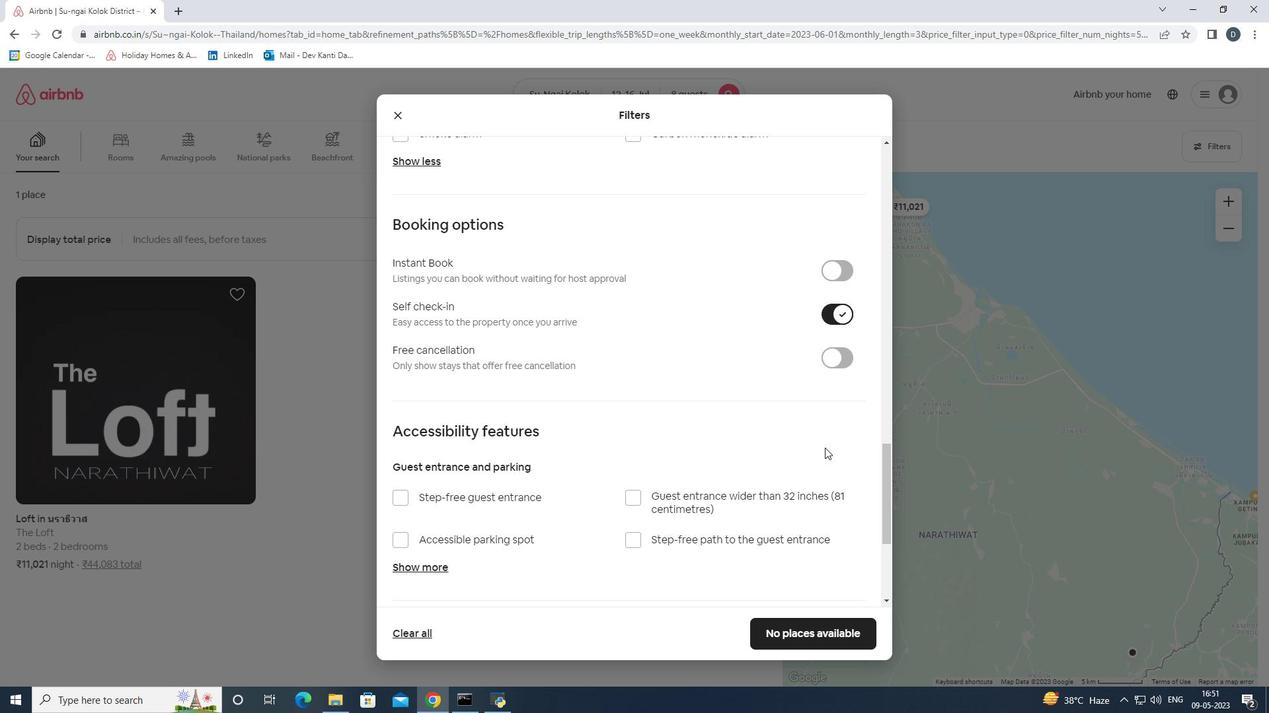 
Action: Mouse scrolled (824, 447) with delta (0, 0)
Screenshot: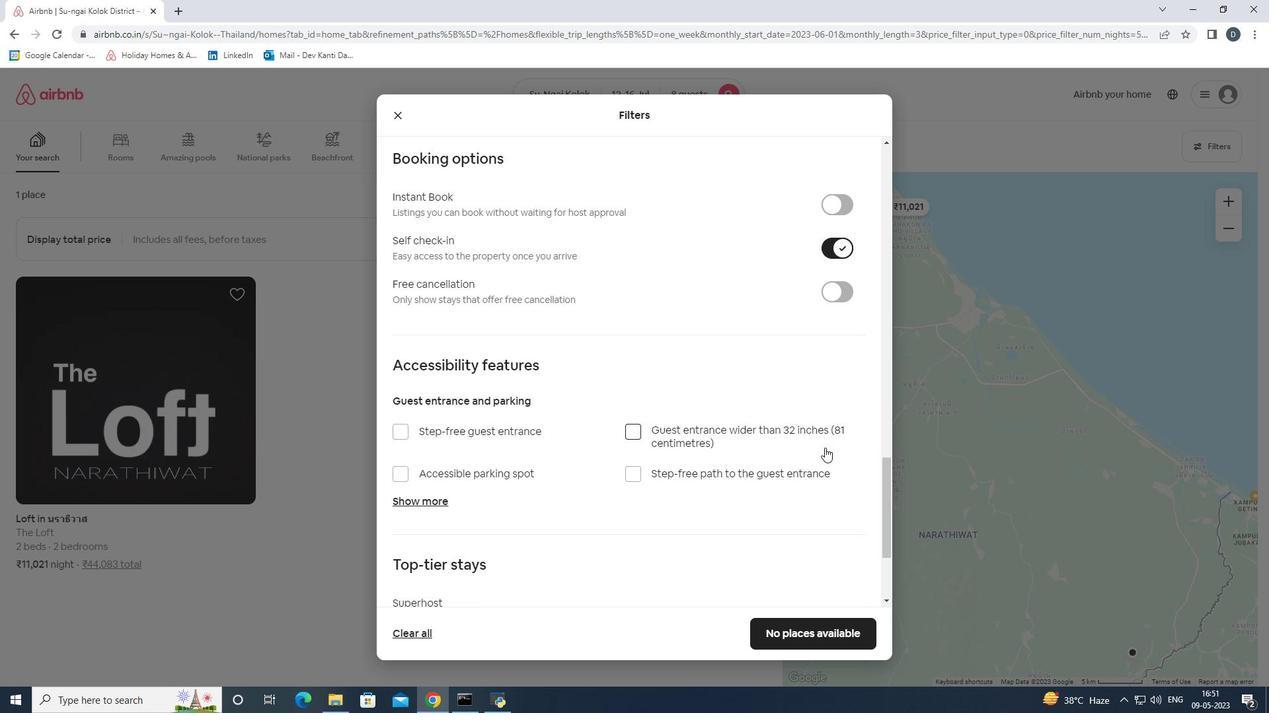 
Action: Mouse scrolled (824, 447) with delta (0, 0)
Screenshot: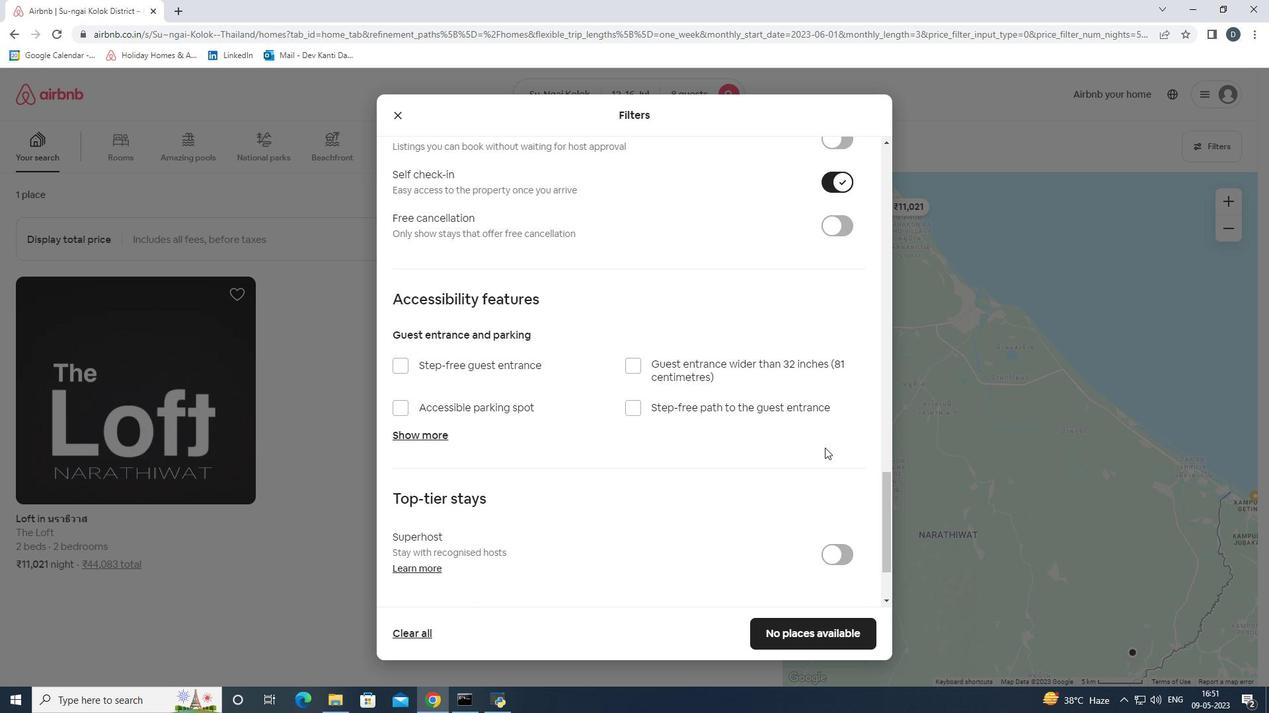 
Action: Mouse scrolled (824, 447) with delta (0, 0)
Screenshot: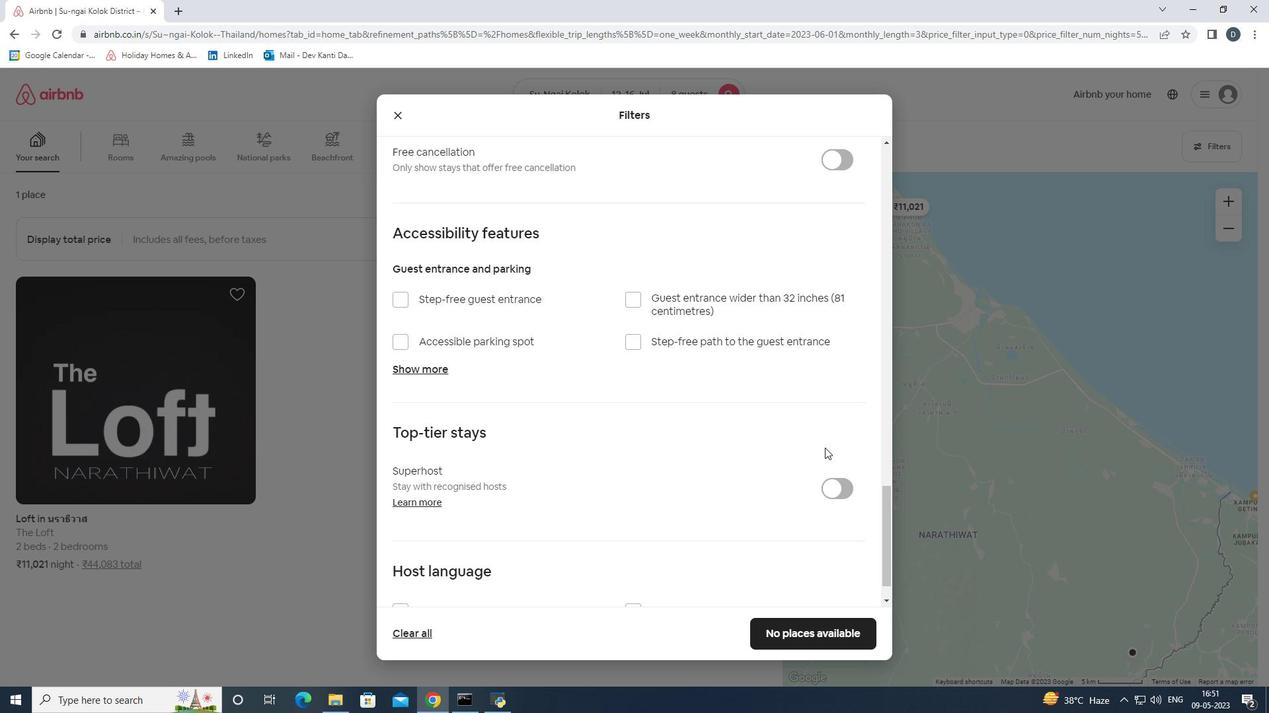 
Action: Mouse scrolled (824, 447) with delta (0, 0)
Screenshot: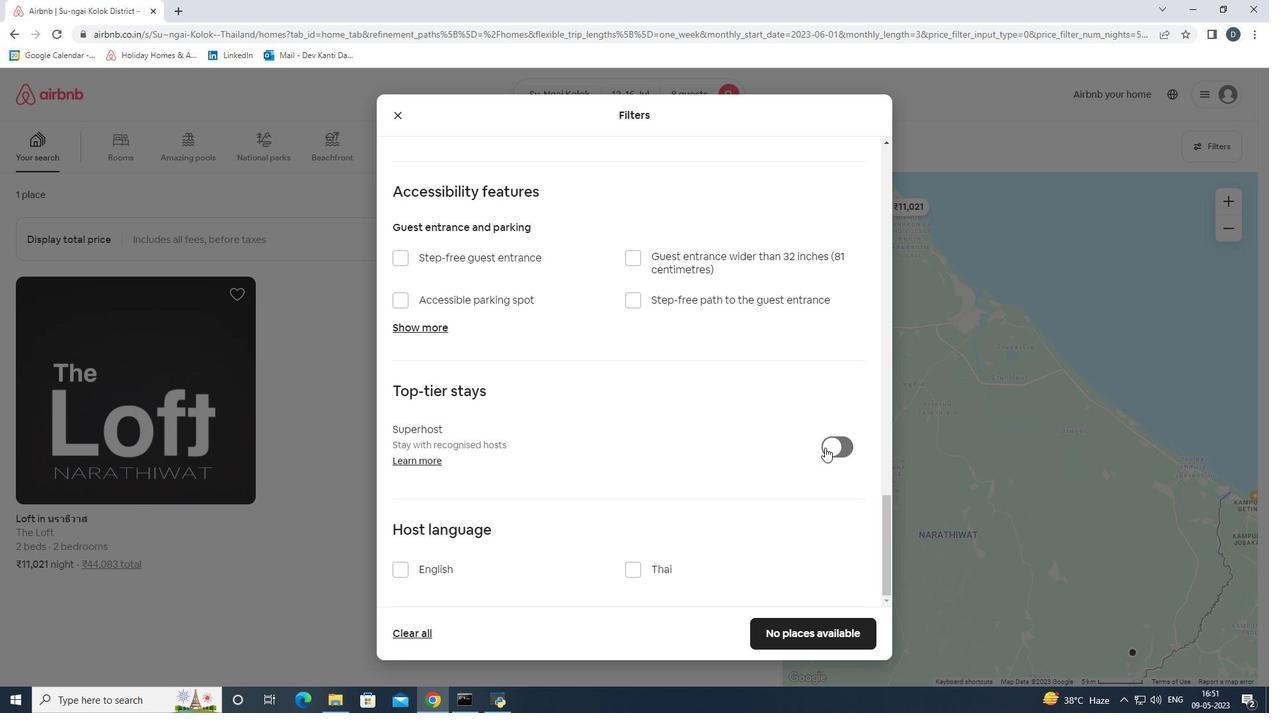 
Action: Mouse moved to (438, 571)
Screenshot: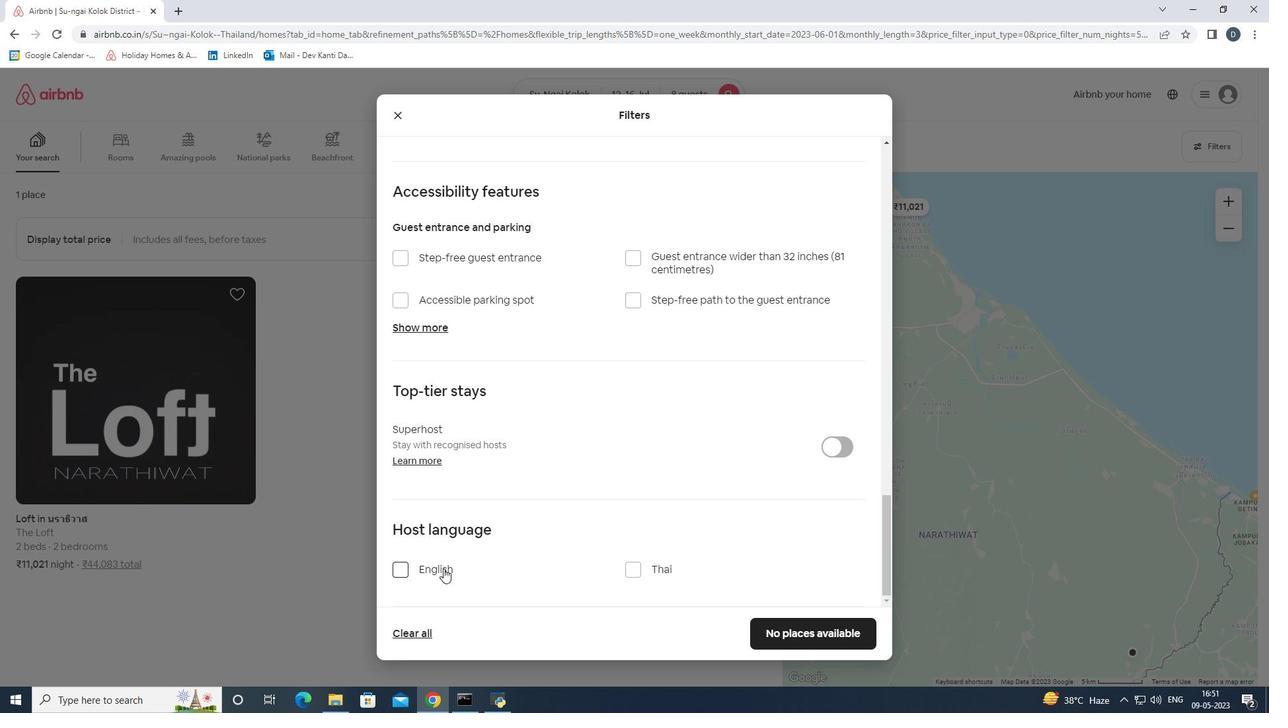 
Action: Mouse pressed left at (438, 571)
Screenshot: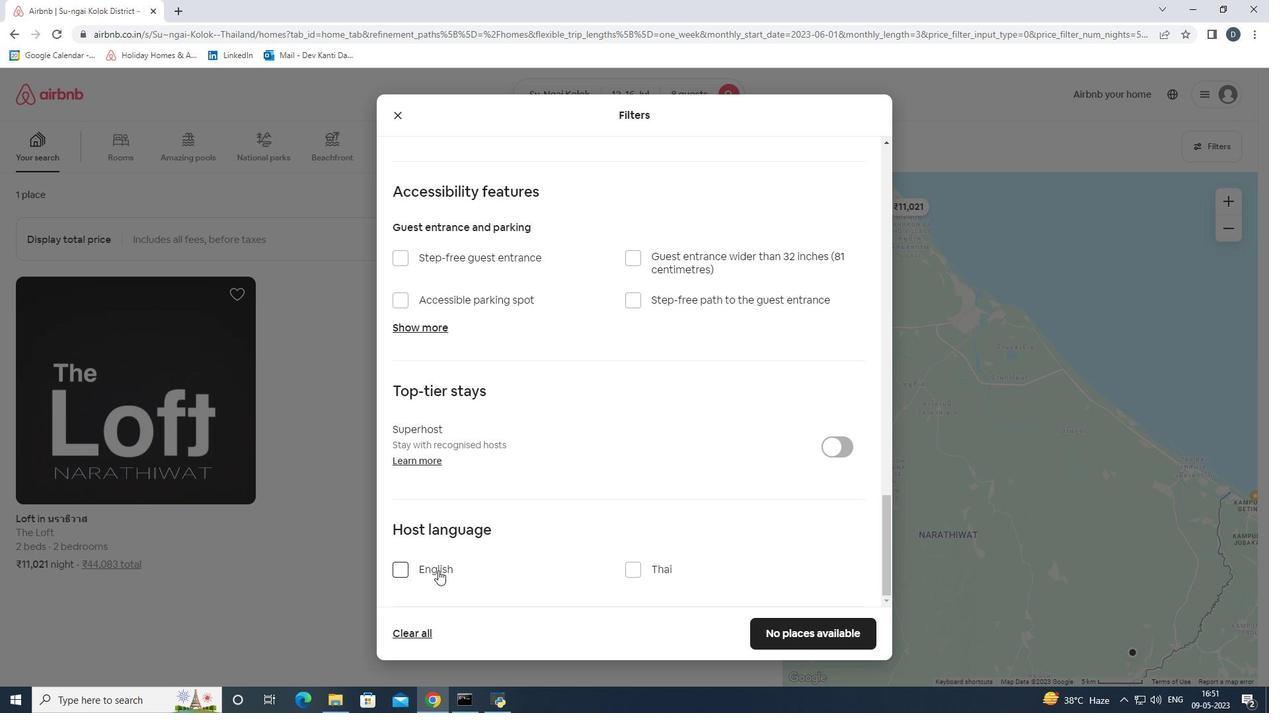 
Action: Mouse moved to (778, 629)
Screenshot: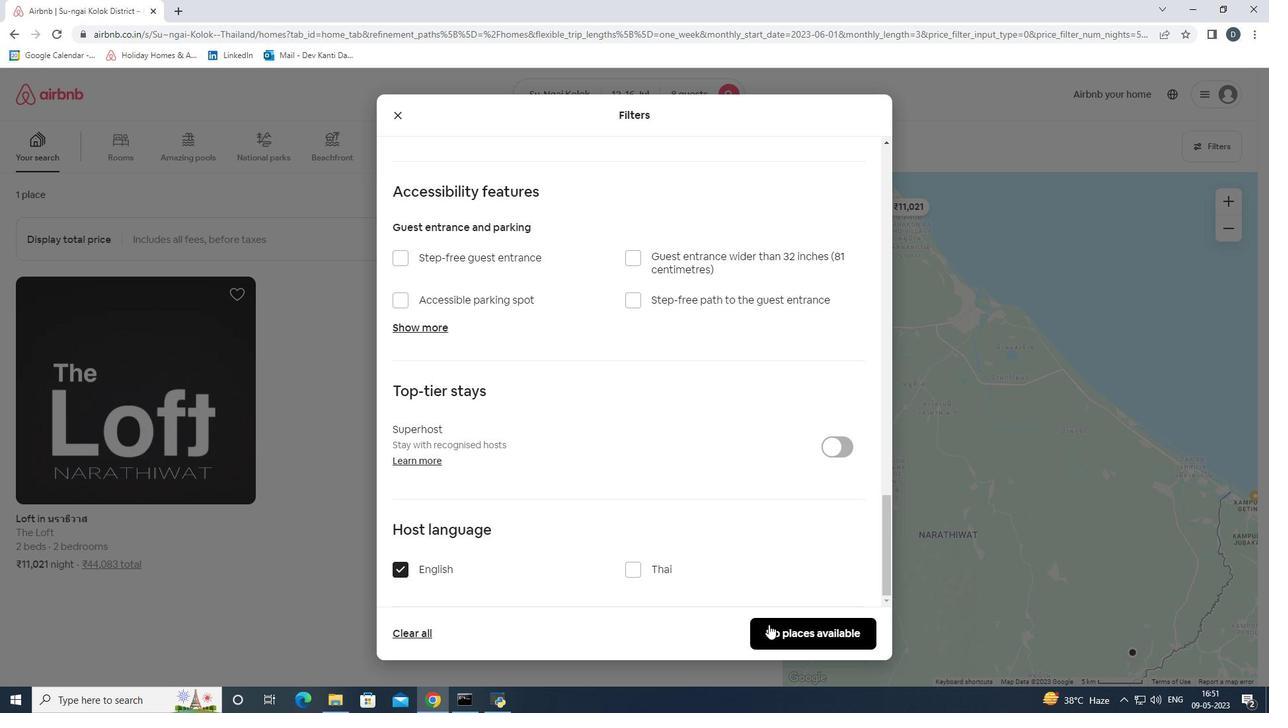 
Action: Mouse pressed left at (778, 629)
Screenshot: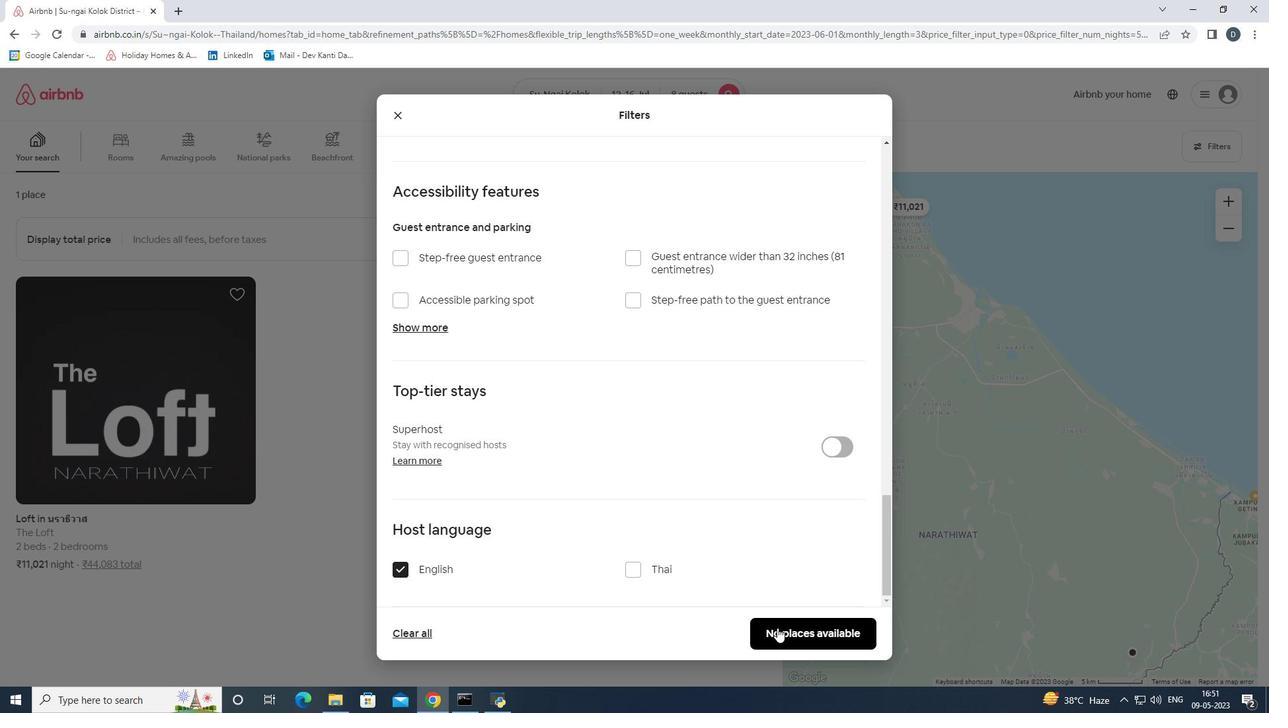 
